 Task: Open a blank worksheet and write heading  Alpha Sales. Add 10 people name  'Joshua Rivera, Zoey Coleman, Ryan Wright, Addison Bailey, Jonathan Simmons, Brooklyn Ward, Caleb Barnes, Audrey Collins, Gabriel Perry, Sofia Bell'Item code in between  5005-5060. Product range in between  4000-7000. Add Products   Keen Shoe, Lacoste Shoe, Merrell Shoe, Mizuno Shoe, Onitsuka Tiger Shoe, Salomon Shoe, Sanuk Shoe, Saucony Shoe, Sperry Shoe, Superga Shoe.Choose quantity  2 to 5 commission 2 percent Total Add Amount. Save page Alpha Sales log book
Action: Mouse moved to (156, 49)
Screenshot: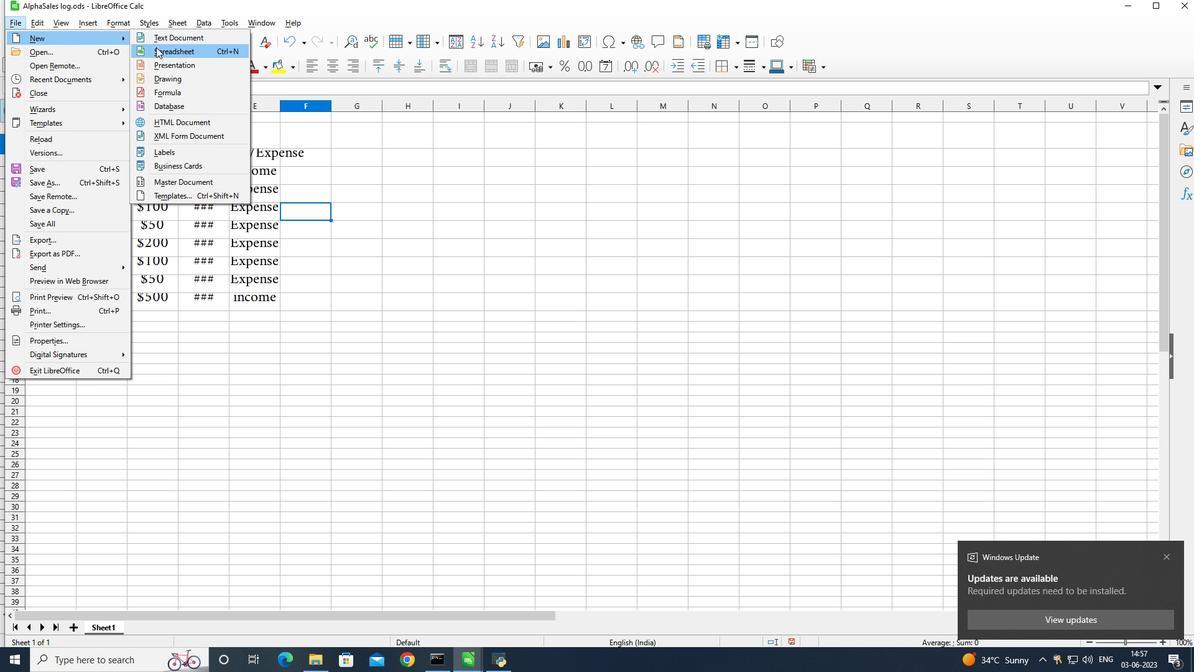 
Action: Mouse pressed left at (156, 49)
Screenshot: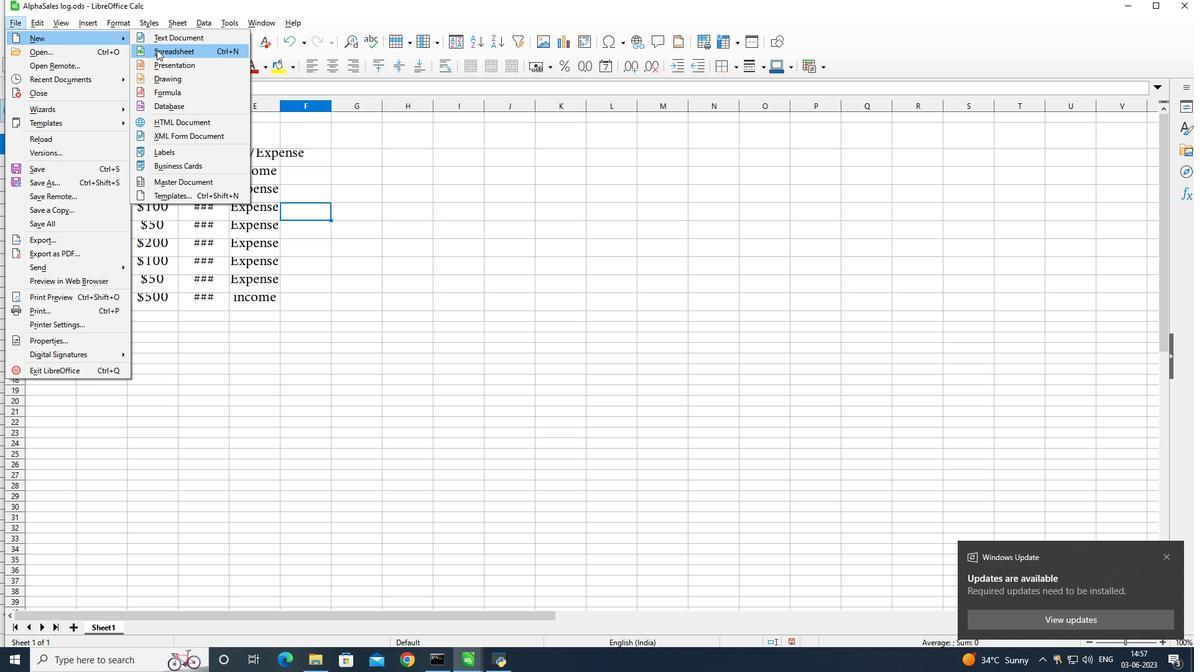 
Action: Mouse moved to (89, 125)
Screenshot: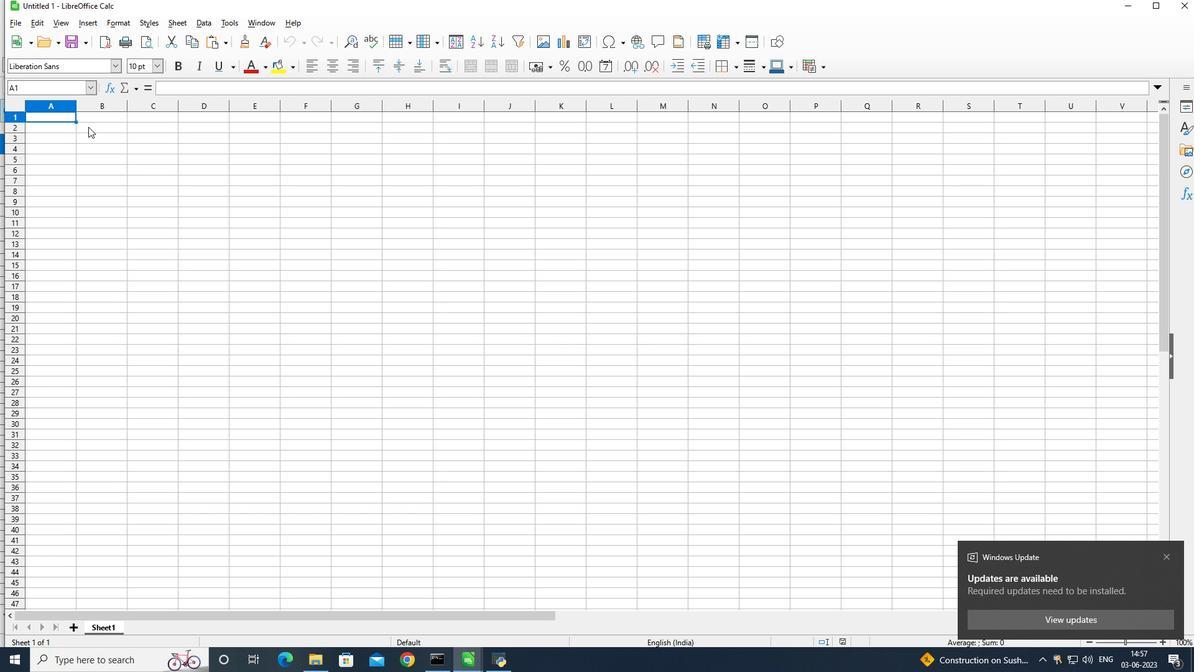 
Action: Mouse pressed left at (89, 125)
Screenshot: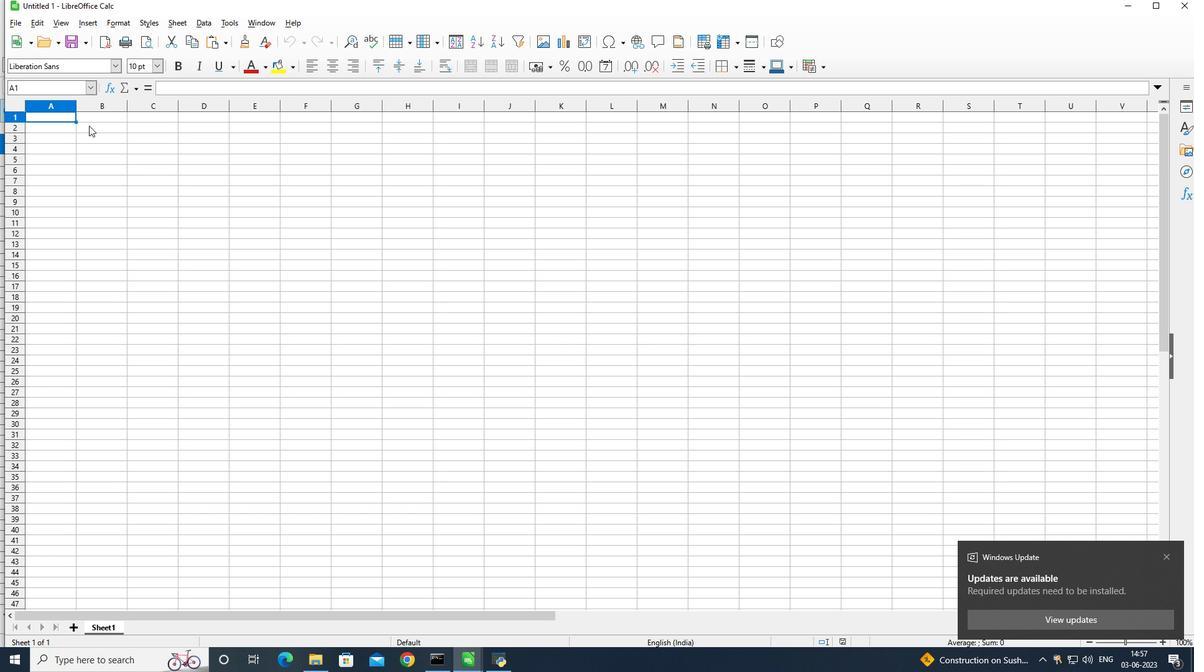 
Action: Mouse moved to (108, 128)
Screenshot: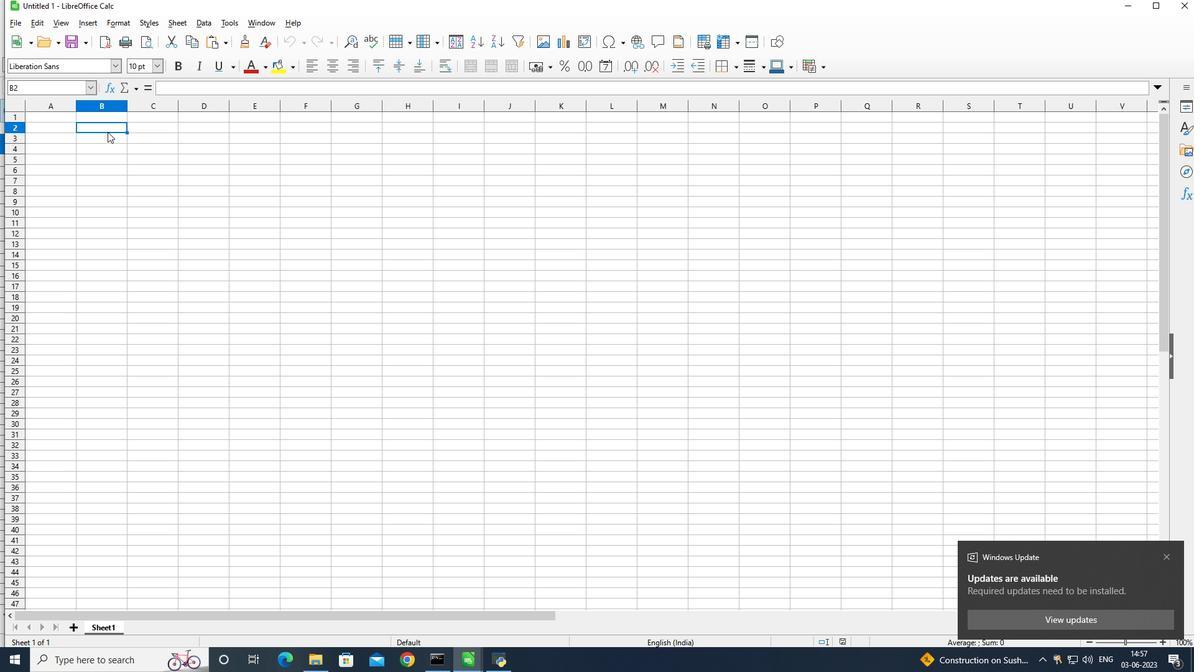 
Action: Key pressed <Key.shift>a<Key.backspace><Key.shift>Alpha<Key.space><Key.shift>Sales
Screenshot: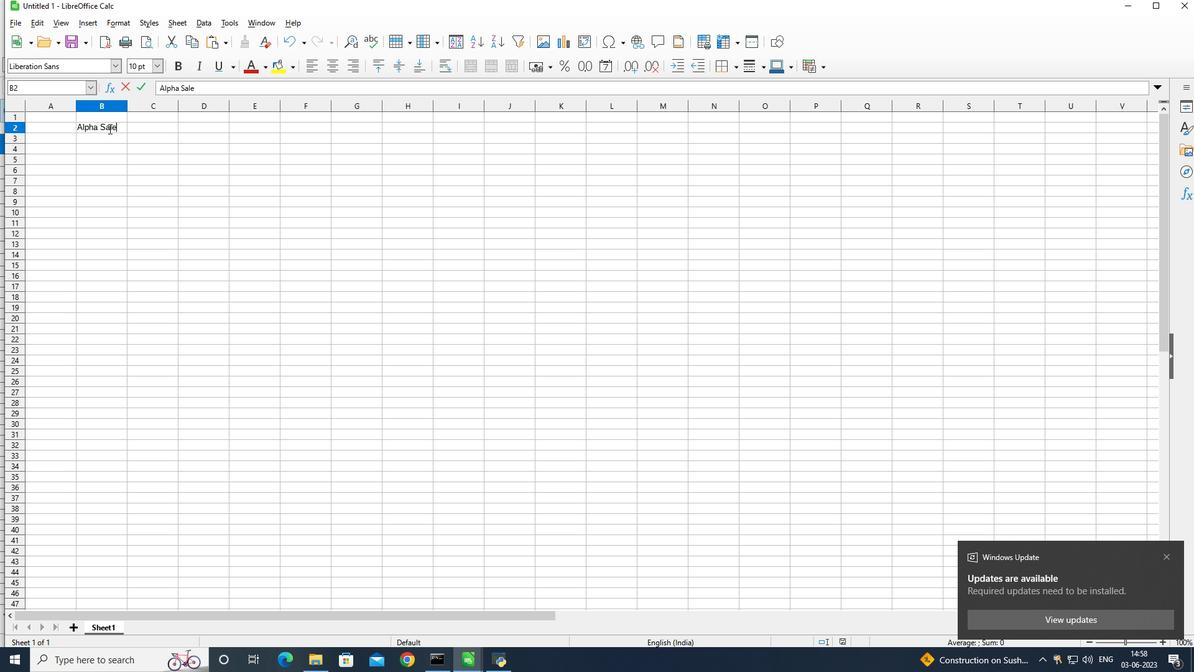 
Action: Mouse moved to (61, 135)
Screenshot: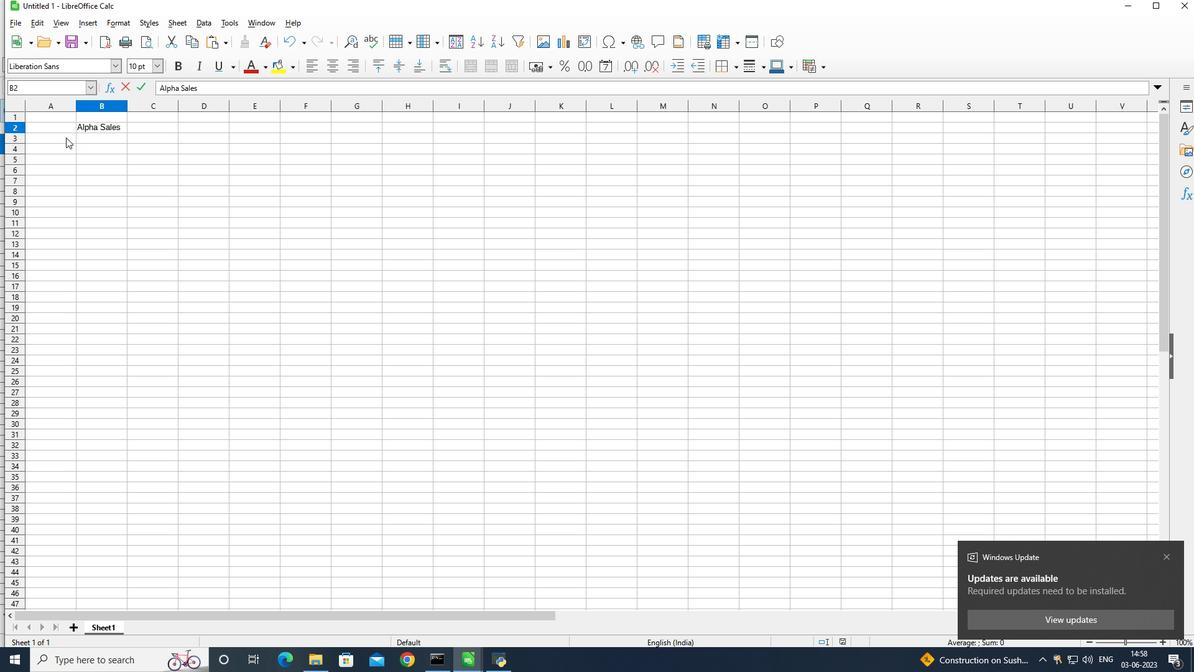
Action: Mouse pressed left at (61, 135)
Screenshot: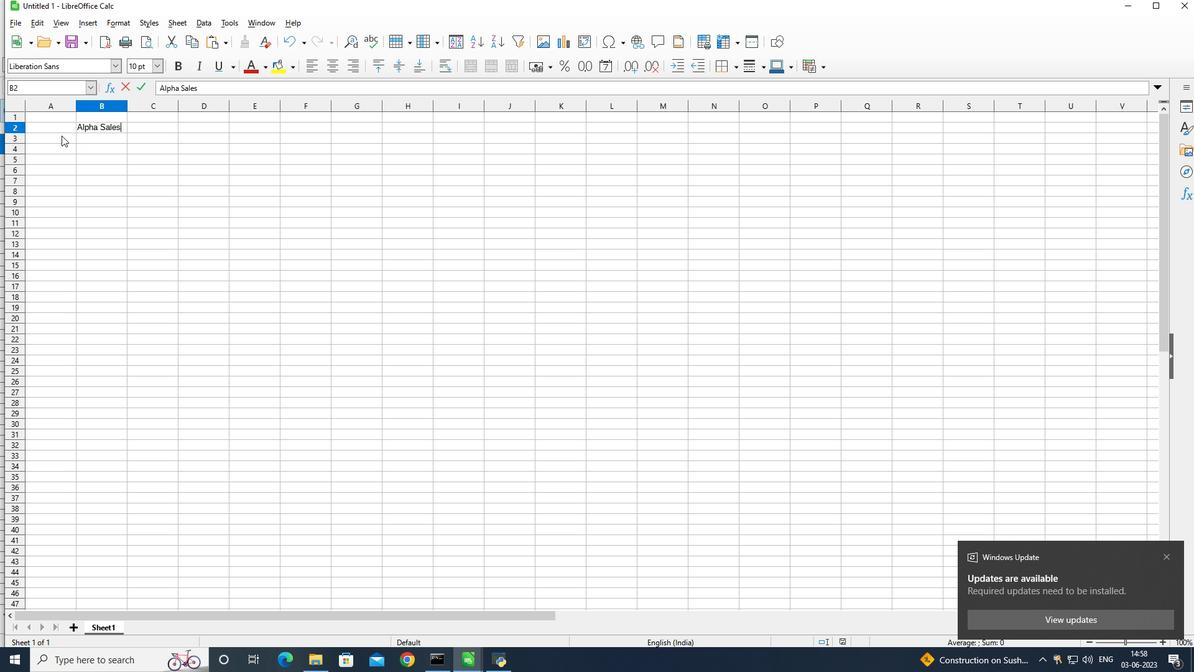 
Action: Mouse moved to (65, 158)
Screenshot: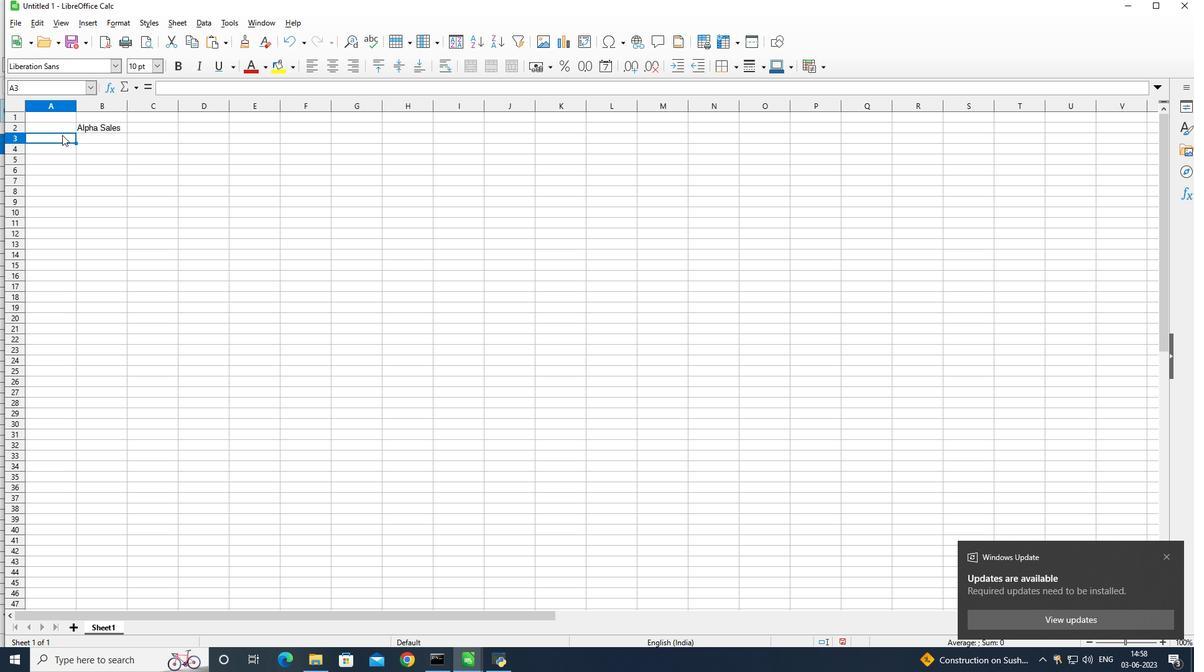 
Action: Key pressed <Key.shift>P
Screenshot: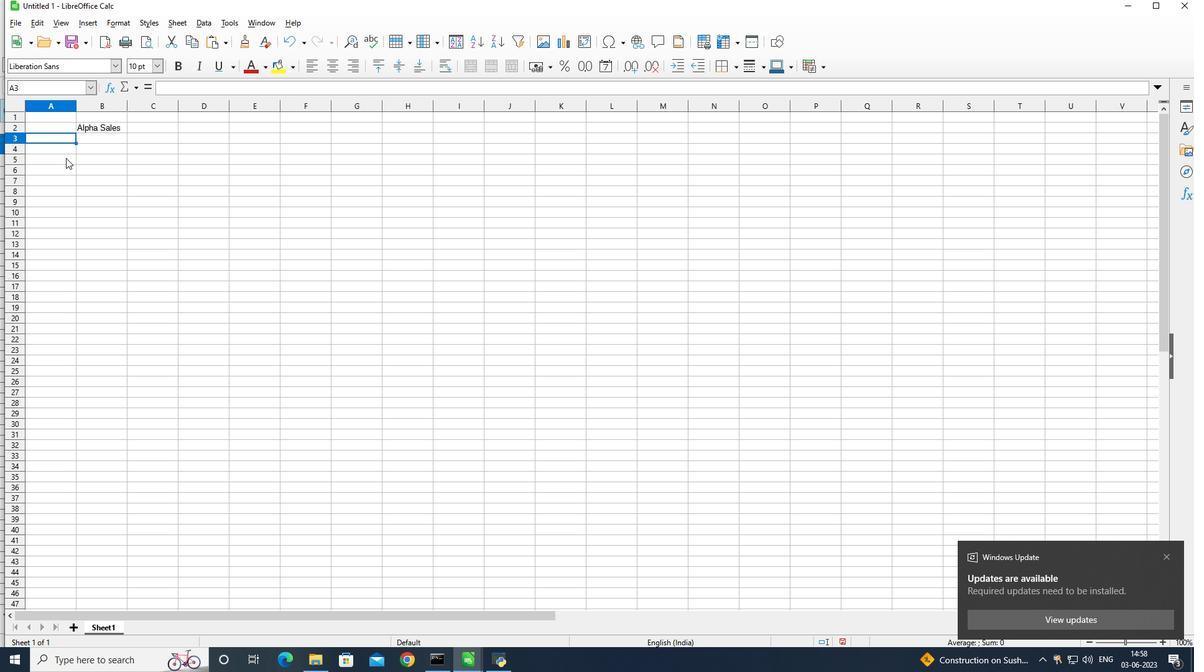 
Action: Mouse moved to (75, 152)
Screenshot: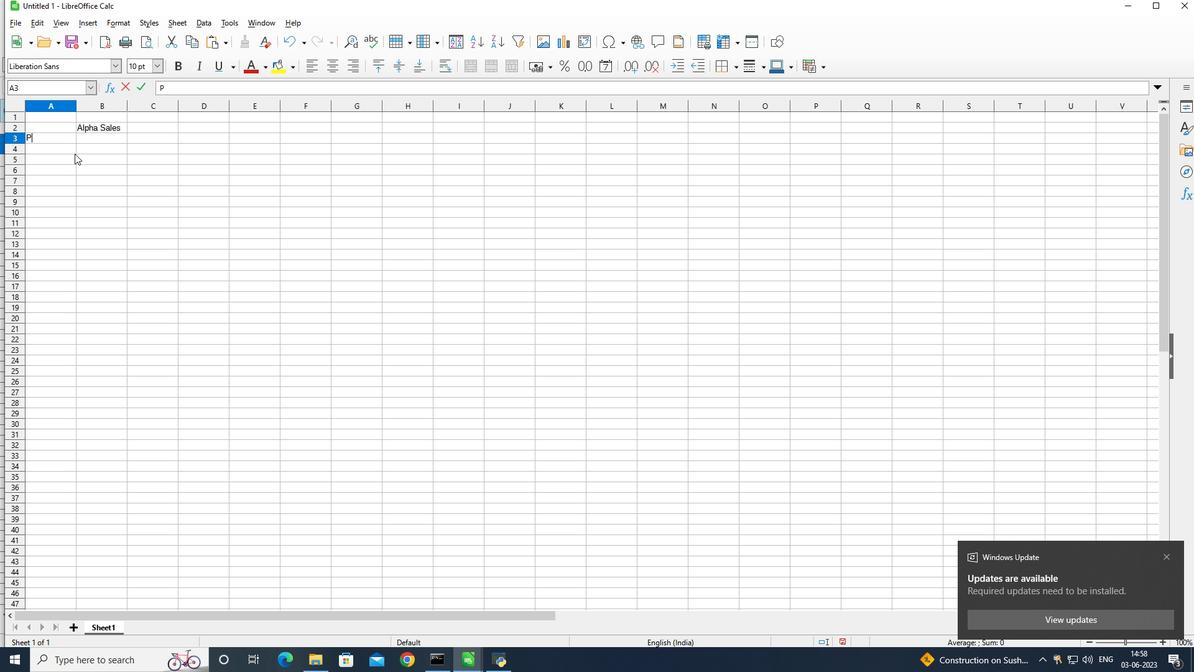 
Action: Key pressed eople<Key.space>name
Screenshot: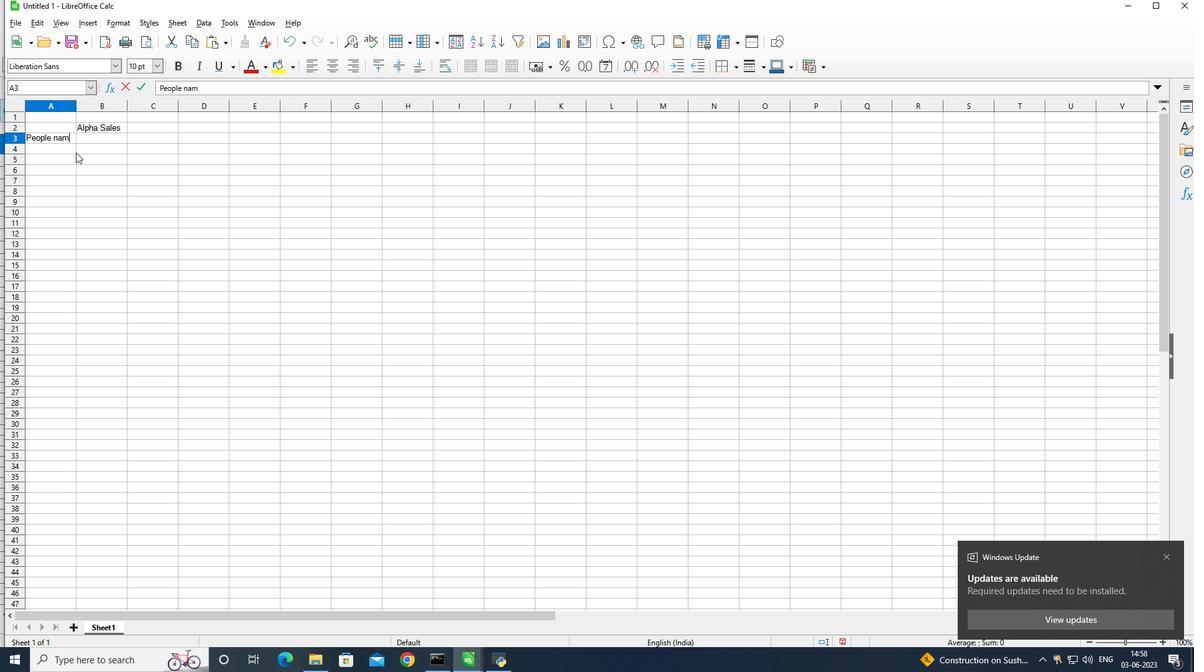 
Action: Mouse moved to (54, 143)
Screenshot: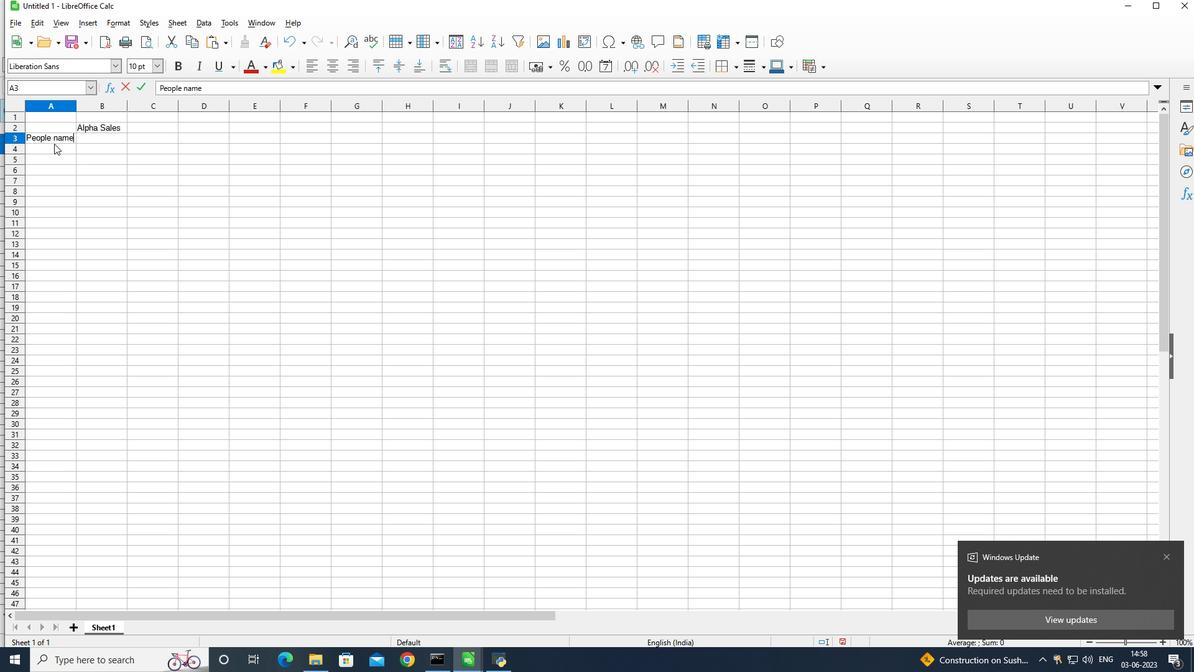 
Action: Mouse pressed left at (54, 143)
Screenshot: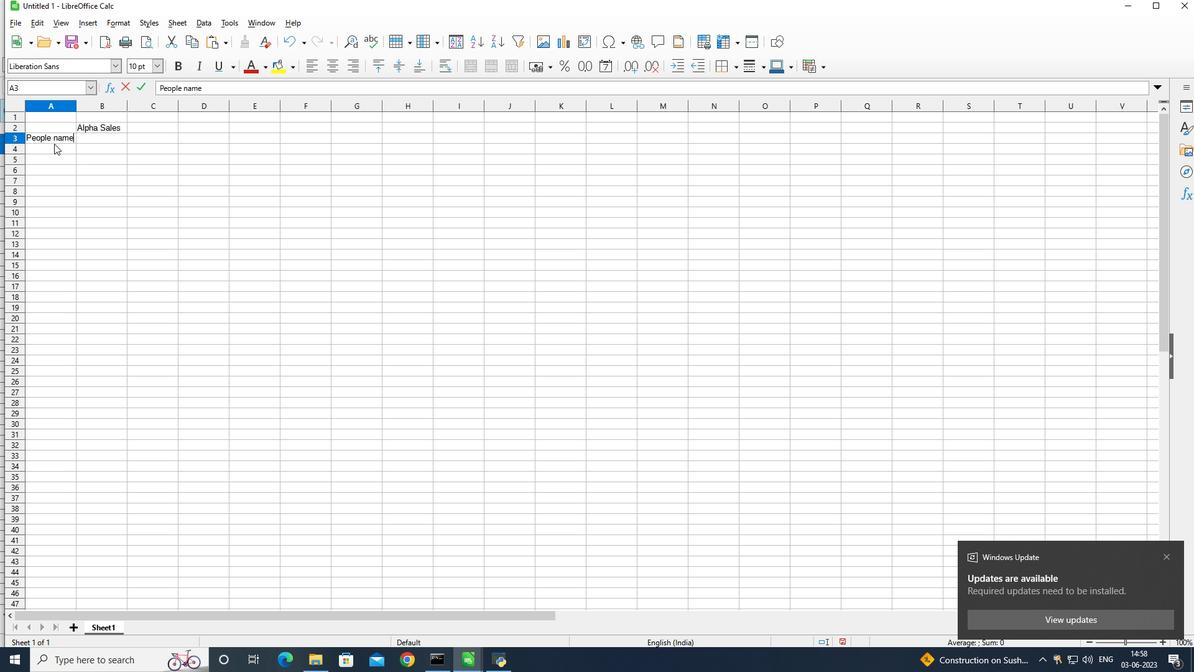 
Action: Mouse moved to (54, 144)
Screenshot: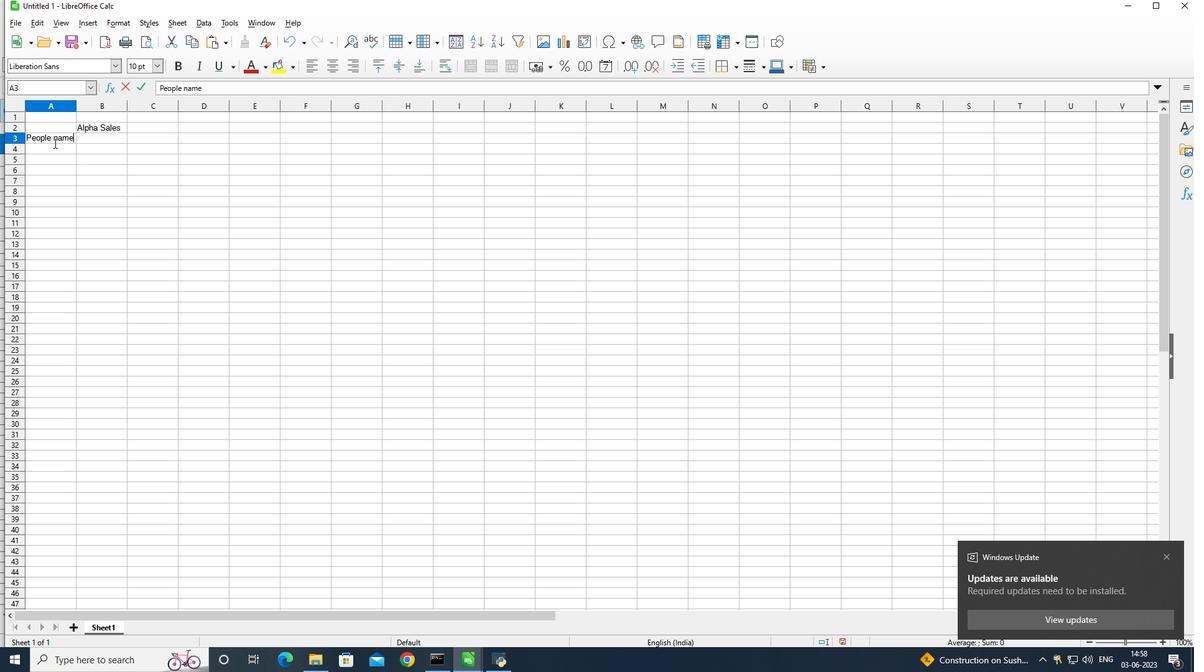 
Action: Mouse pressed left at (54, 144)
Screenshot: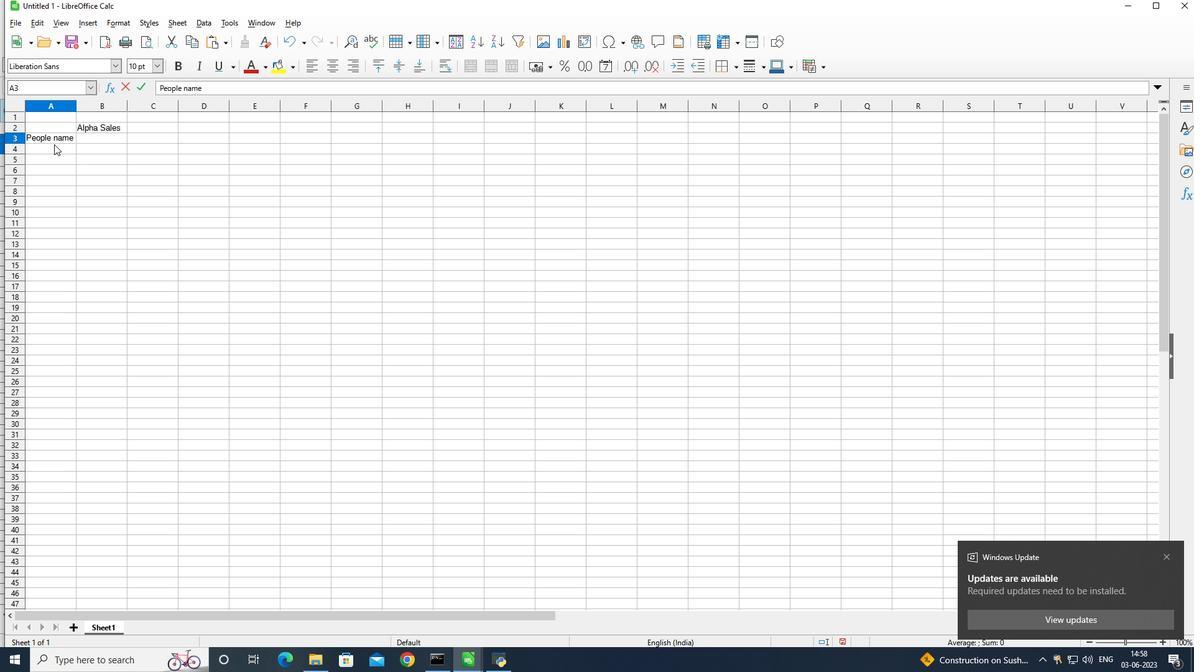 
Action: Mouse moved to (59, 144)
Screenshot: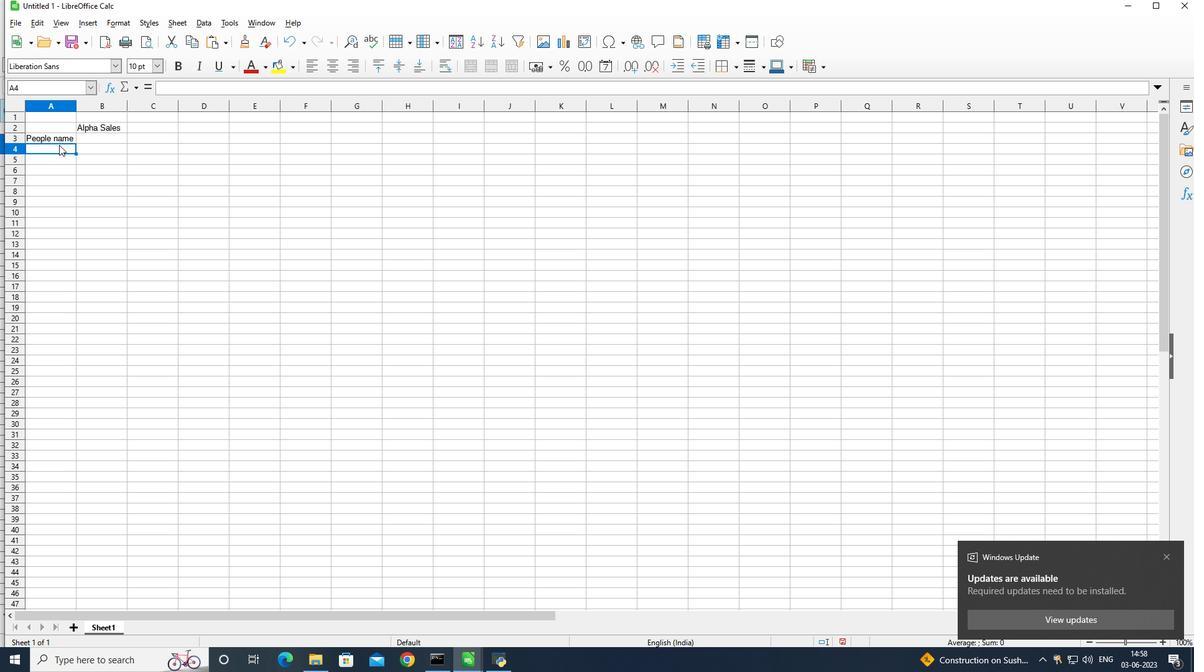 
Action: Key pressed <Key.shift>J
Screenshot: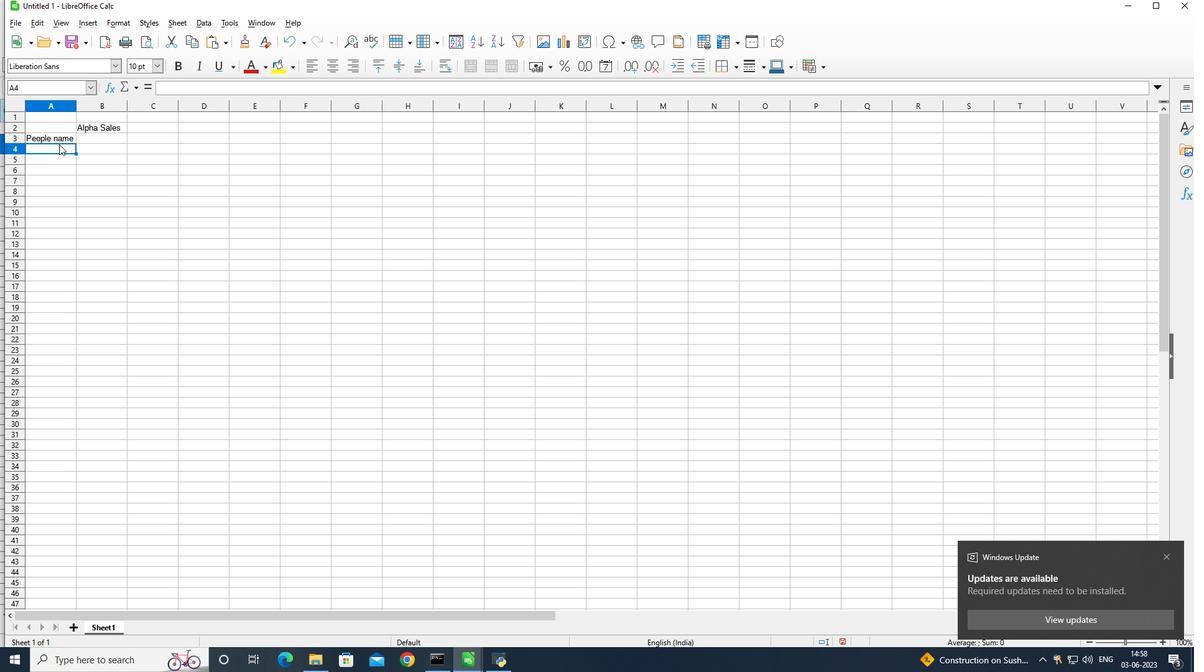 
Action: Mouse moved to (59, 144)
Screenshot: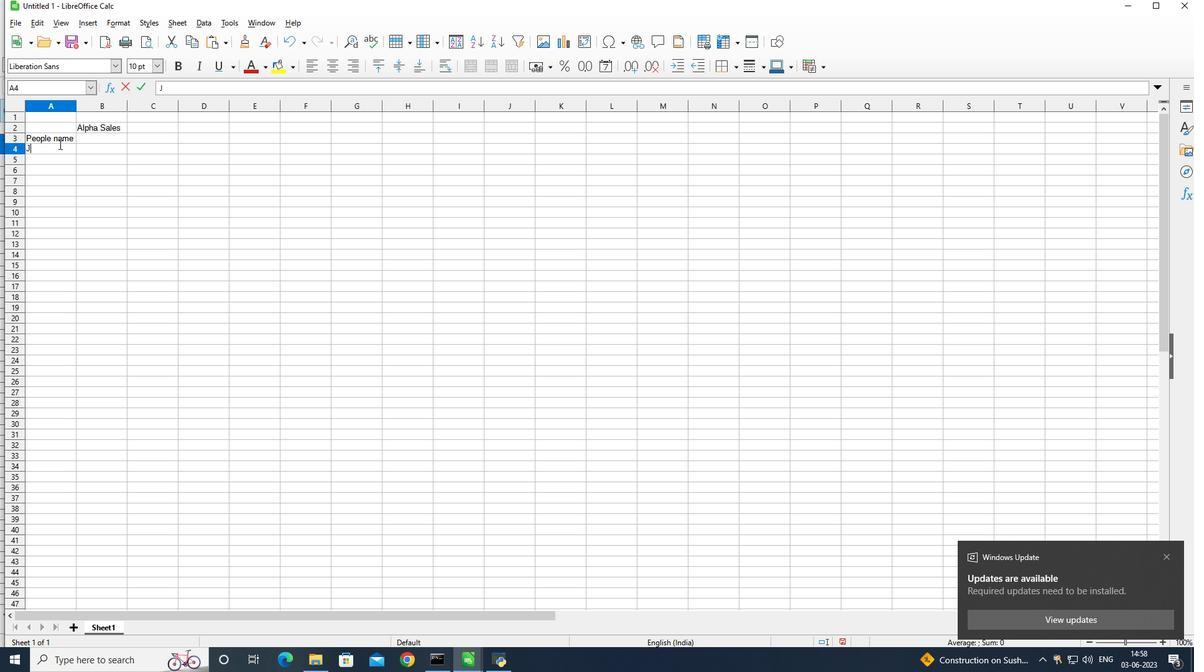 
Action: Key pressed onathan<Key.enter><Key.shift>Simmons<Key.enter><Key.shift>Brooklyn<Key.space><Key.shift>Ward<Key.enter><Key.shift>Caleb<Key.space><Key.shift>Barnes<Key.enter><Key.shift>Audrey<Key.enter><Key.shift>Collins<Key.enter><Key.shift>Gabriel<Key.space><Key.shift>Perry<Key.enter><Key.shift>Sofia<Key.space><Key.shift>Bell
Screenshot: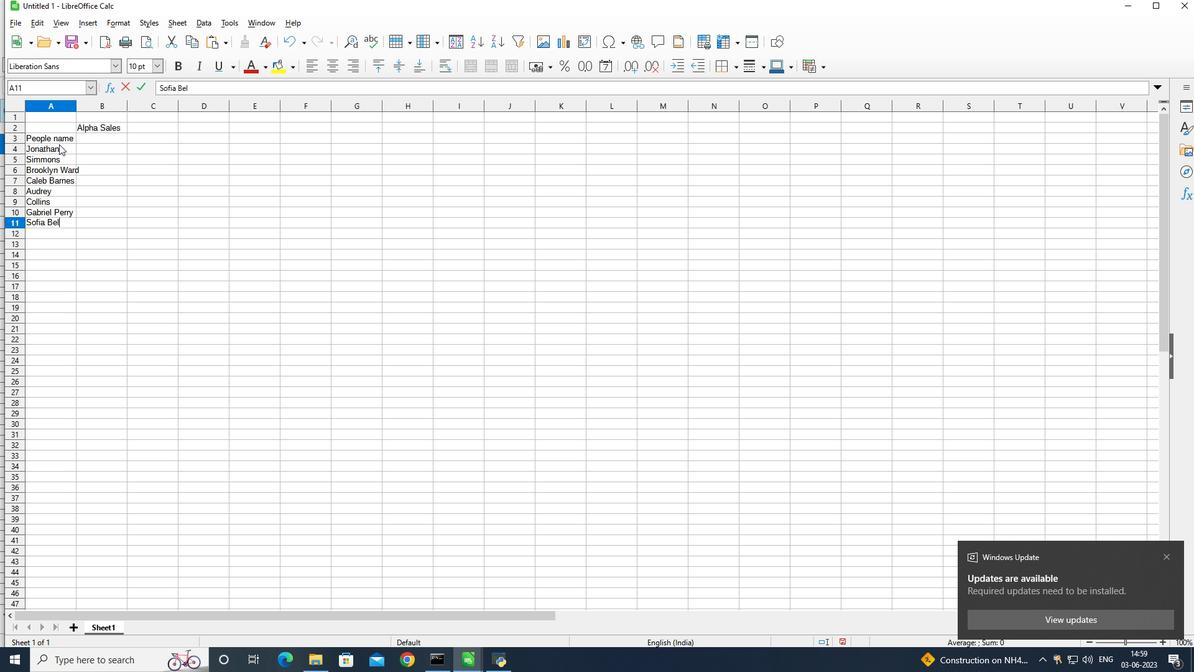 
Action: Mouse moved to (97, 136)
Screenshot: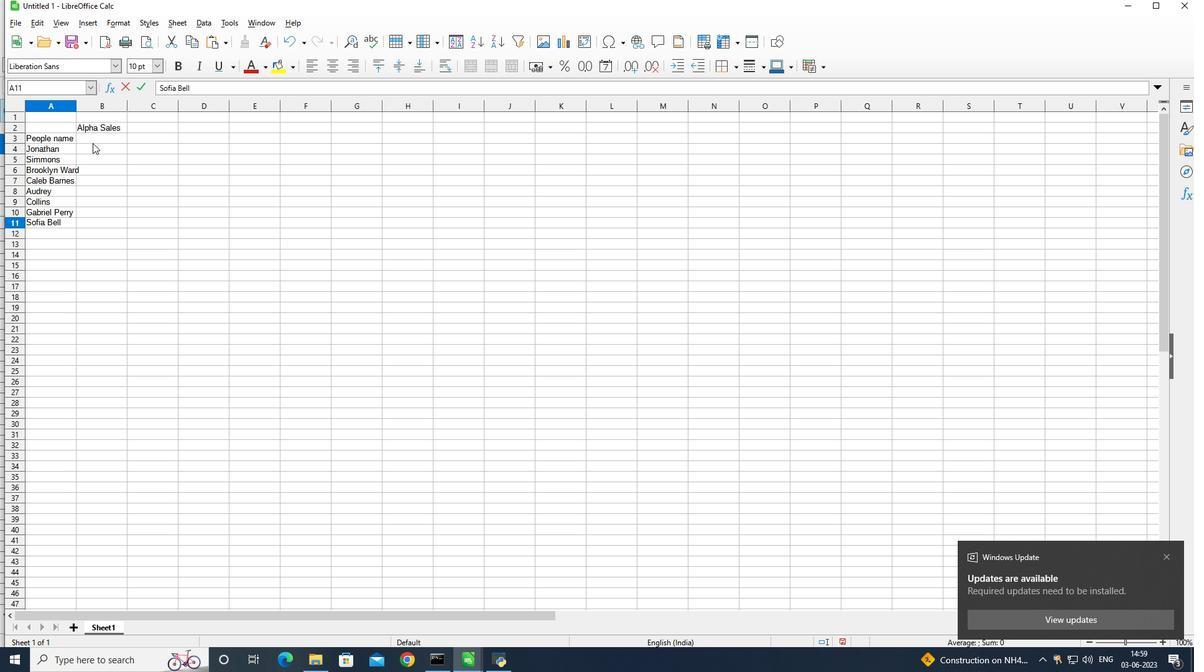 
Action: Mouse pressed left at (97, 136)
Screenshot: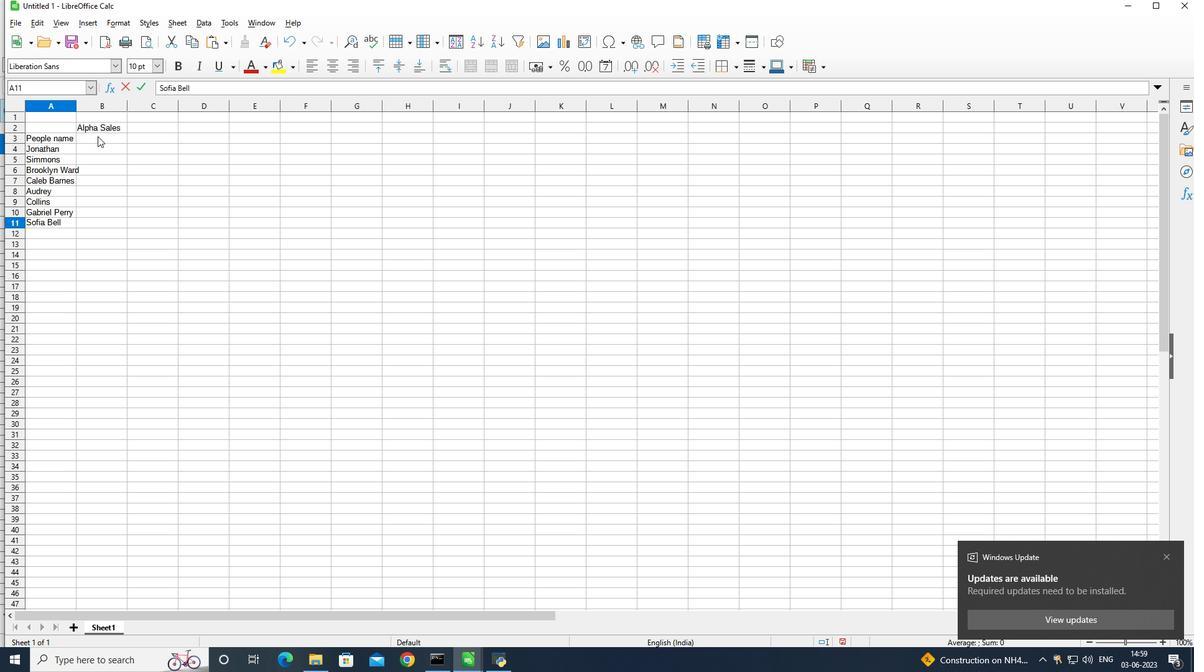 
Action: Mouse moved to (97, 136)
Screenshot: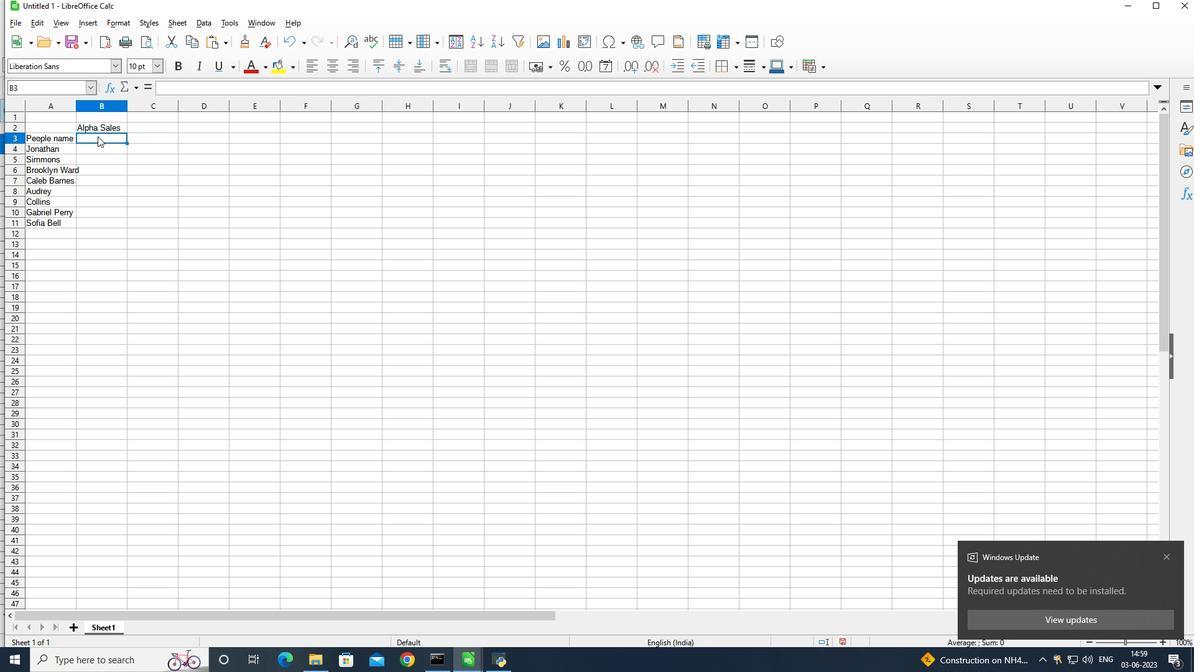 
Action: Key pressed <Key.shift>Item<Key.space><Key.shift>Code<Key.enter>5005<Key.enter>5510<Key.enter>55<Key.backspace>020<Key.enter>5030<Key.enter>3<Key.backspace>5055<Key.backspace><Key.backspace>35<Key.enter>5040<Key.enter>5050<Key.enter>5060
Screenshot: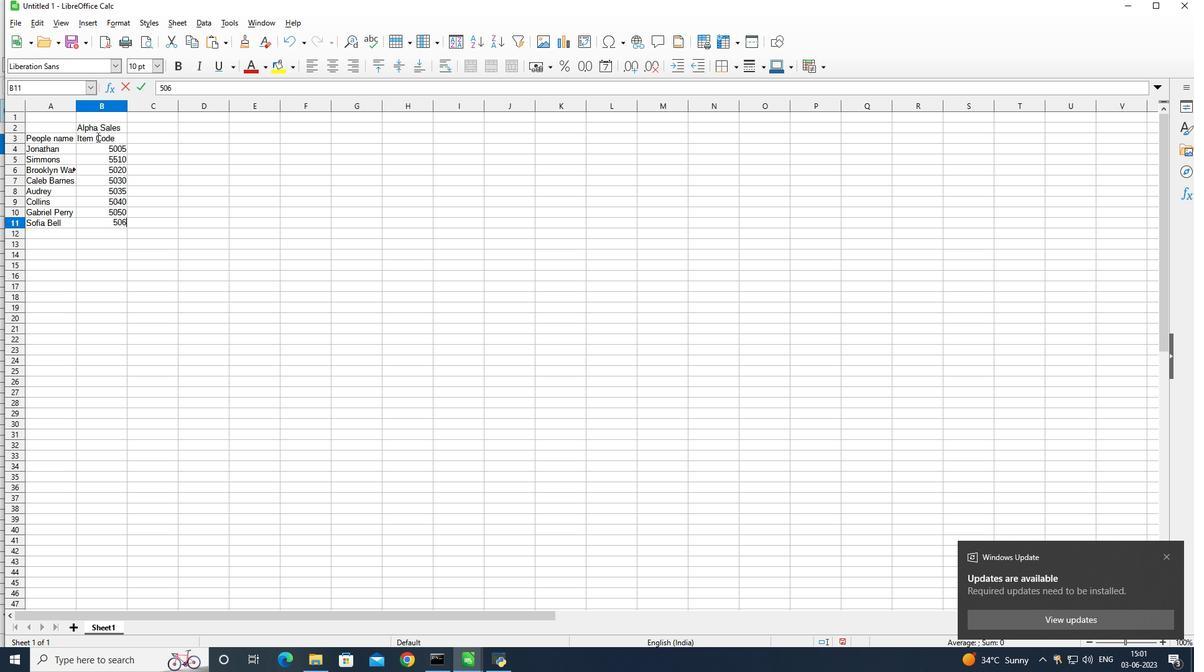 
Action: Mouse moved to (117, 155)
Screenshot: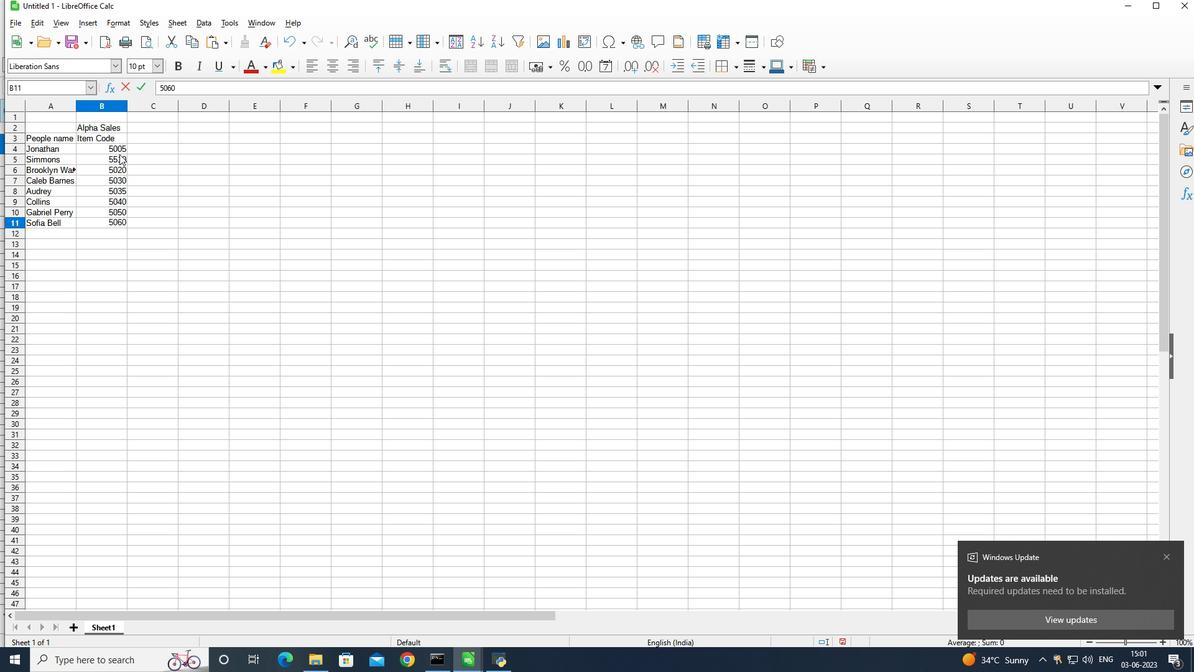 
Action: Mouse pressed left at (117, 155)
Screenshot: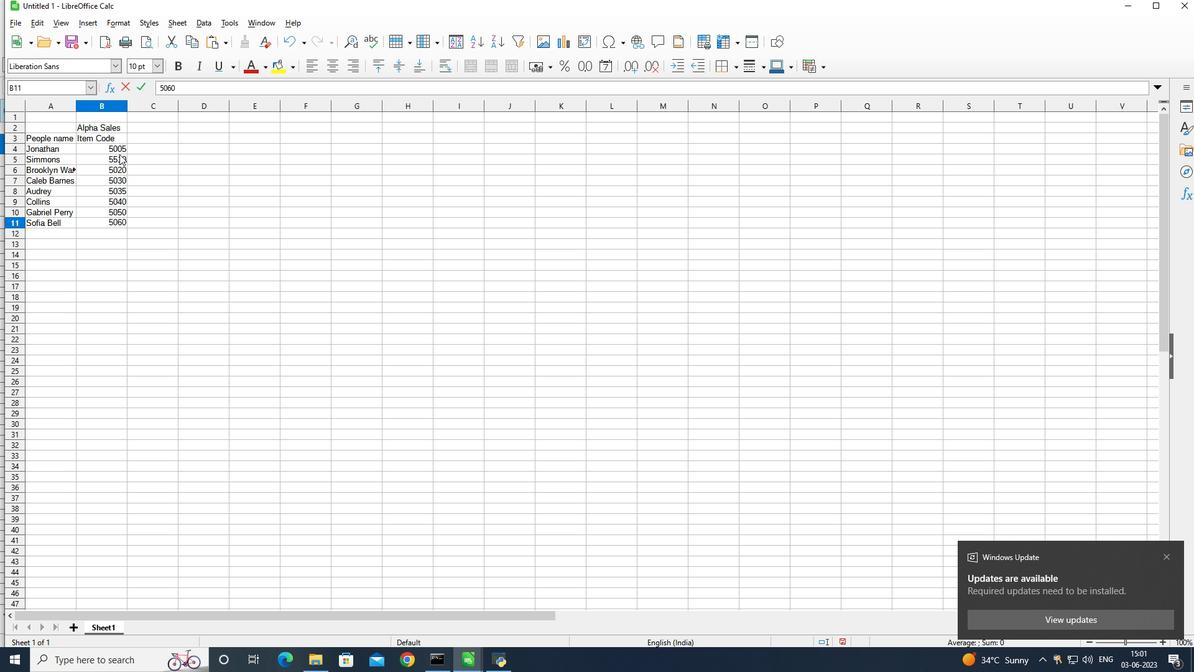 
Action: Mouse moved to (116, 156)
Screenshot: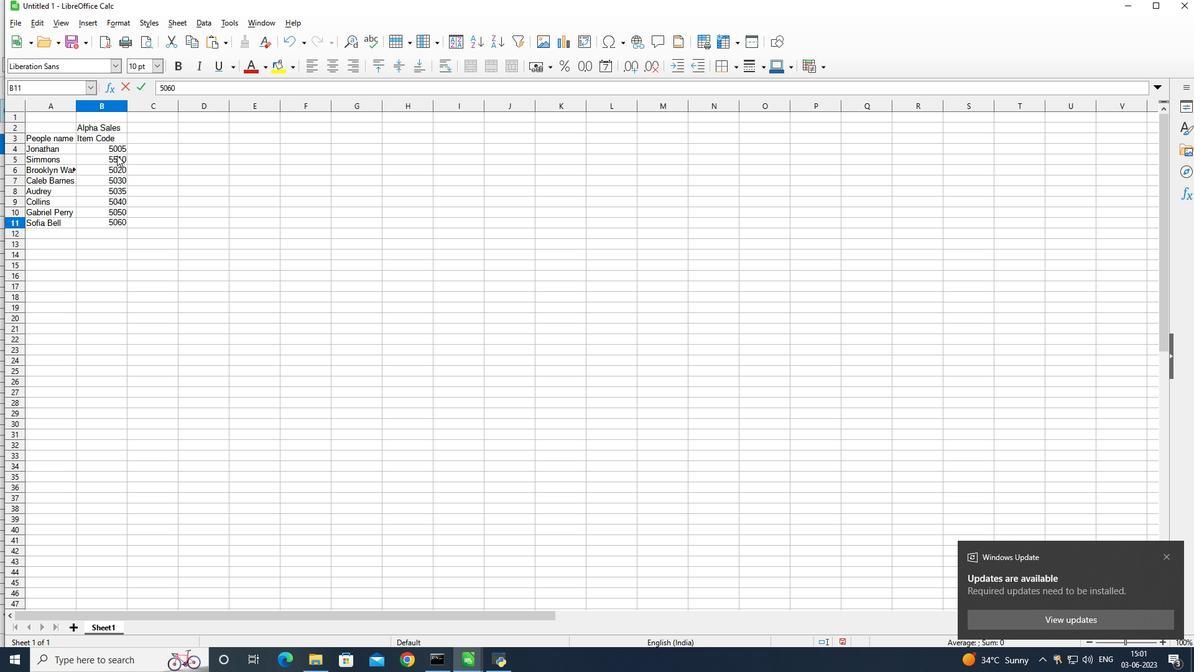 
Action: Mouse pressed left at (116, 156)
Screenshot: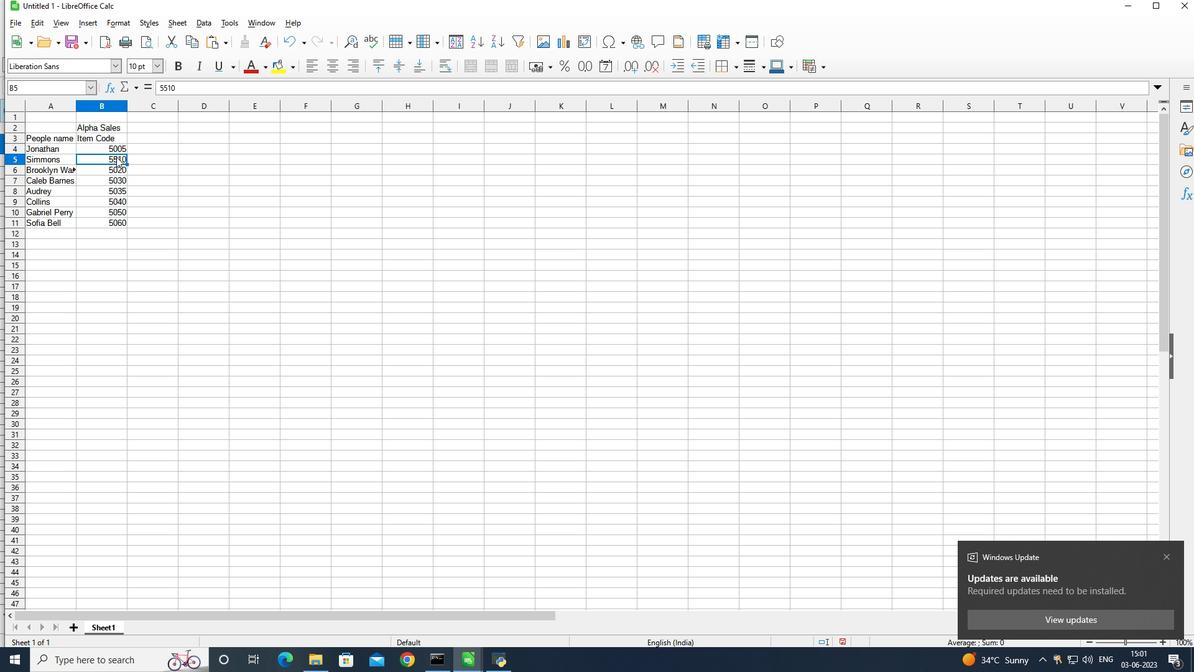 
Action: Mouse moved to (159, 158)
Screenshot: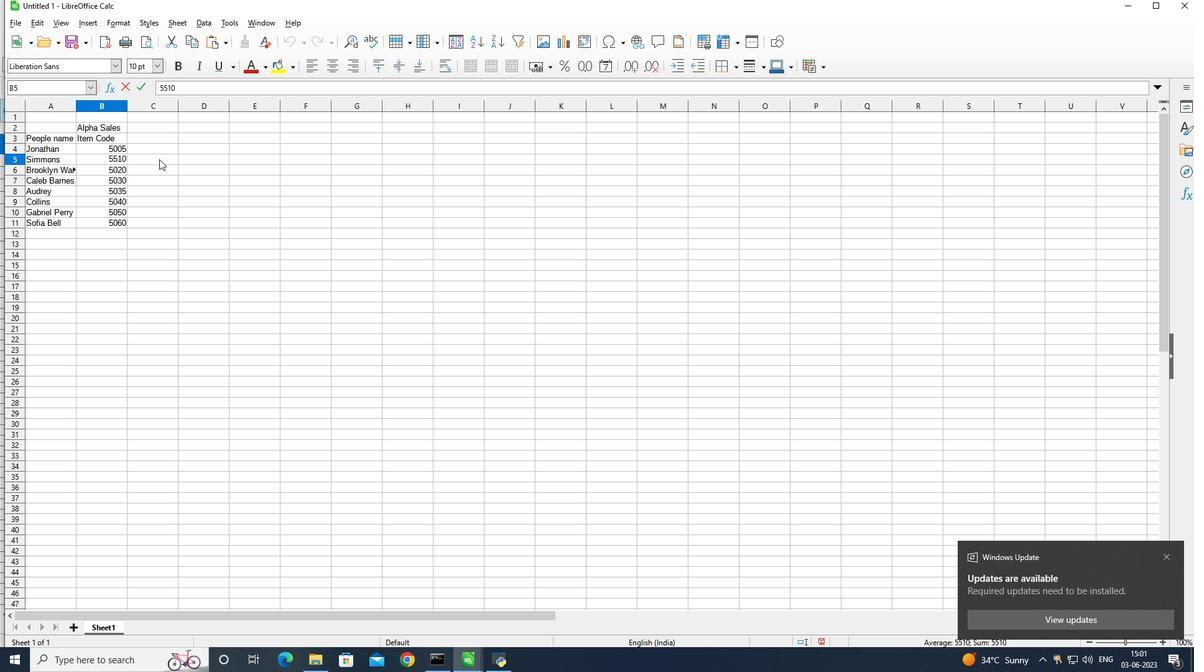 
Action: Key pressed <Key.backspace>
Screenshot: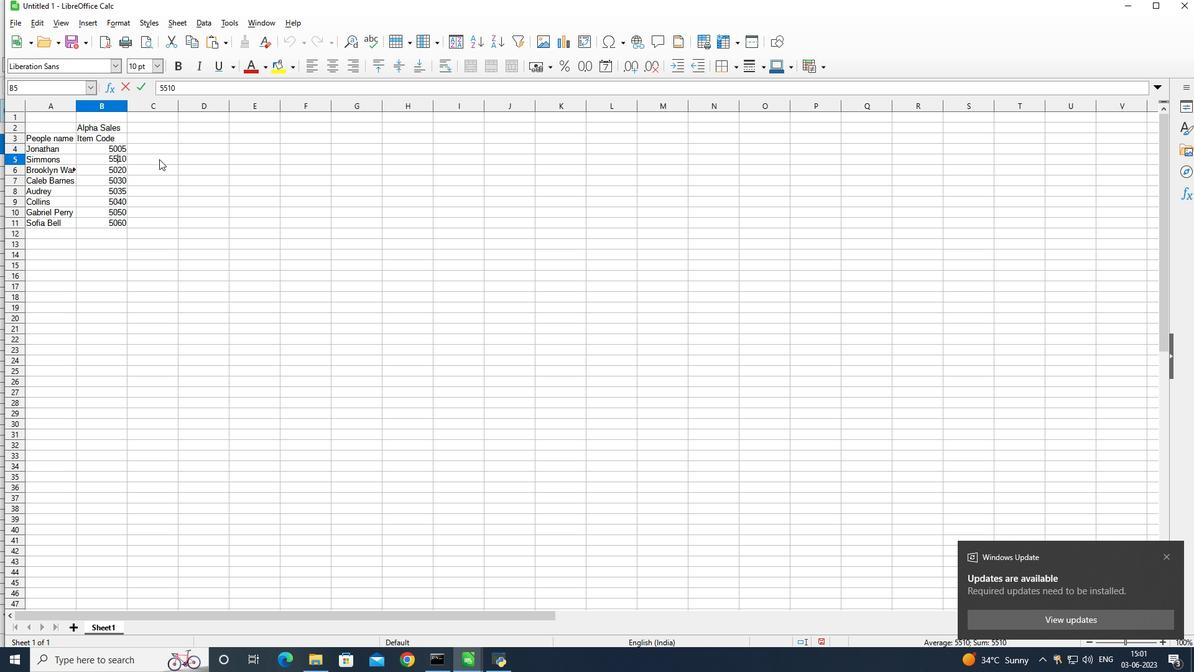 
Action: Mouse moved to (165, 153)
Screenshot: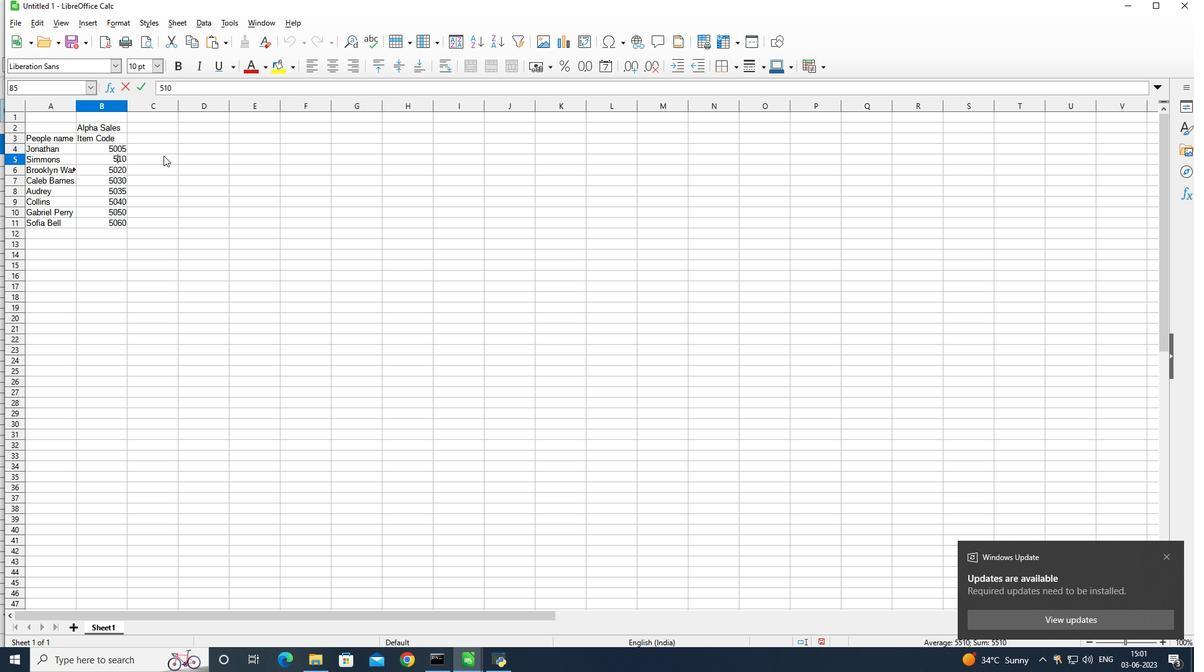 
Action: Key pressed 0
Screenshot: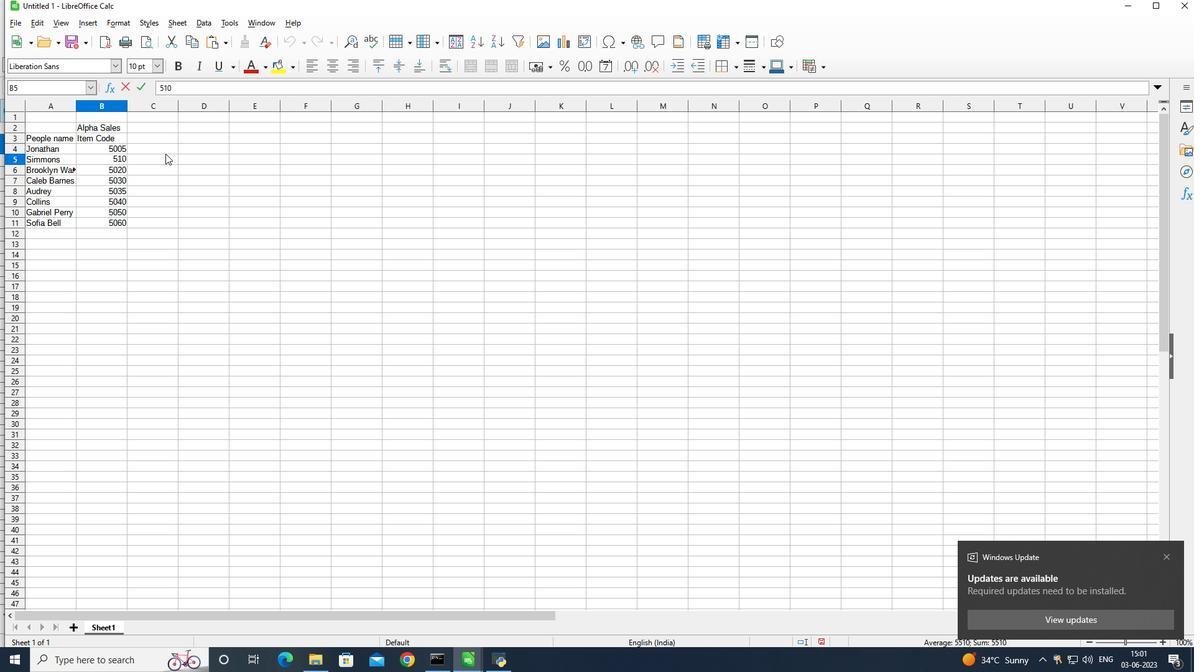
Action: Mouse moved to (141, 137)
Screenshot: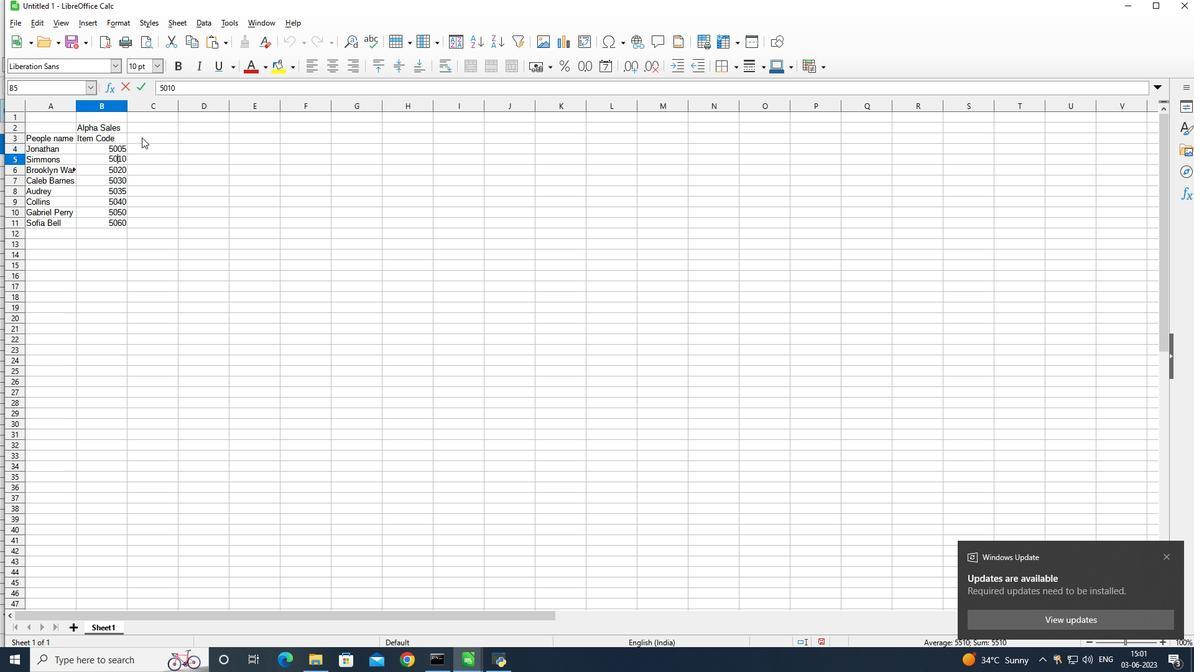 
Action: Mouse pressed left at (141, 137)
Screenshot: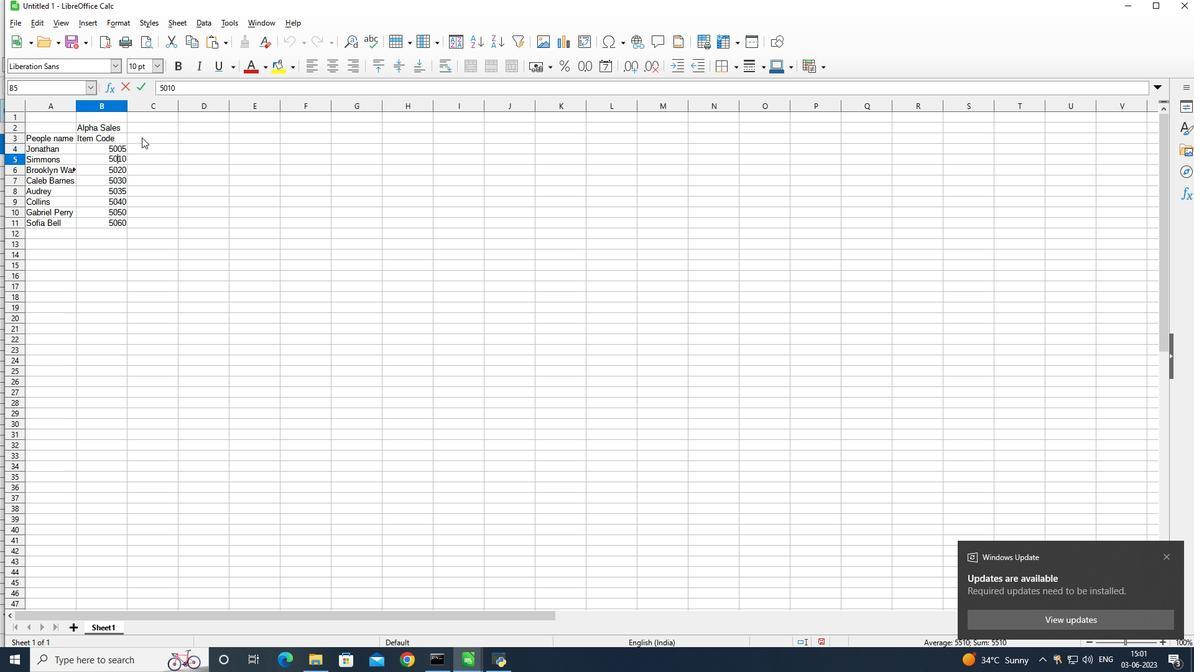 
Action: Mouse moved to (146, 138)
Screenshot: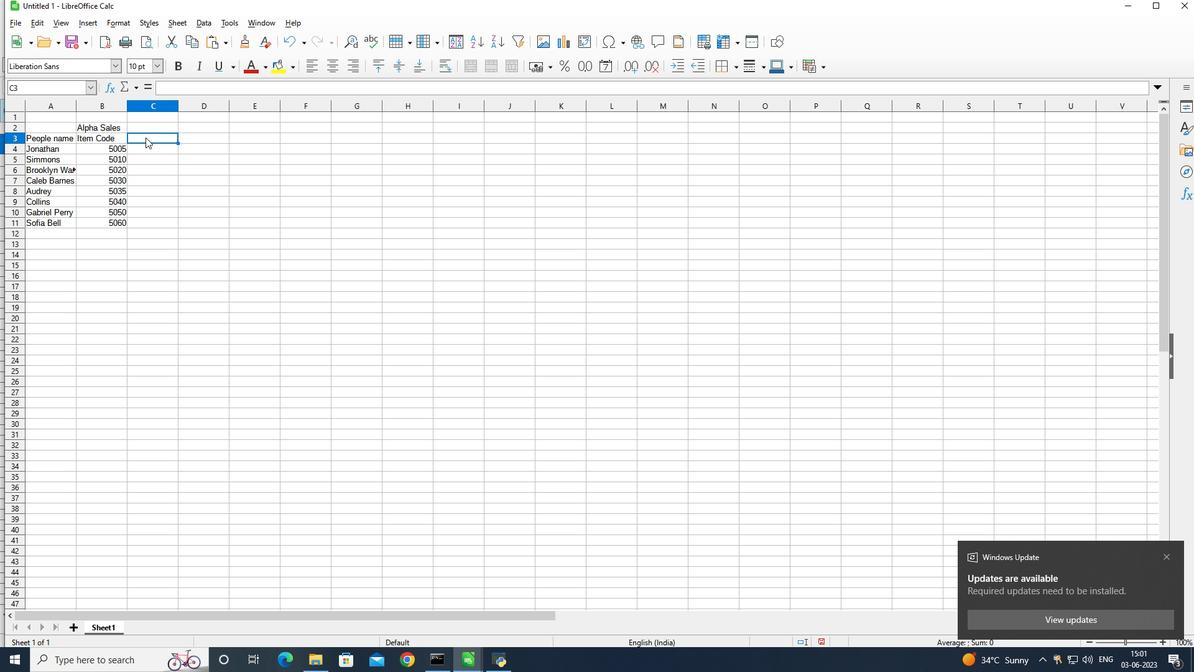 
Action: Key pressed <Key.shift><Key.shift><Key.shift><Key.shift><Key.shift><Key.shift>Product<Key.space><Key.shift>Range<Key.enter>4000<Key.enter>4444<Key.enter>4545<Key.enter>50000<Key.backspace><Key.backspace>0<Key.enter>5555<Key.enter>5654<Key.enter>6000<Key.enter>7000
Screenshot: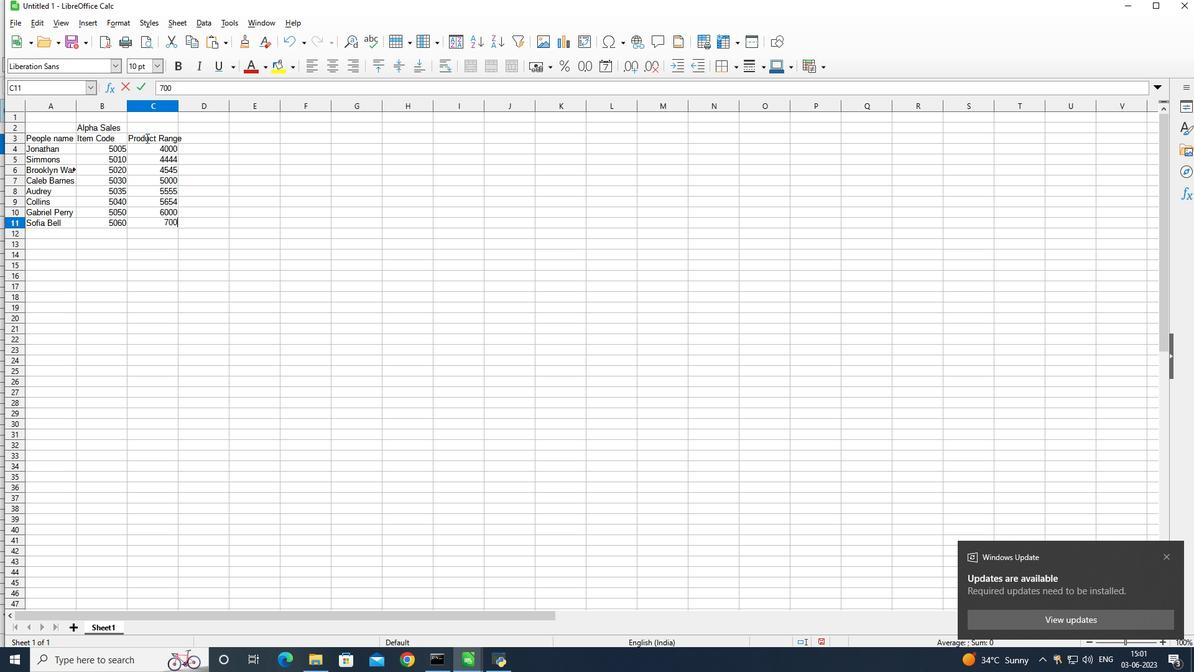 
Action: Mouse moved to (196, 134)
Screenshot: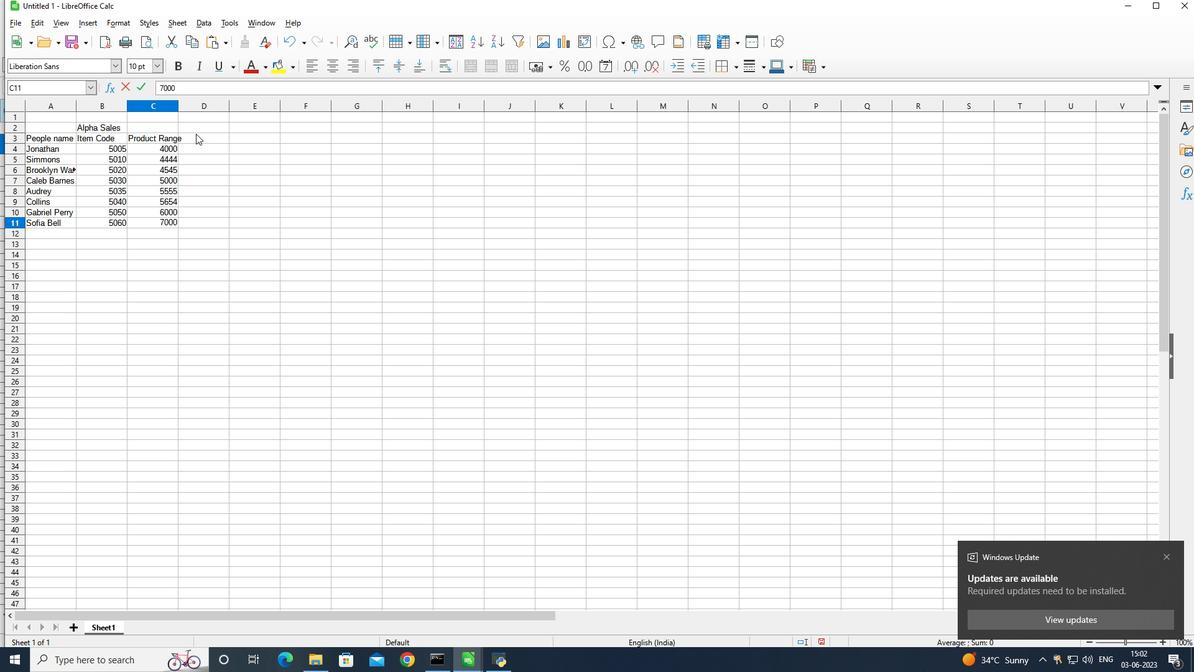 
Action: Mouse pressed left at (196, 134)
Screenshot: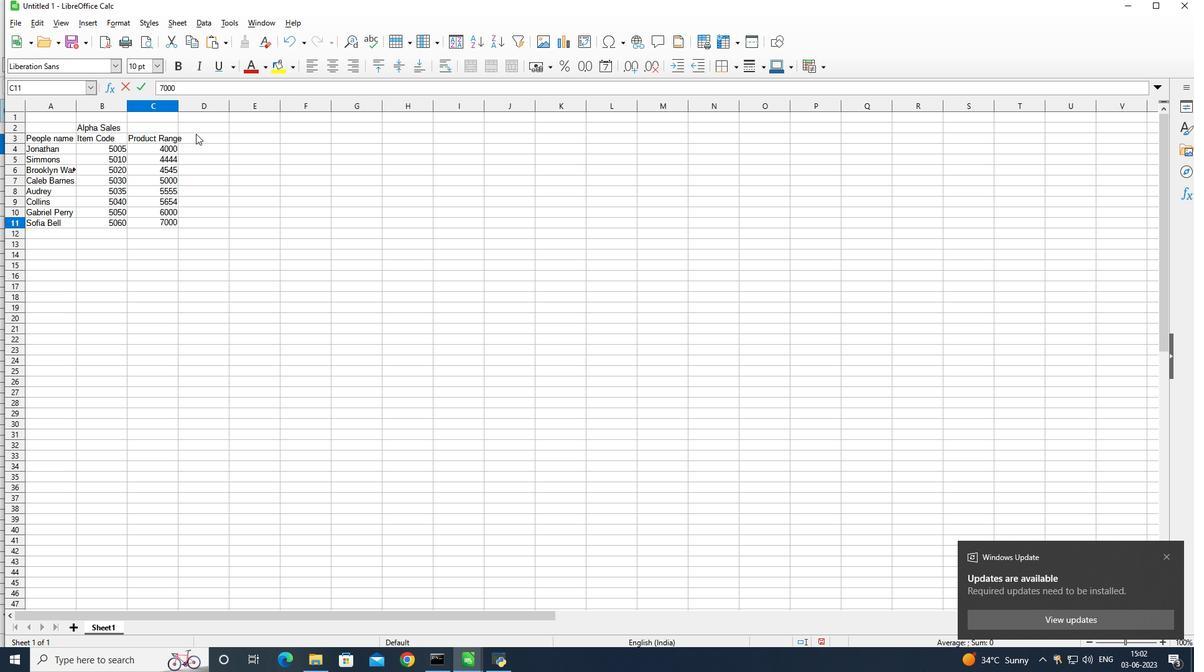 
Action: Mouse moved to (186, 148)
Screenshot: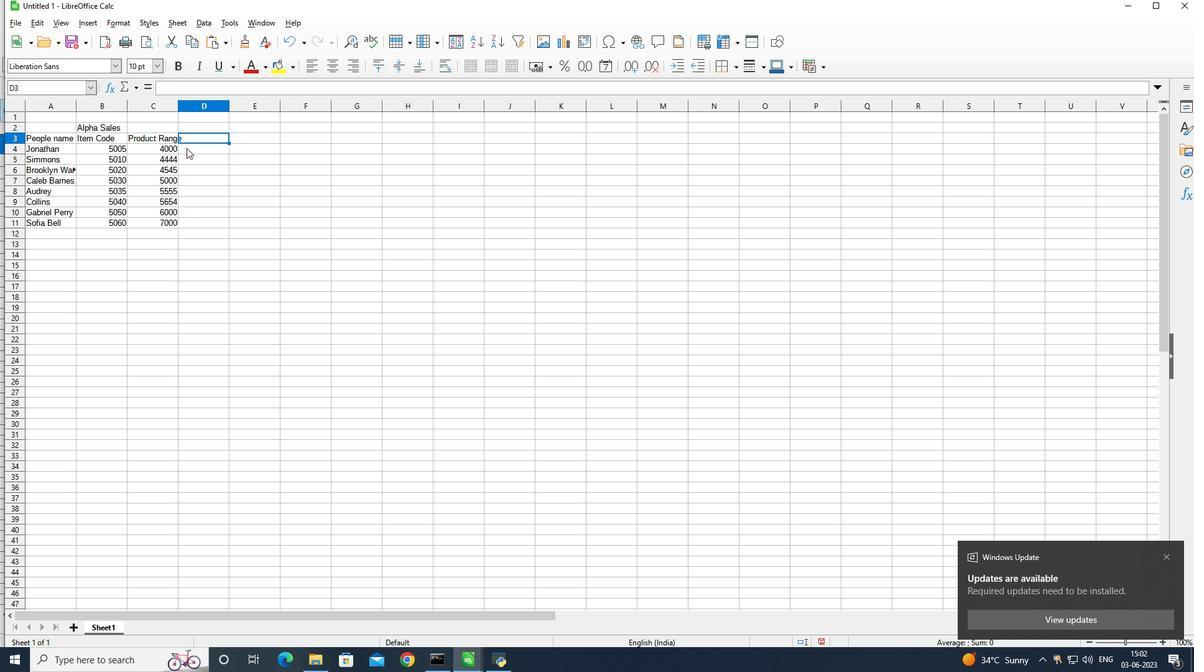 
Action: Key pressed <Key.shift>Product<Key.enter><Key.shift>Keen<Key.space><Key.shift>Shoe<Key.enter><Key.shift>Lac
Screenshot: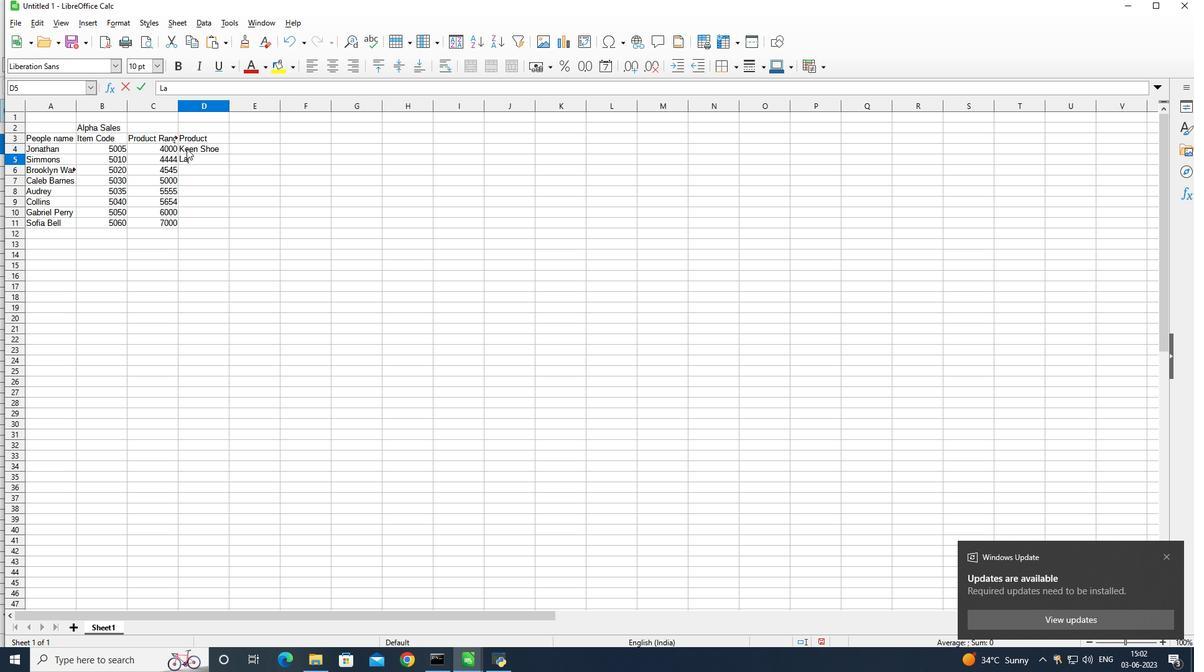 
Action: Mouse moved to (508, 117)
Screenshot: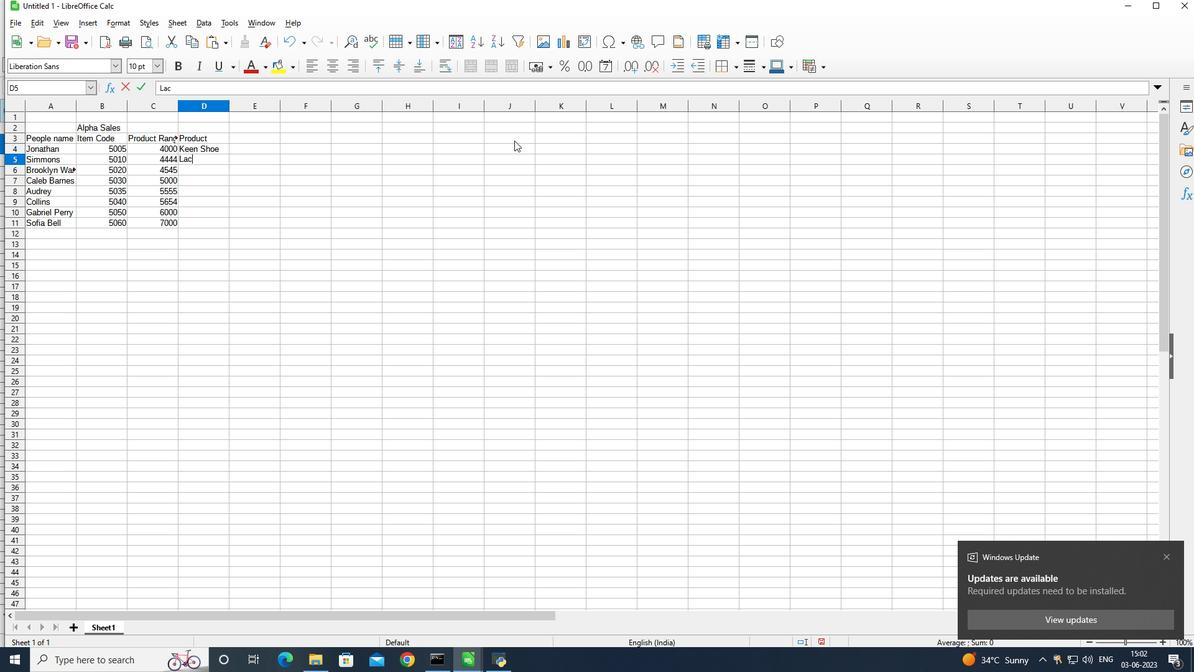 
Action: Key pressed oste<Key.space>shoe<Key.enter><Key.shift>Salomon<Key.space>shoe<Key.enter>
Screenshot: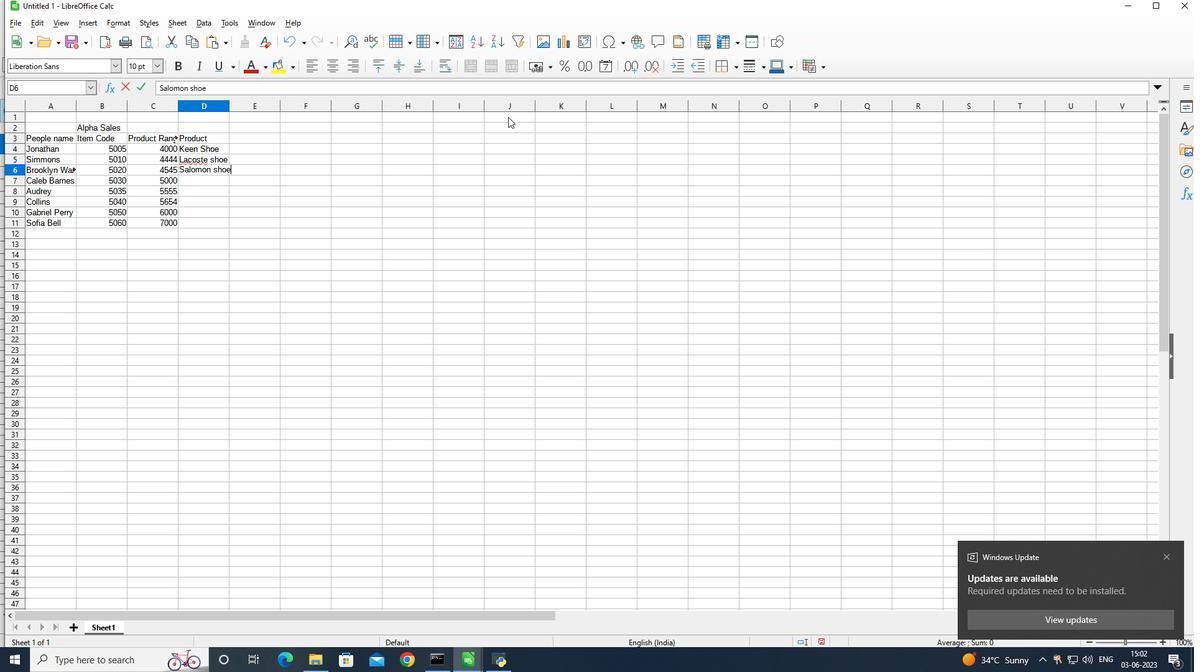 
Action: Mouse moved to (246, 196)
Screenshot: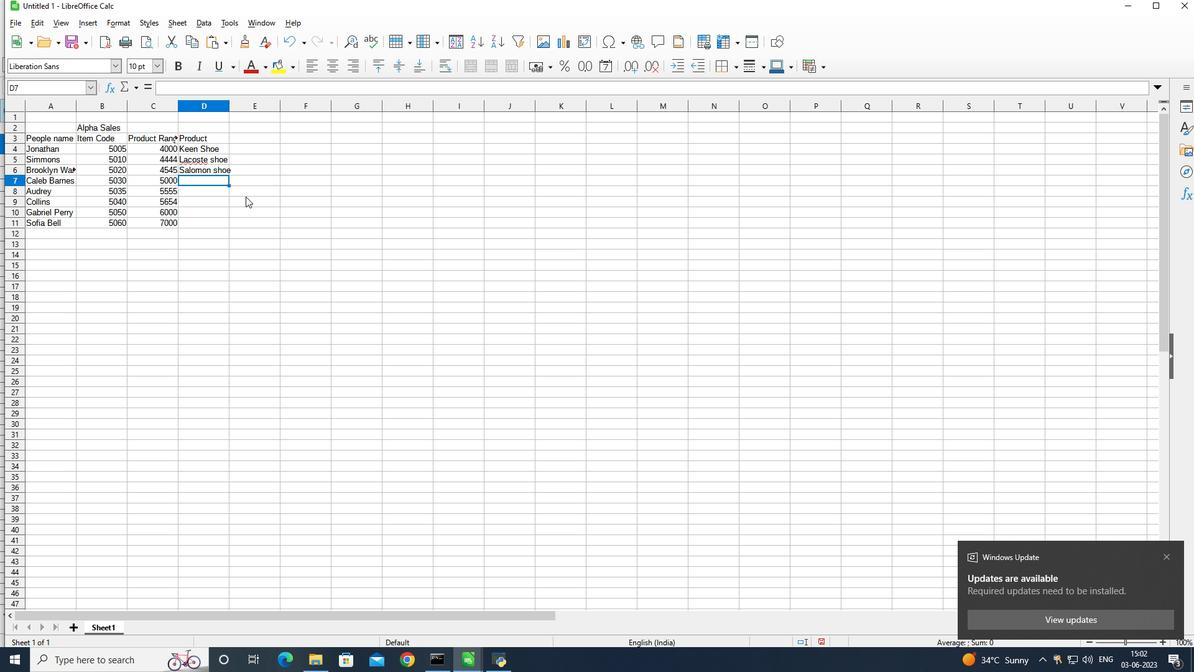 
Action: Key pressed <Key.shift>Merrell<Key.space>shoe<Key.enter><Key.shift>Mizuno<Key.space>shoe<Key.enter><Key.space><Key.shift>Onitsuka<Key.space><Key.shift>Tiger<Key.enter><Key.shift>Sanuk<Key.space>shoe<Key.enter><Key.shift>Onitsuak<Key.backspace><Key.backspace>ka<Key.space>
Screenshot: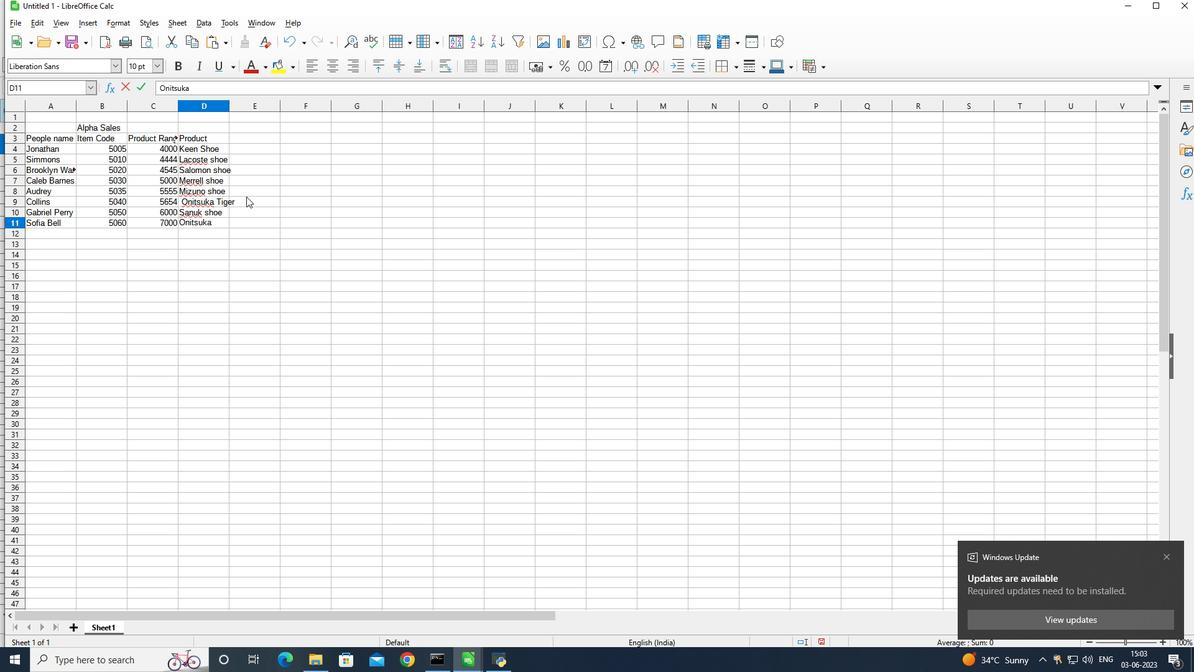 
Action: Mouse moved to (240, 210)
Screenshot: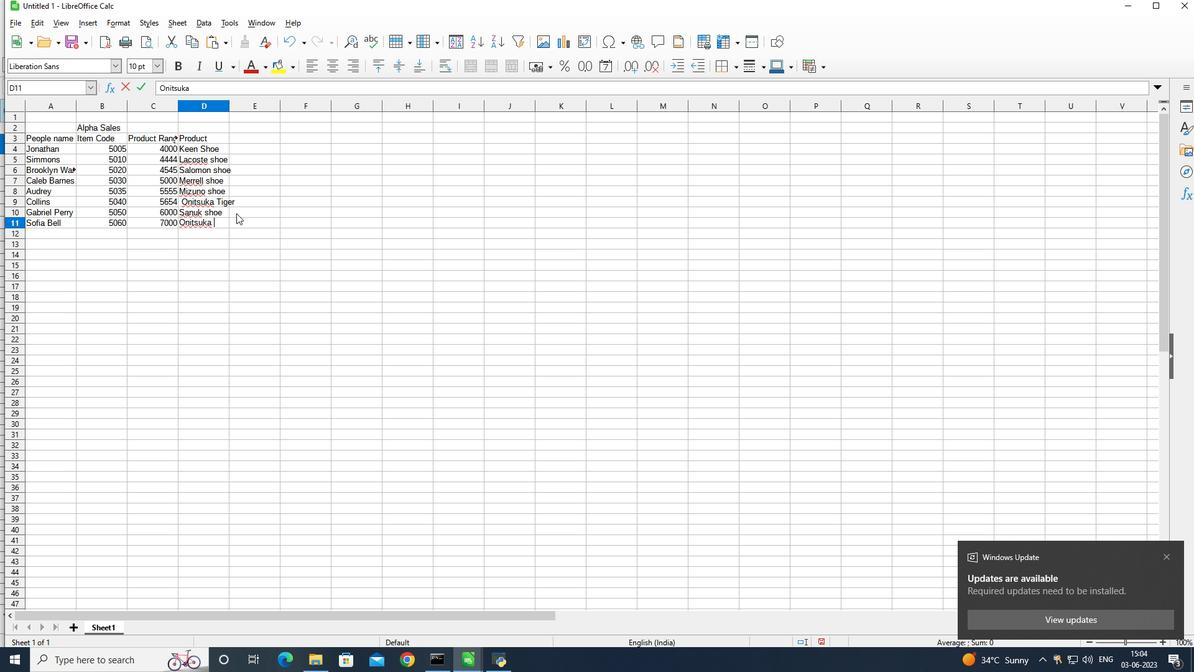 
Action: Key pressed <Key.backspace><Key.backspace><Key.backspace><Key.backspace><Key.backspace><Key.backspace><Key.backspace><Key.backspace><Key.backspace><Key.backspace><Key.backspace><Key.backspace><Key.shift>Saucony<Key.space><Key.shift>Shoe
Screenshot: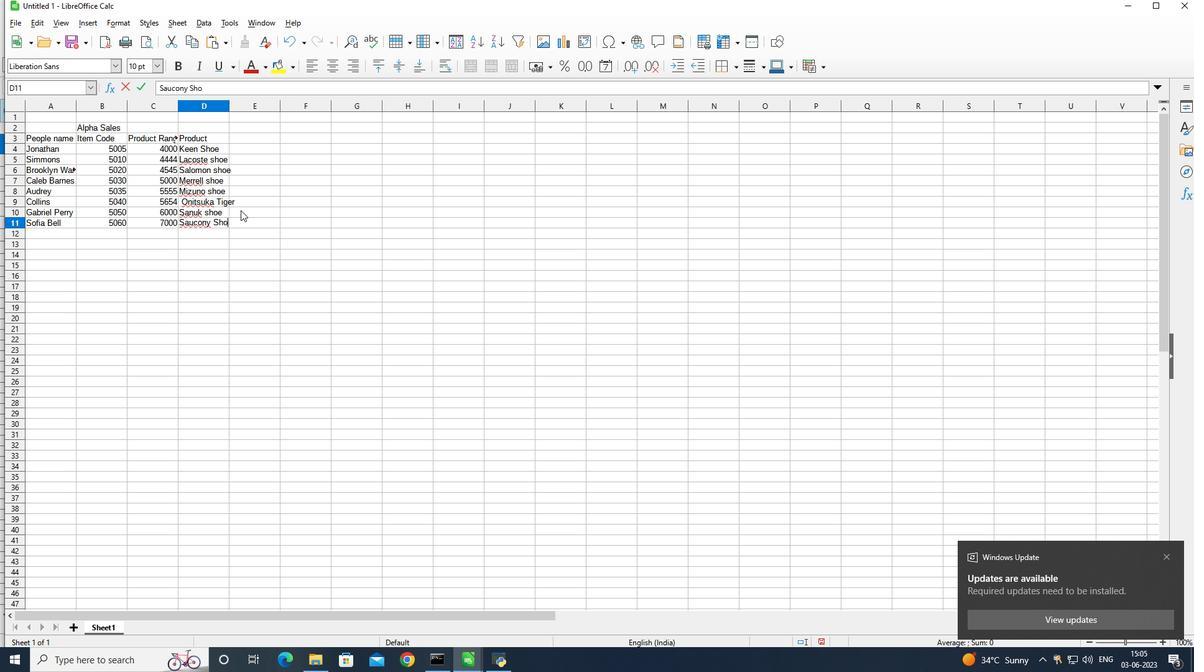 
Action: Mouse moved to (258, 137)
Screenshot: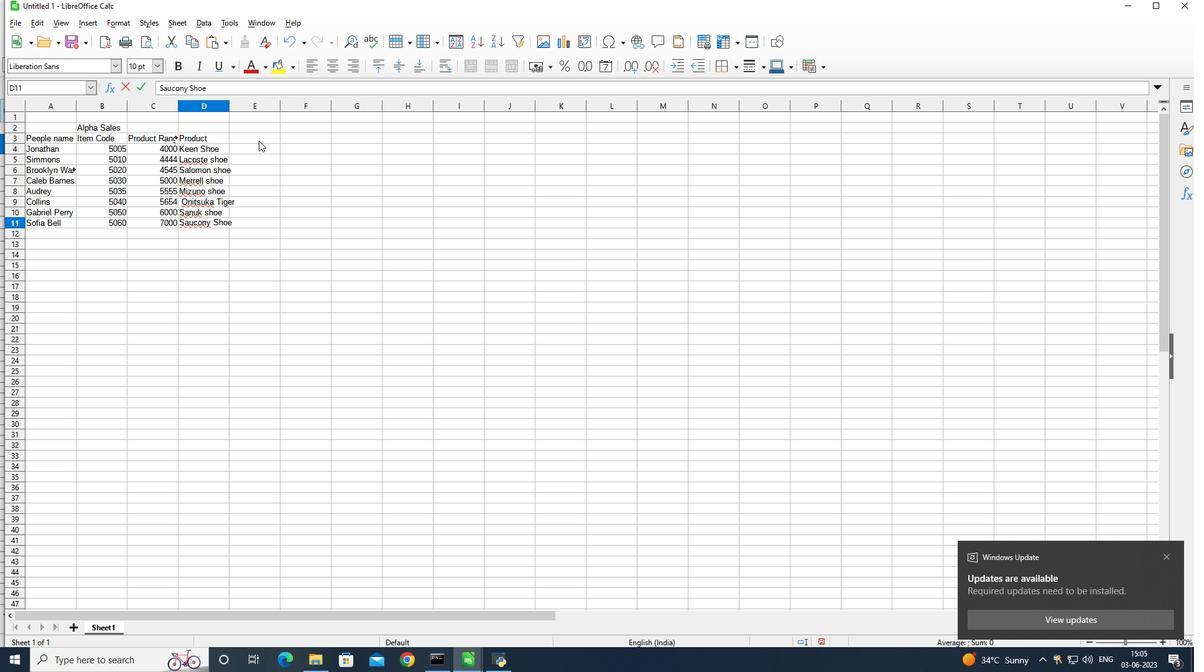
Action: Mouse pressed left at (258, 137)
Screenshot: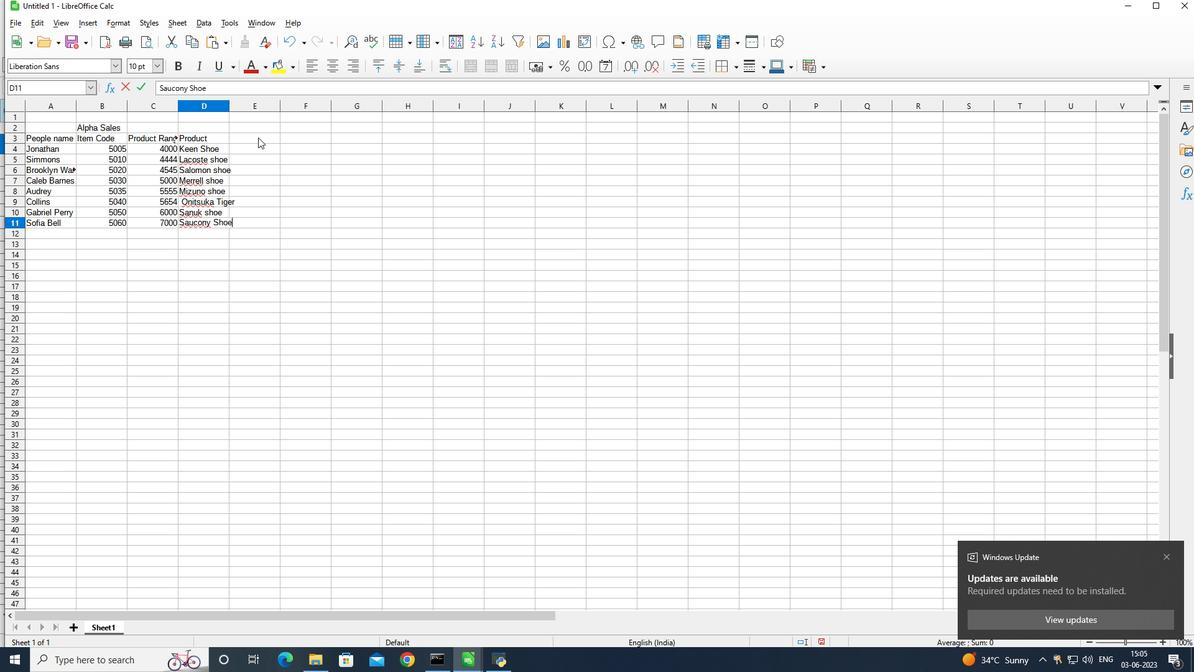 
Action: Key pressed <Key.shift>Quantity<Key.enter>2<Key.enter>3<Key.enter>45<Key.backspace><Key.enter>5<Key.enter>4<Key.enter>3<Key.enter>3<Key.enter>2
Screenshot: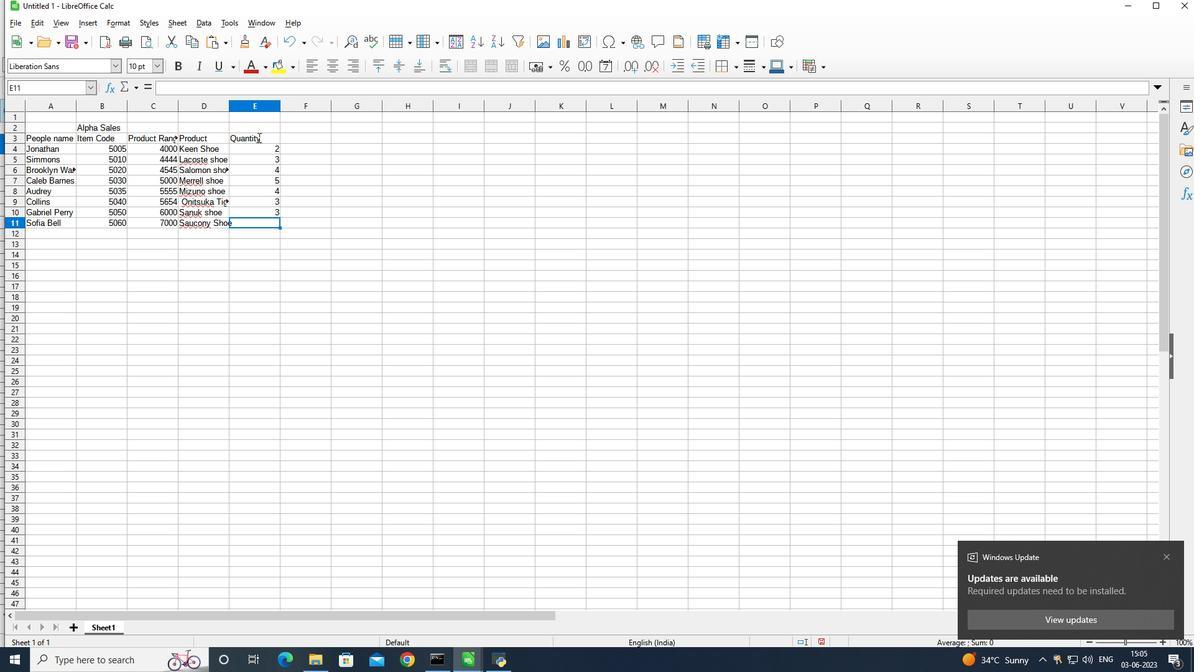 
Action: Mouse moved to (291, 140)
Screenshot: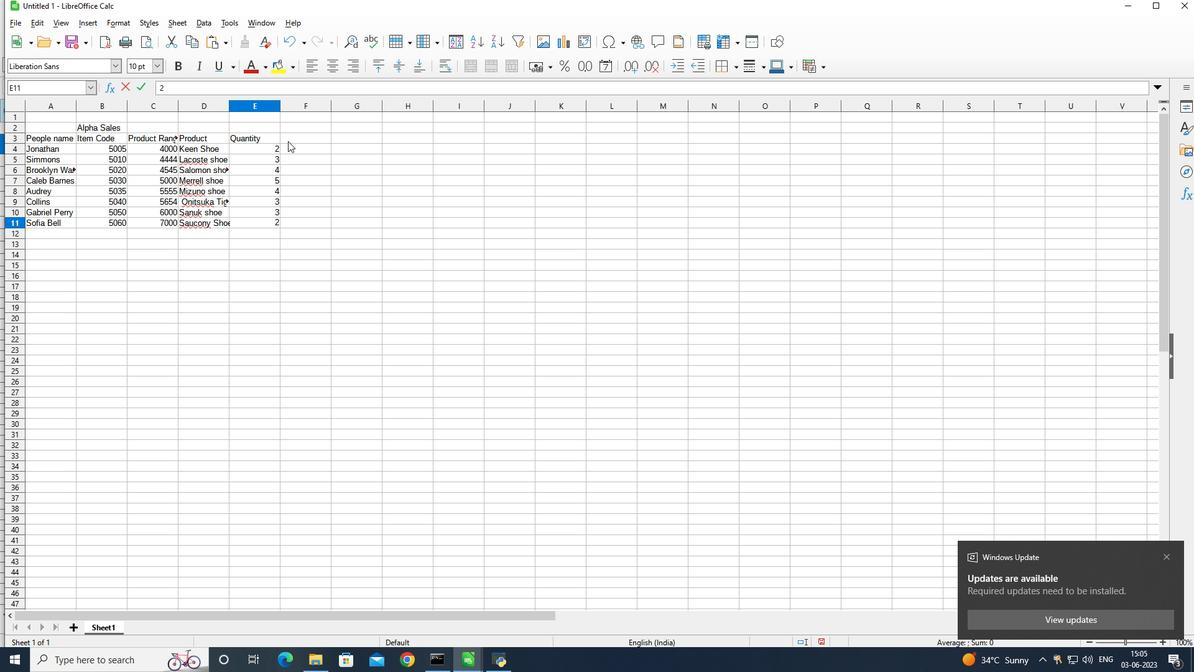 
Action: Mouse pressed left at (291, 140)
Screenshot: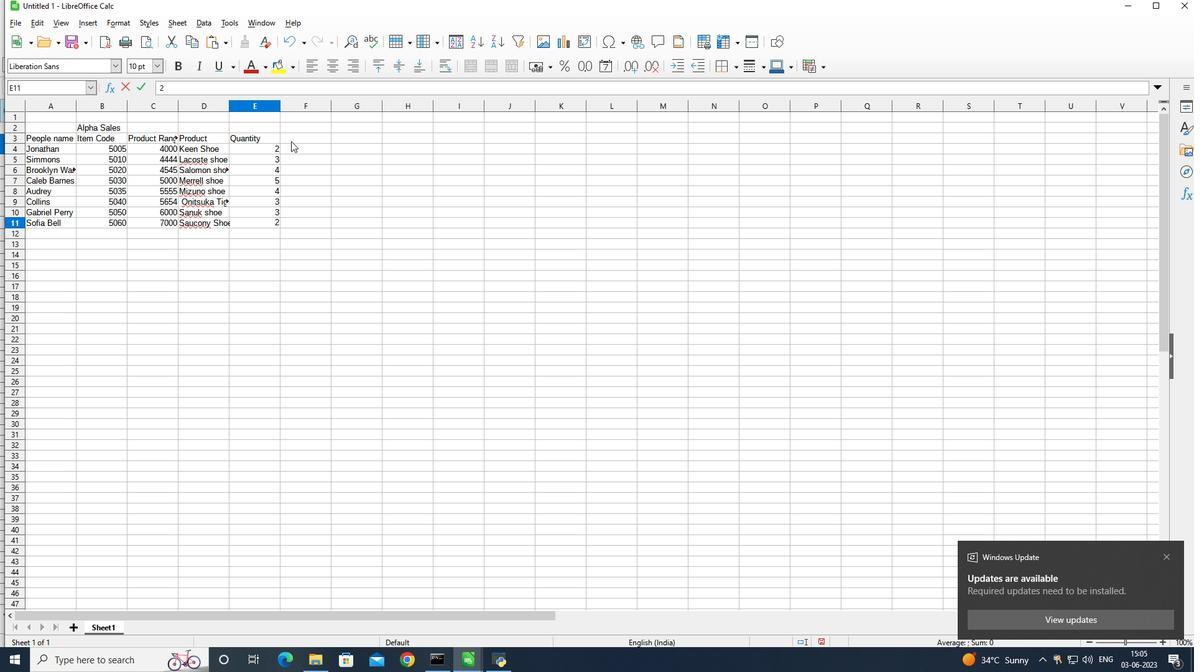 
Action: Mouse moved to (304, 134)
Screenshot: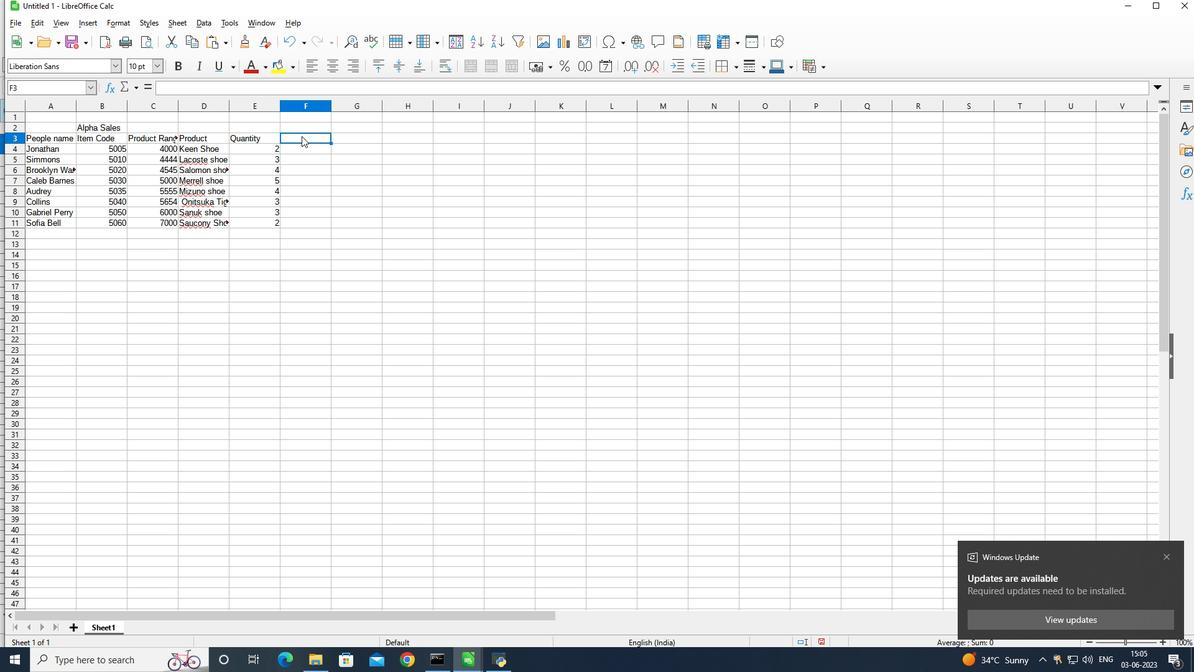 
Action: Key pressed <Key.shift>Commission
Screenshot: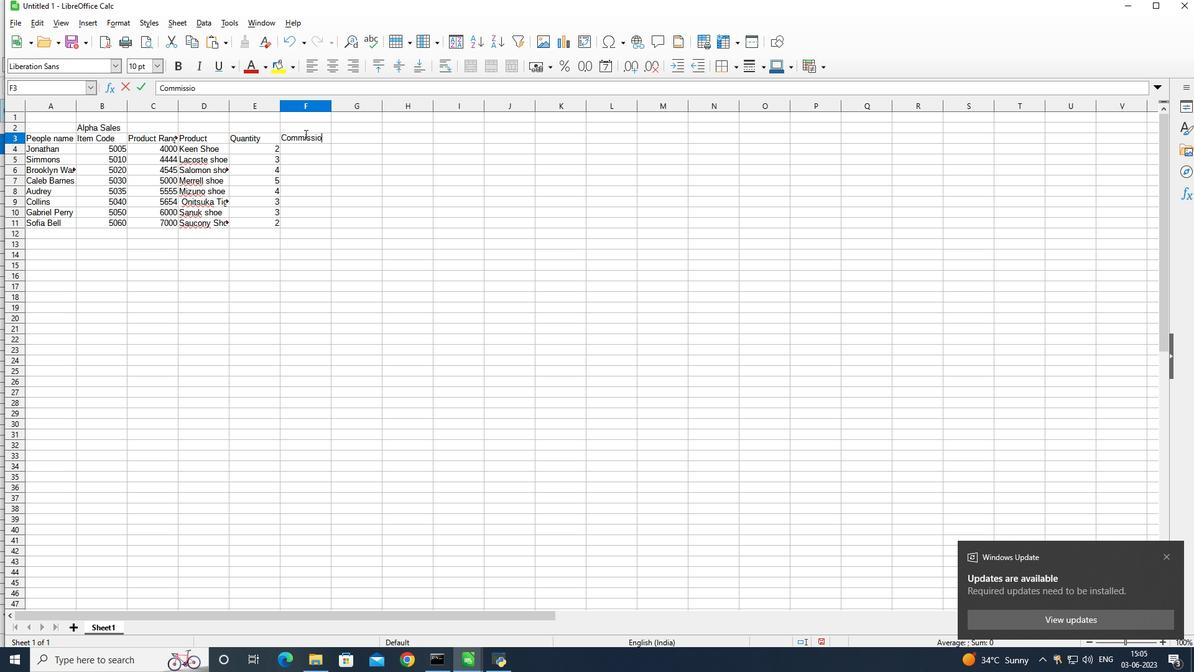 
Action: Mouse moved to (337, 136)
Screenshot: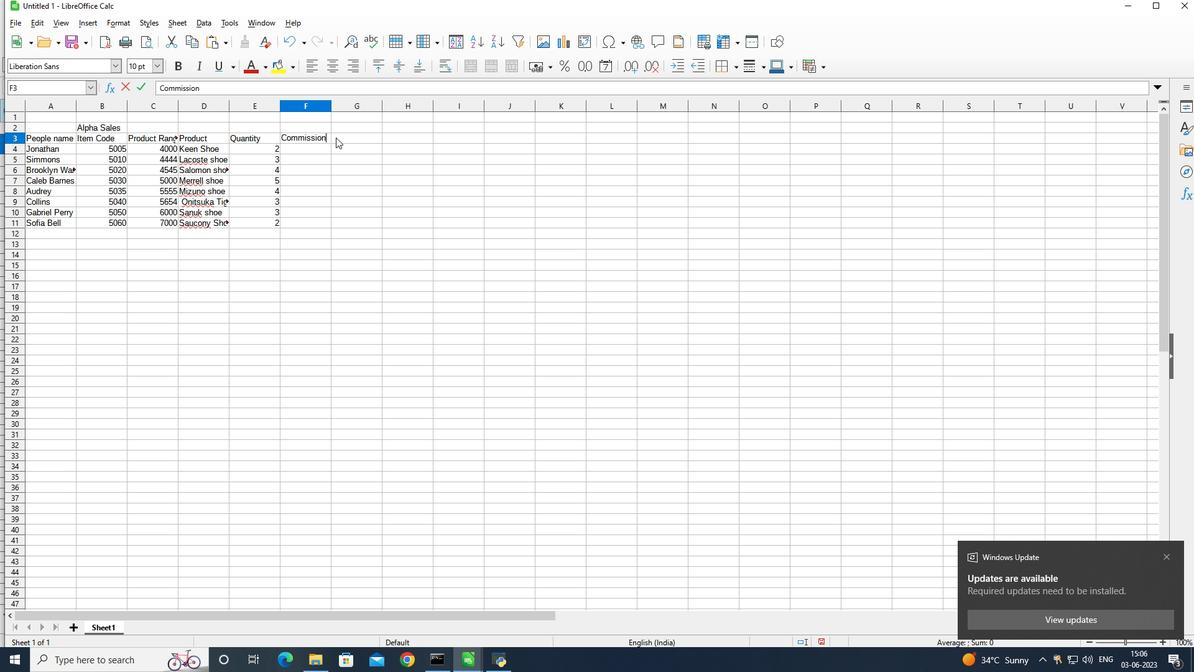 
Action: Mouse pressed left at (337, 136)
Screenshot: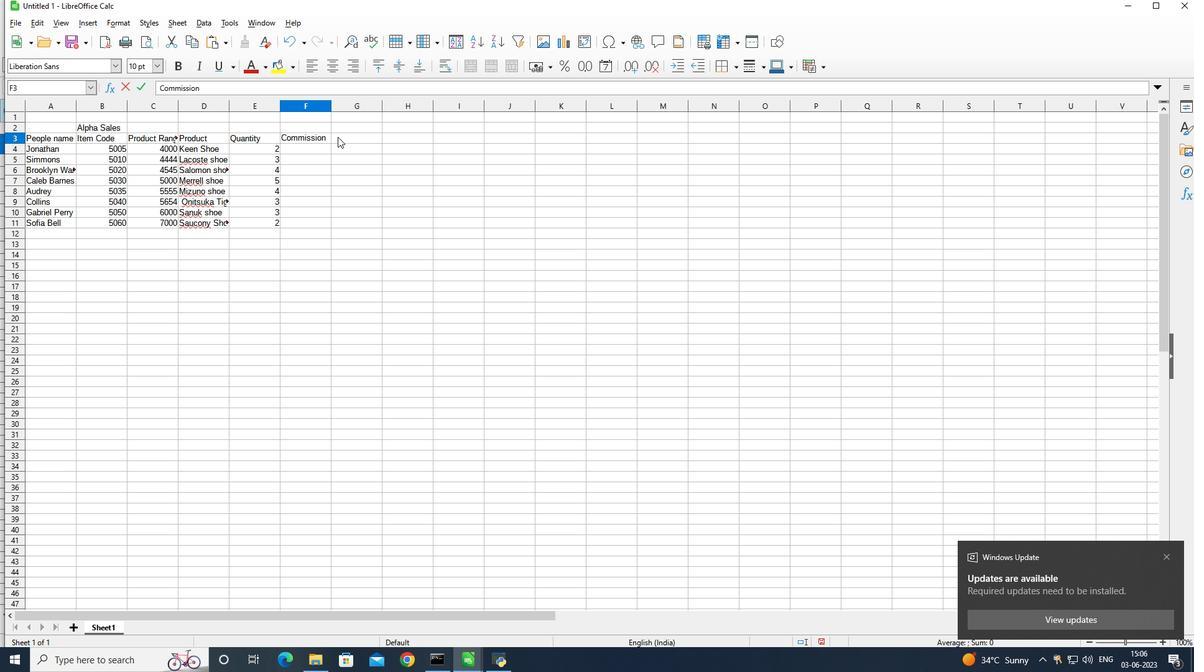 
Action: Mouse moved to (321, 136)
Screenshot: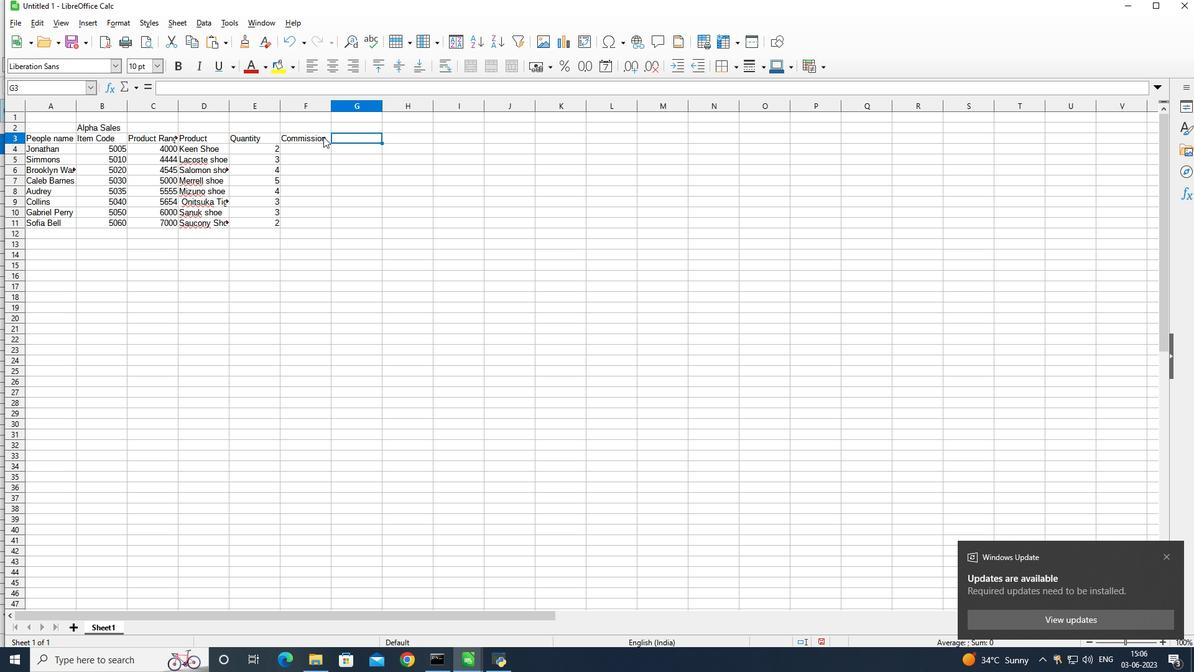 
Action: Mouse pressed left at (321, 136)
Screenshot: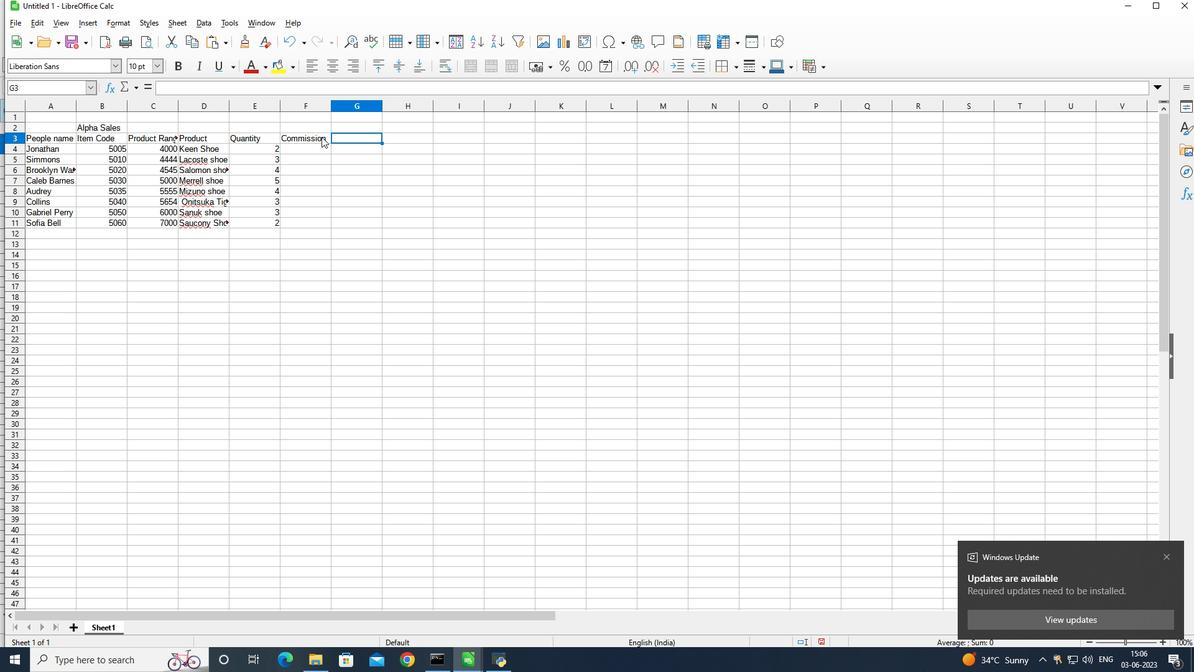 
Action: Mouse moved to (325, 137)
Screenshot: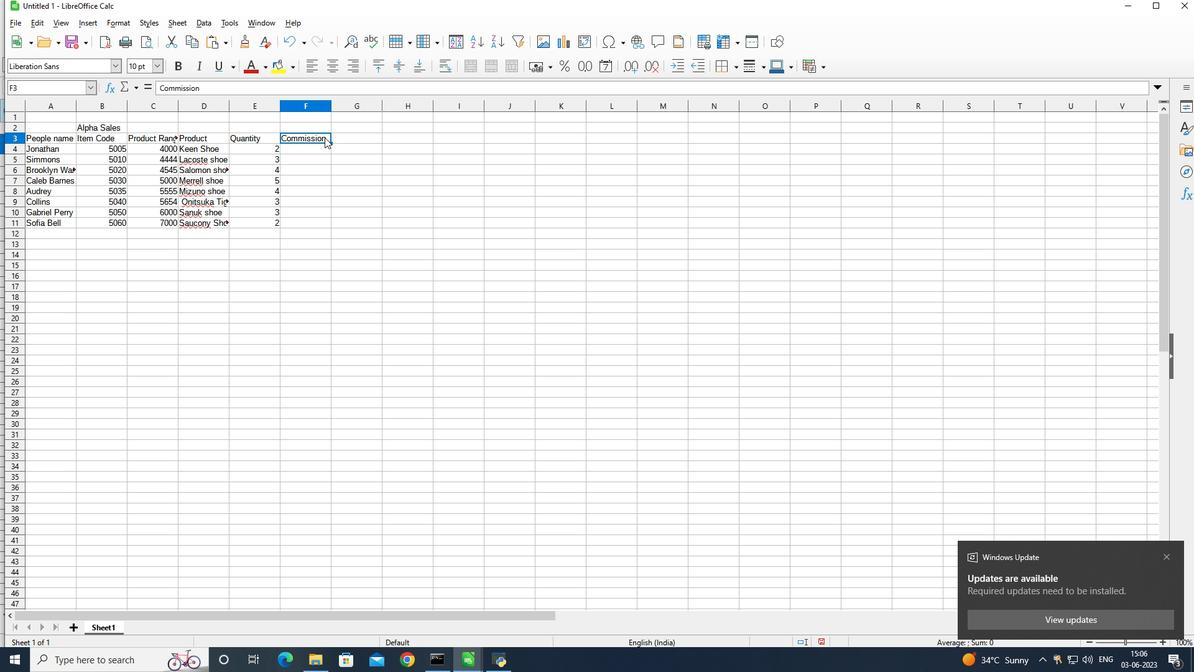 
Action: Mouse pressed left at (325, 137)
Screenshot: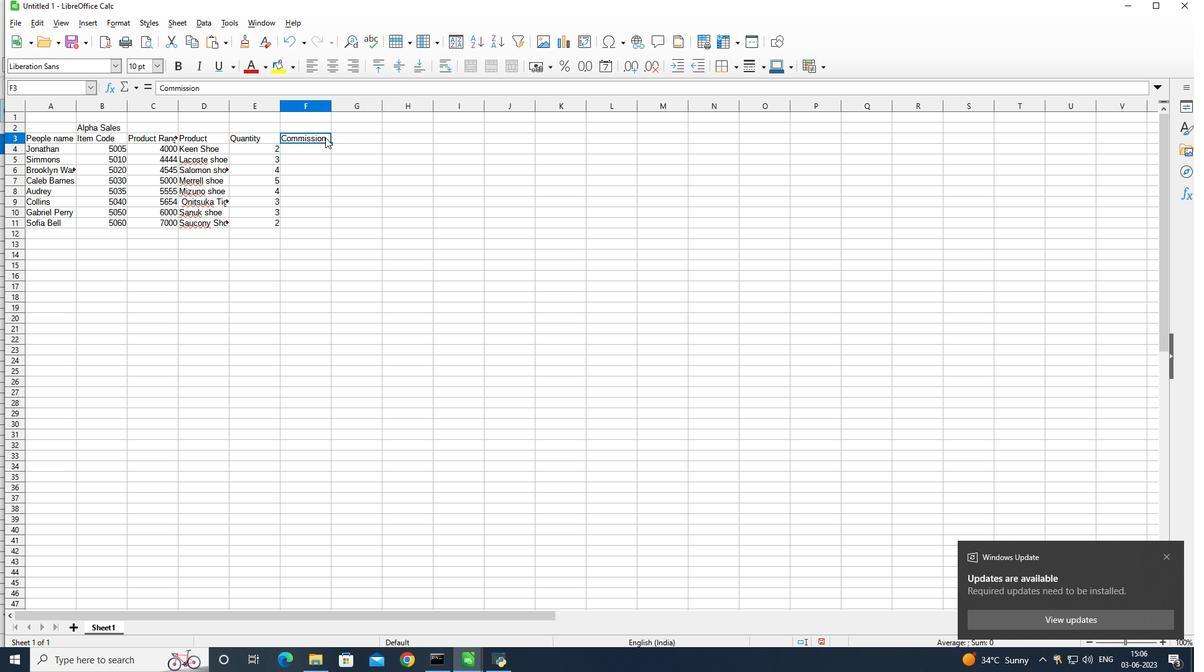 
Action: Mouse pressed left at (325, 137)
Screenshot: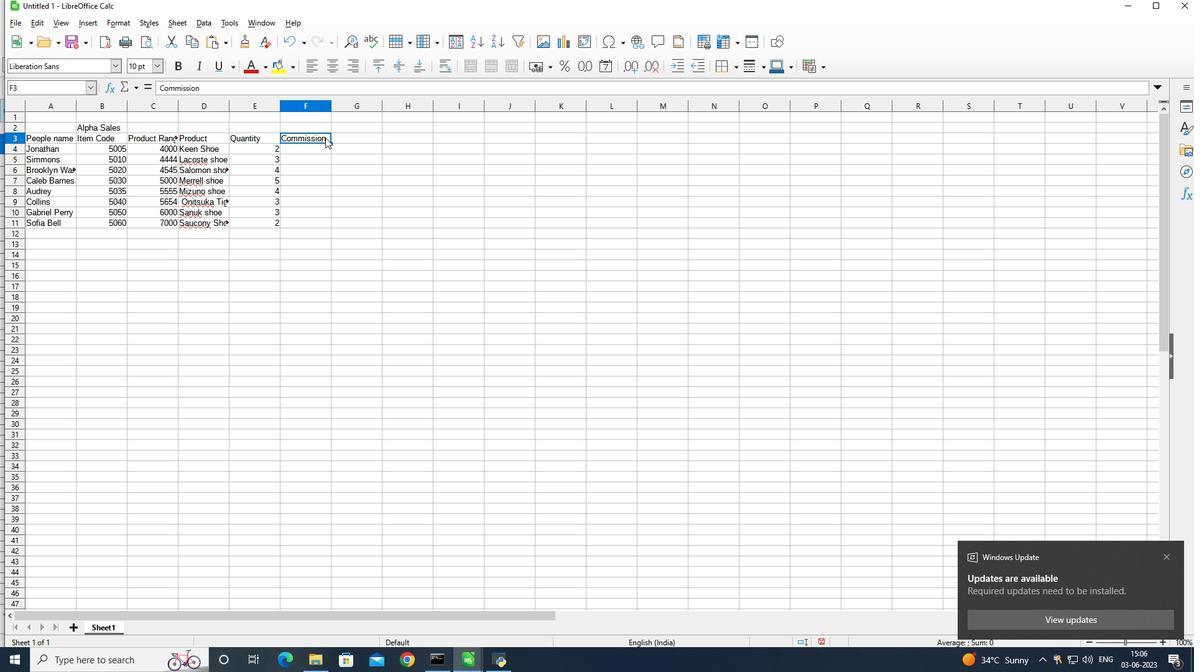 
Action: Mouse moved to (344, 131)
Screenshot: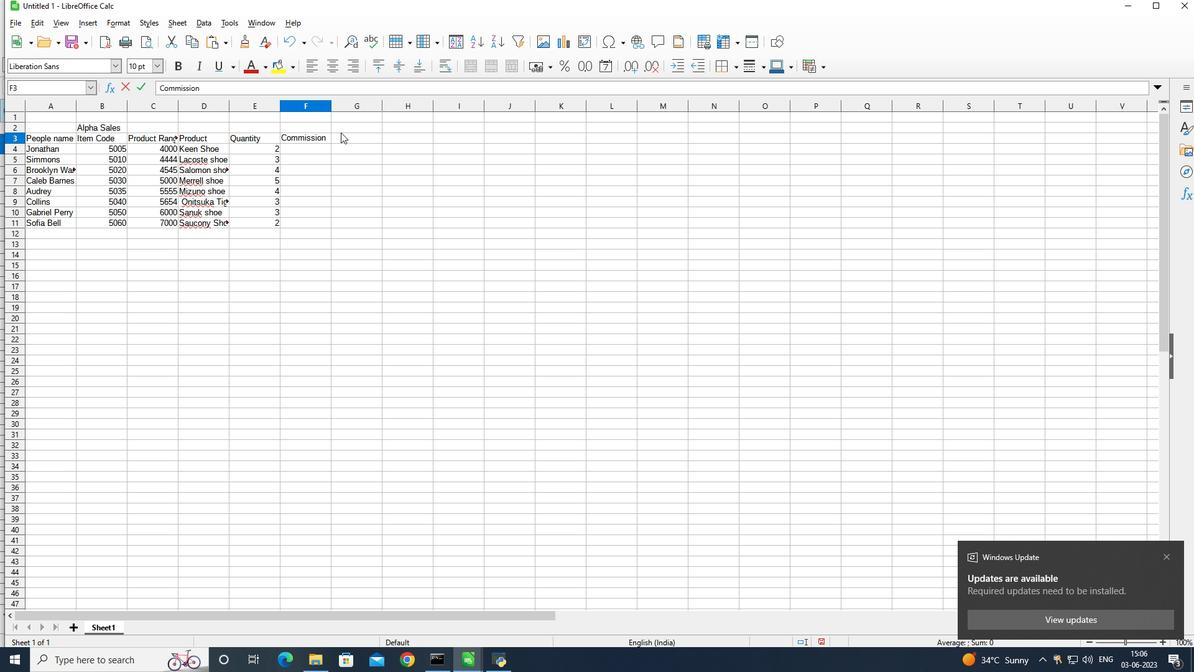 
Action: Key pressed <Key.backspace><Key.backspace><Key.backspace><Key.backspace><Key.backspace><Key.backspace><Key.backspace><Key.backspace><Key.backspace><Key.backspace><Key.backspace><Key.backspace><Key.backspace><Key.shift>Amount<Key.enter>=<Key.shift>Sum<Key.shift><Key.backspace><Key.backspace><Key.shift>UM<Key.shift_r>(
Screenshot: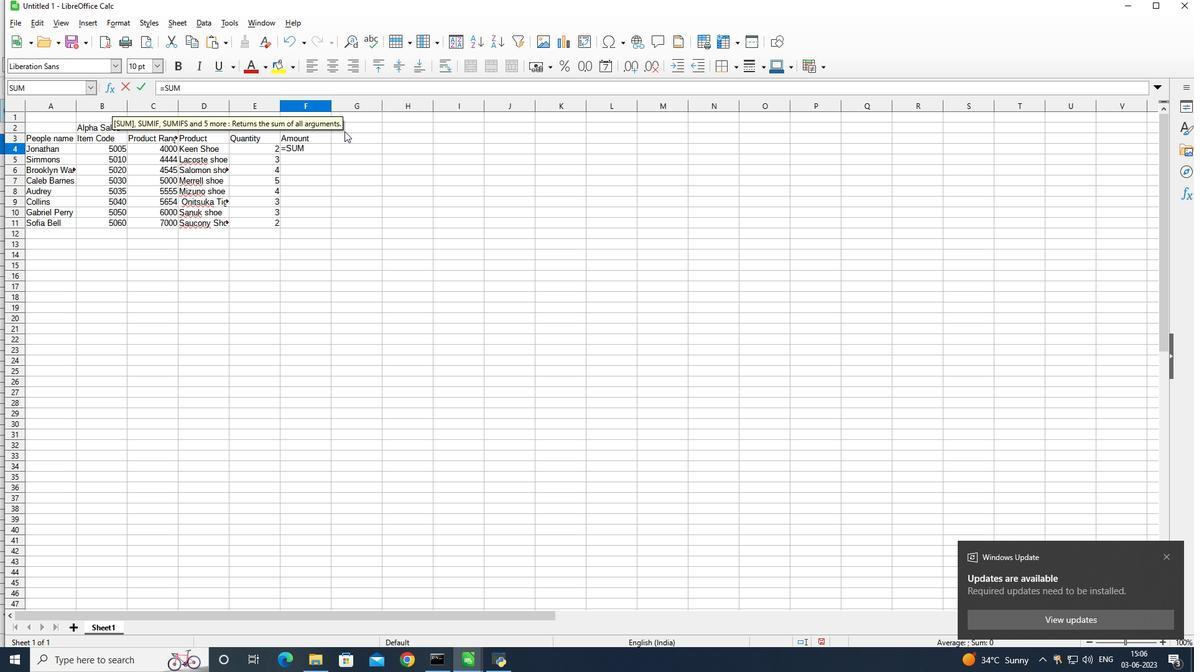 
Action: Mouse moved to (144, 144)
Screenshot: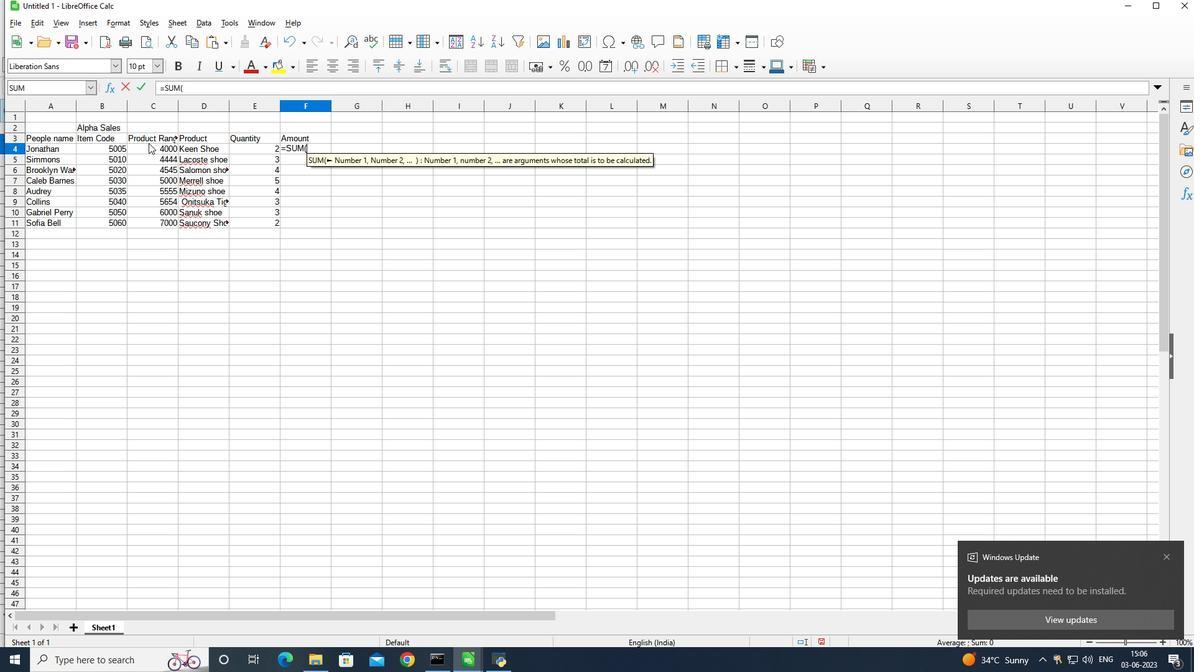 
Action: Mouse pressed left at (144, 144)
Screenshot: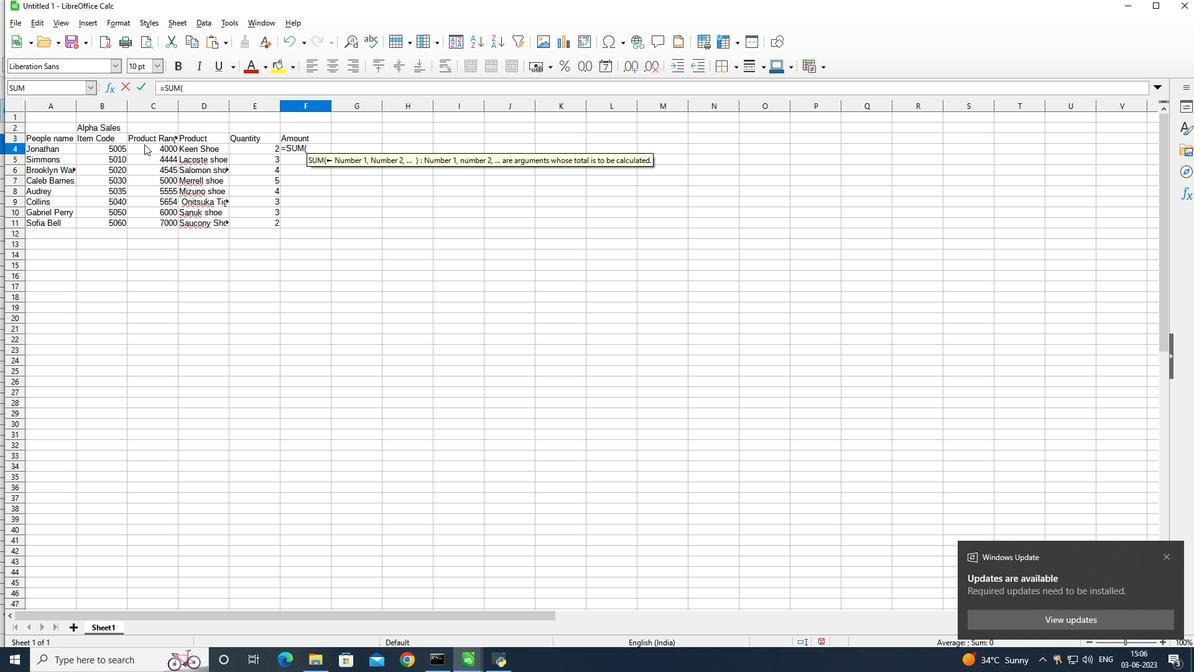 
Action: Mouse moved to (233, 156)
Screenshot: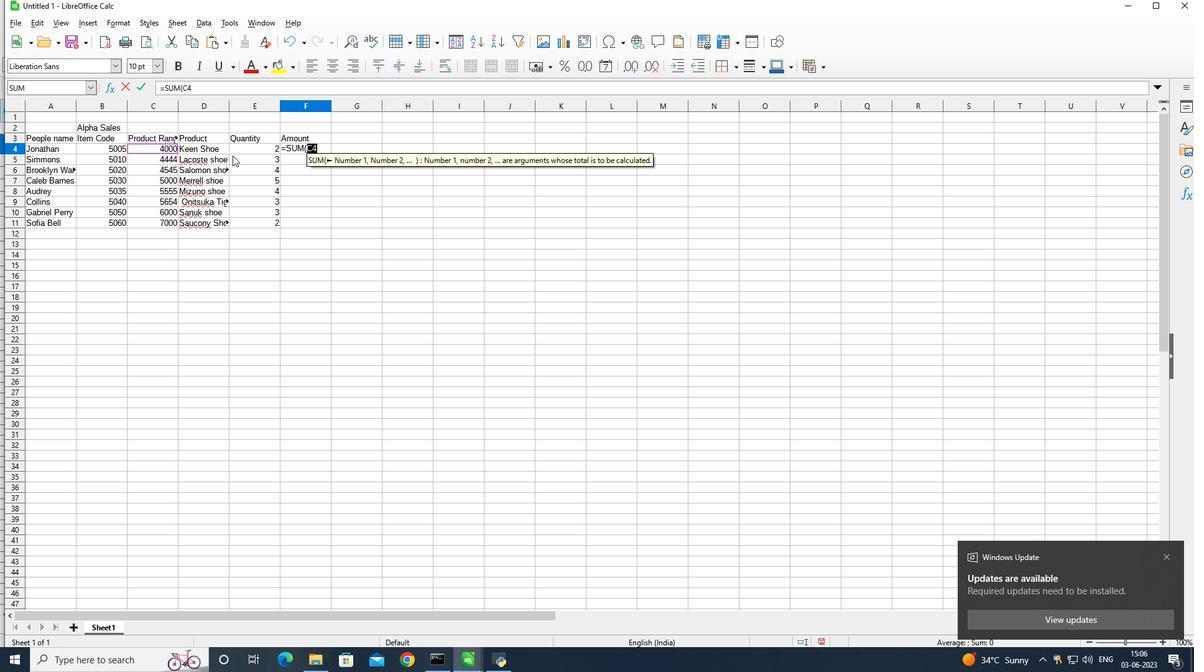 
Action: Key pressed <Key.shift_r><Key.shift_r><Key.shift_r><Key.shift_r><Key.shift_r><Key.shift_r><Key.shift_r>*
Screenshot: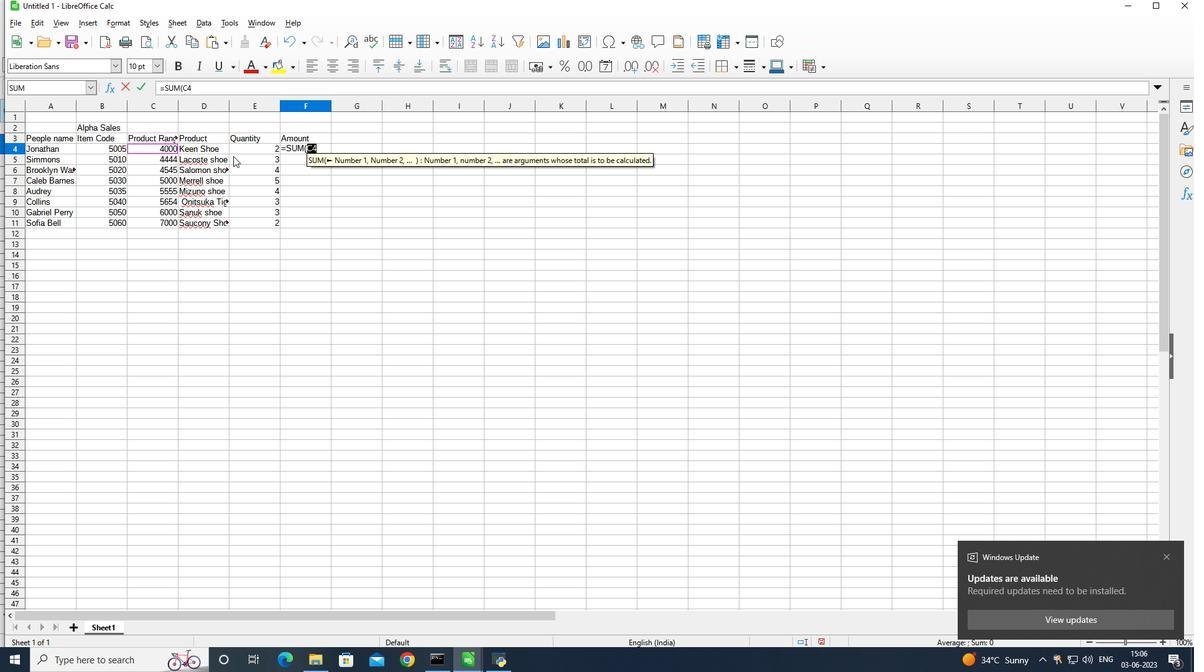 
Action: Mouse moved to (253, 151)
Screenshot: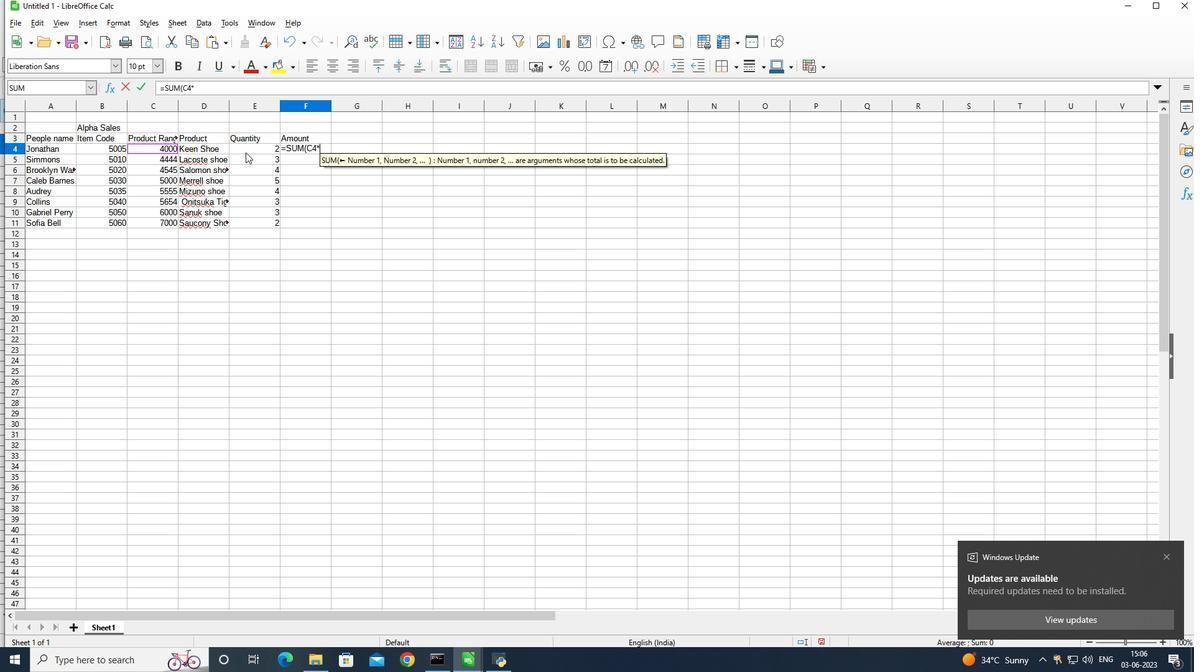 
Action: Mouse pressed left at (253, 151)
Screenshot: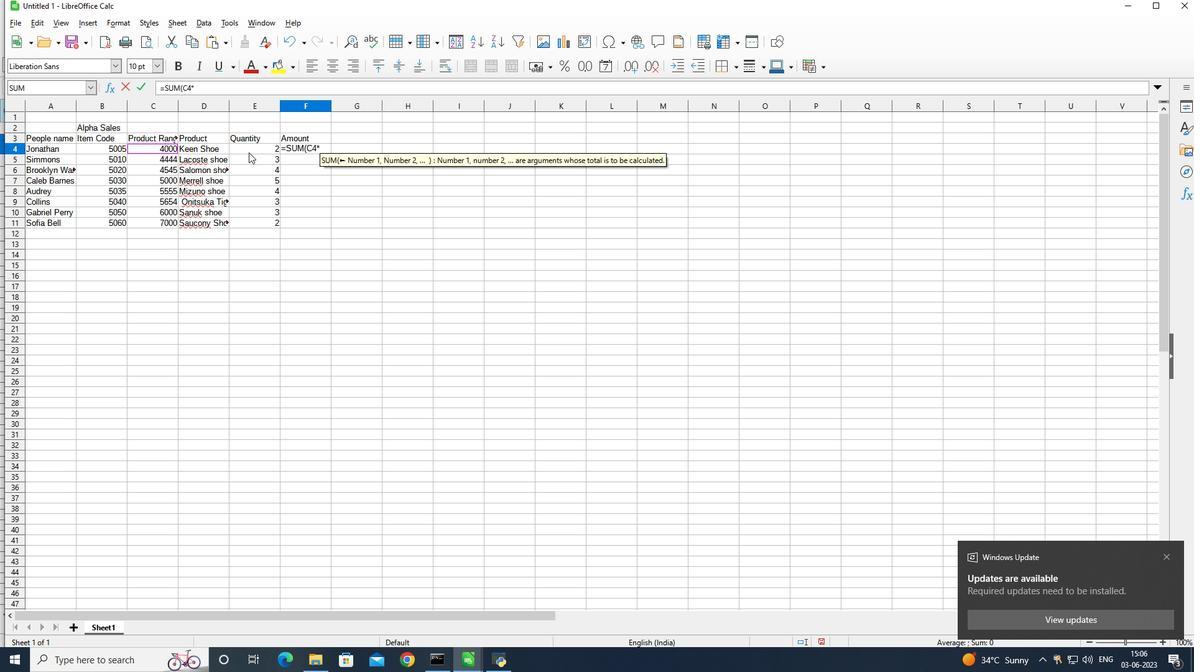 
Action: Mouse moved to (313, 151)
Screenshot: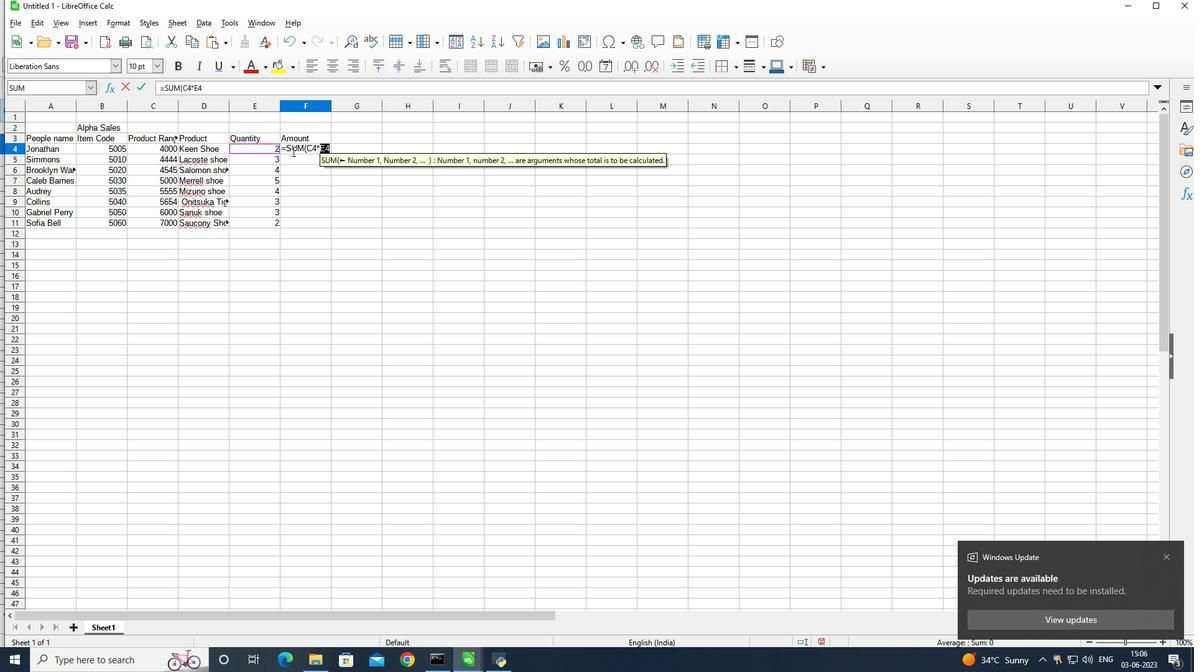 
Action: Key pressed <Key.shift_r>)<Key.enter>
Screenshot: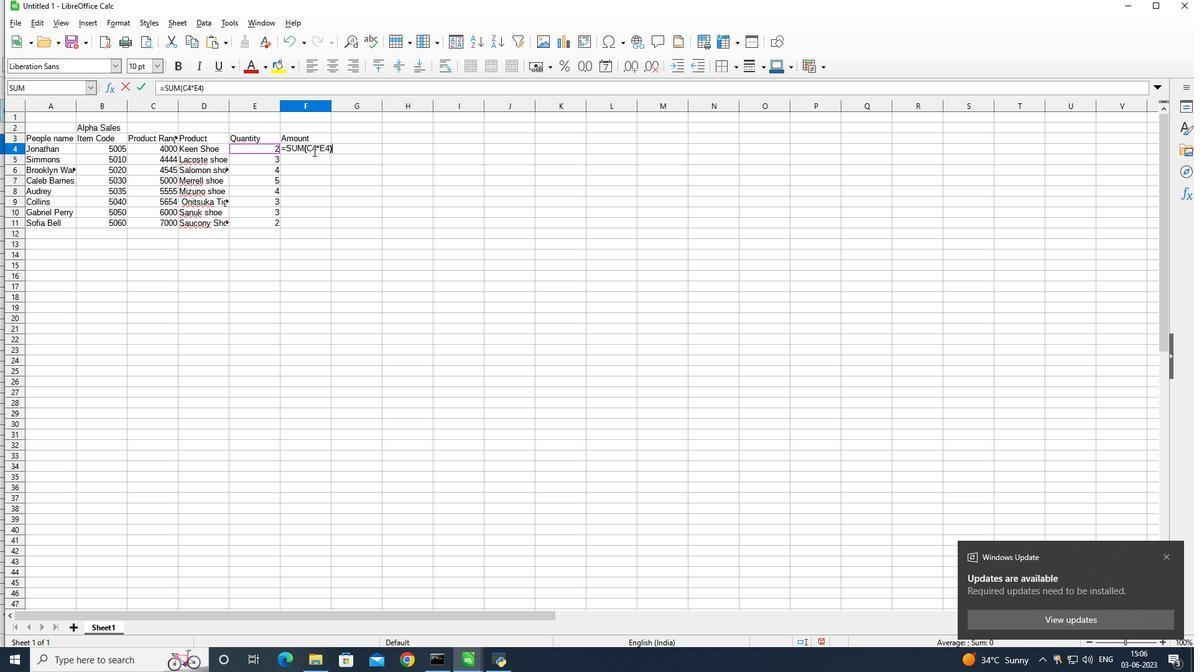 
Action: Mouse moved to (296, 144)
Screenshot: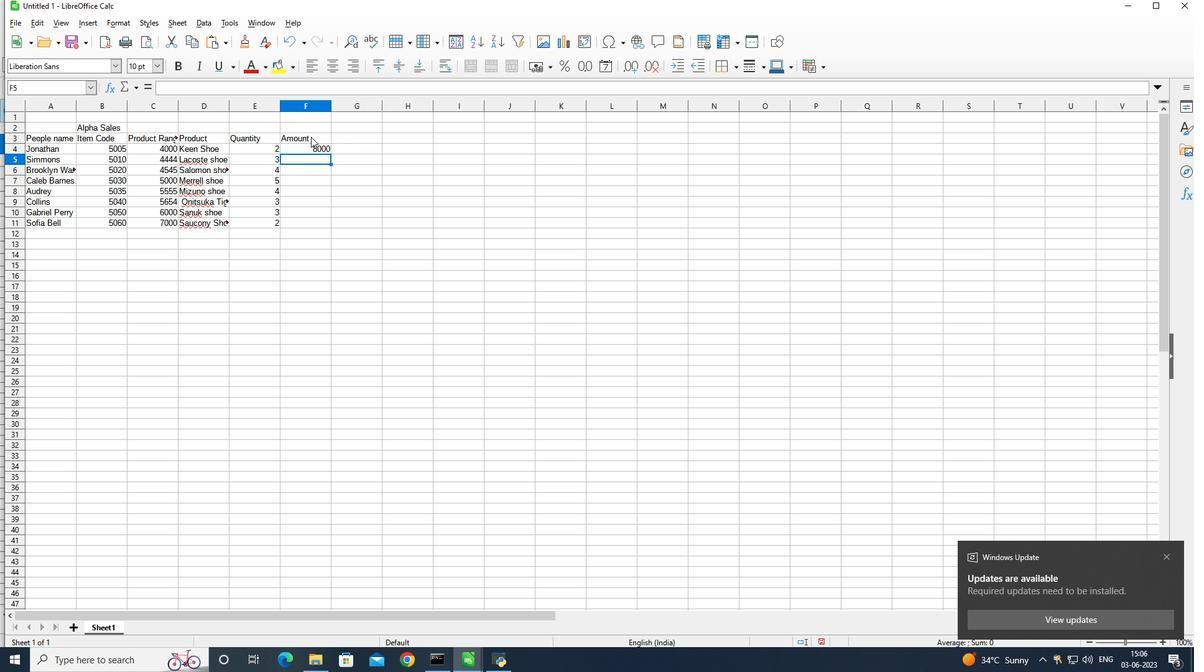 
Action: Mouse pressed left at (296, 144)
Screenshot: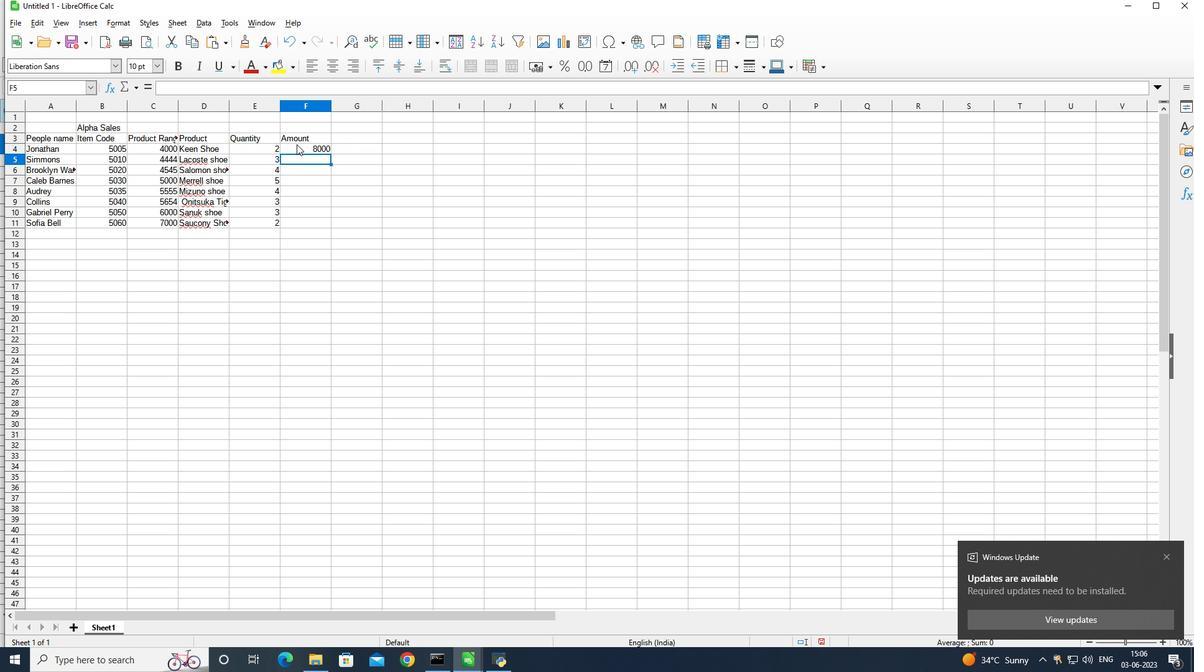 
Action: Mouse moved to (328, 153)
Screenshot: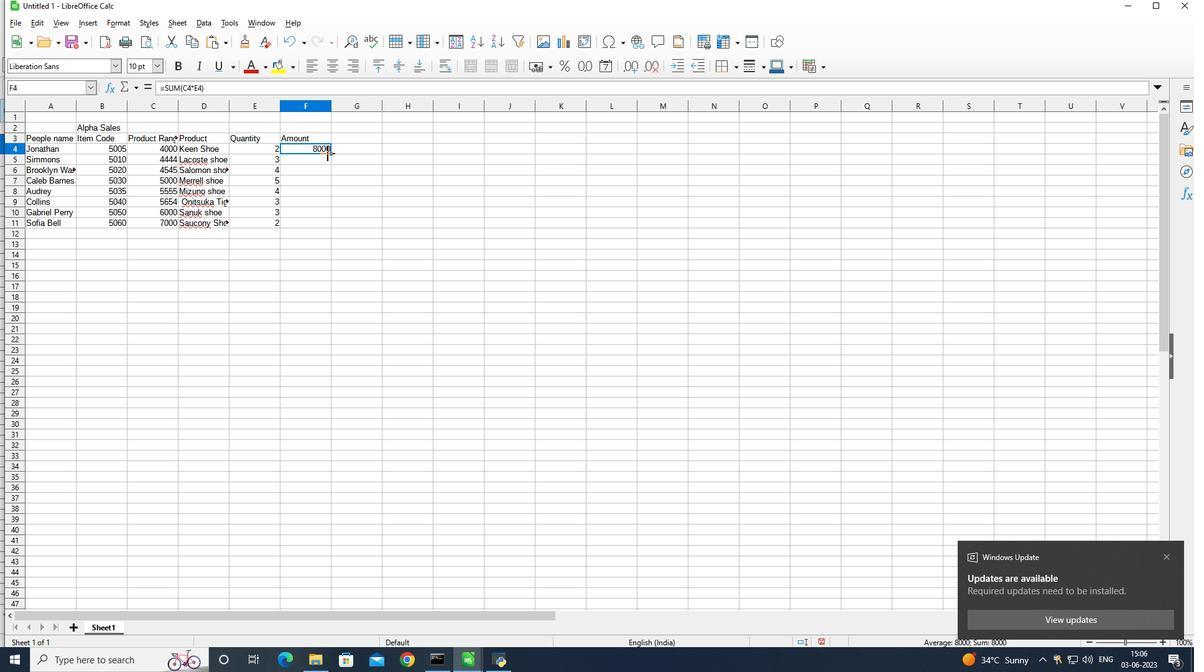 
Action: Mouse pressed left at (328, 153)
Screenshot: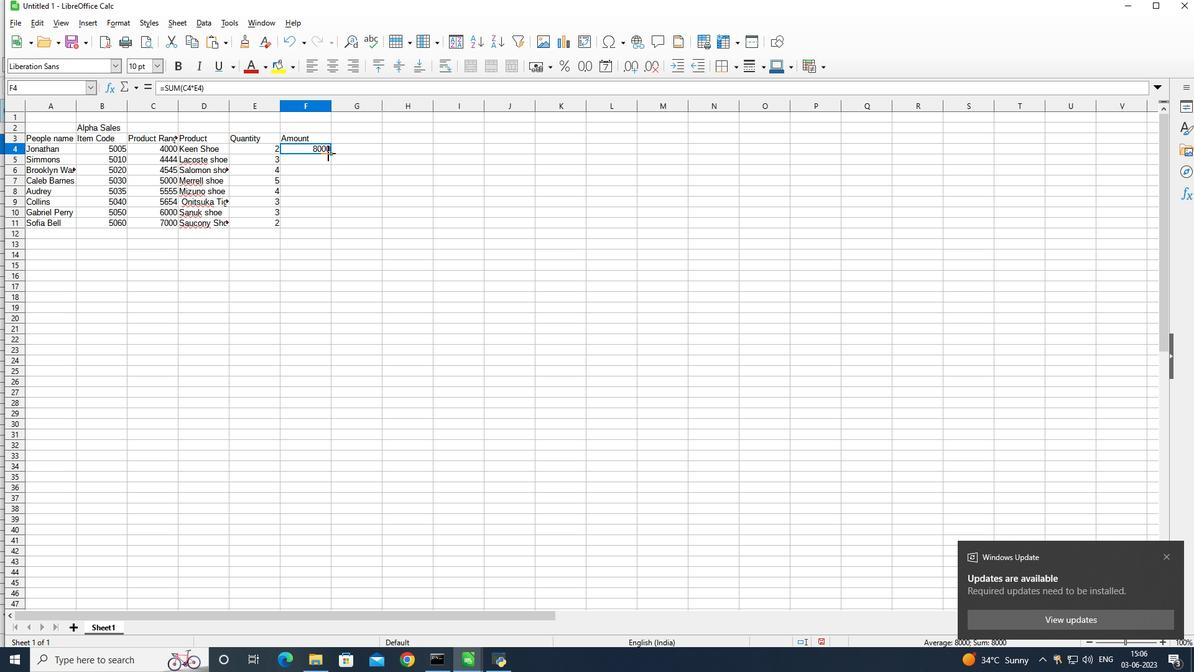 
Action: Mouse moved to (351, 135)
Screenshot: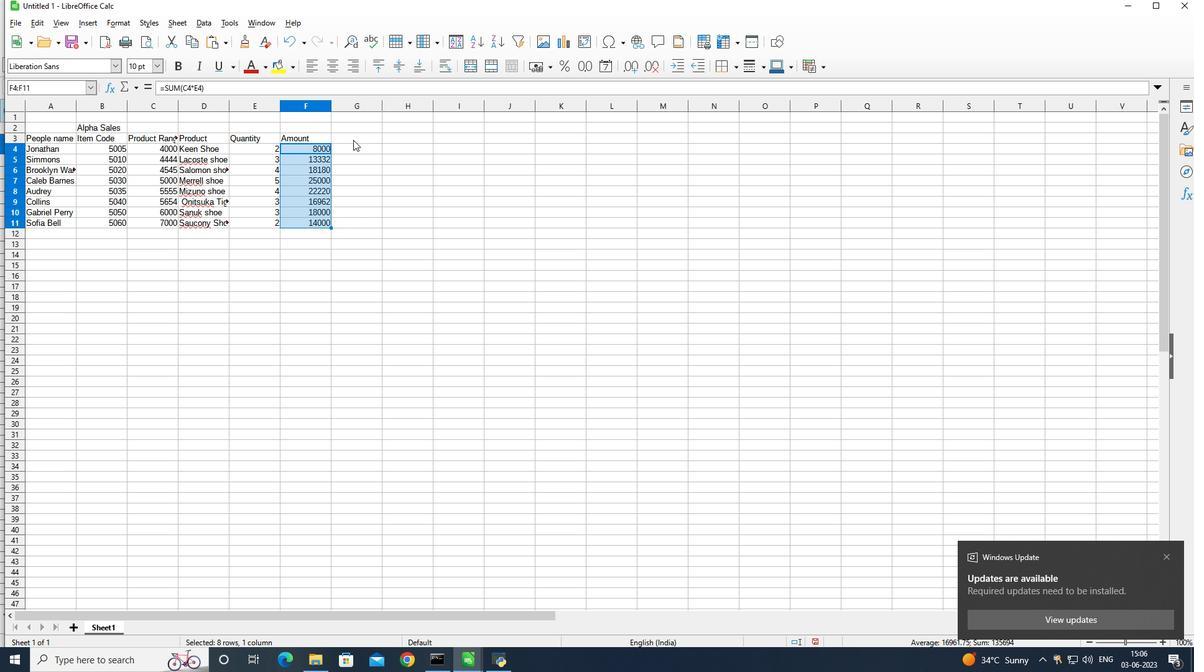 
Action: Mouse pressed left at (351, 135)
Screenshot: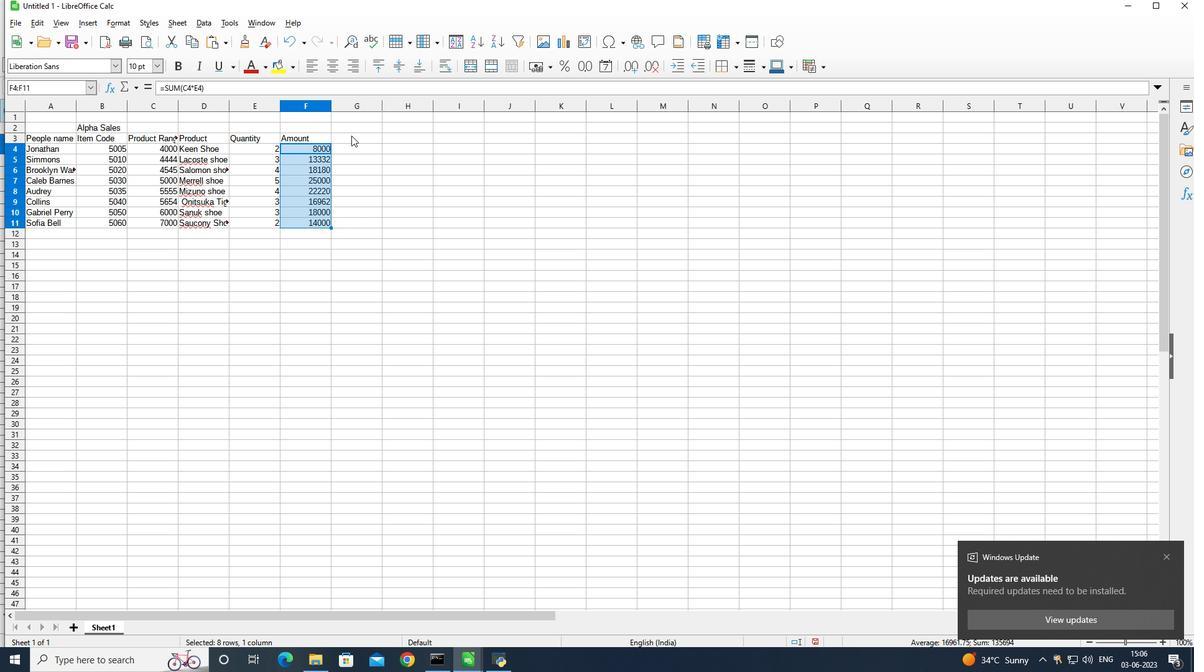 
Action: Key pressed commission
Screenshot: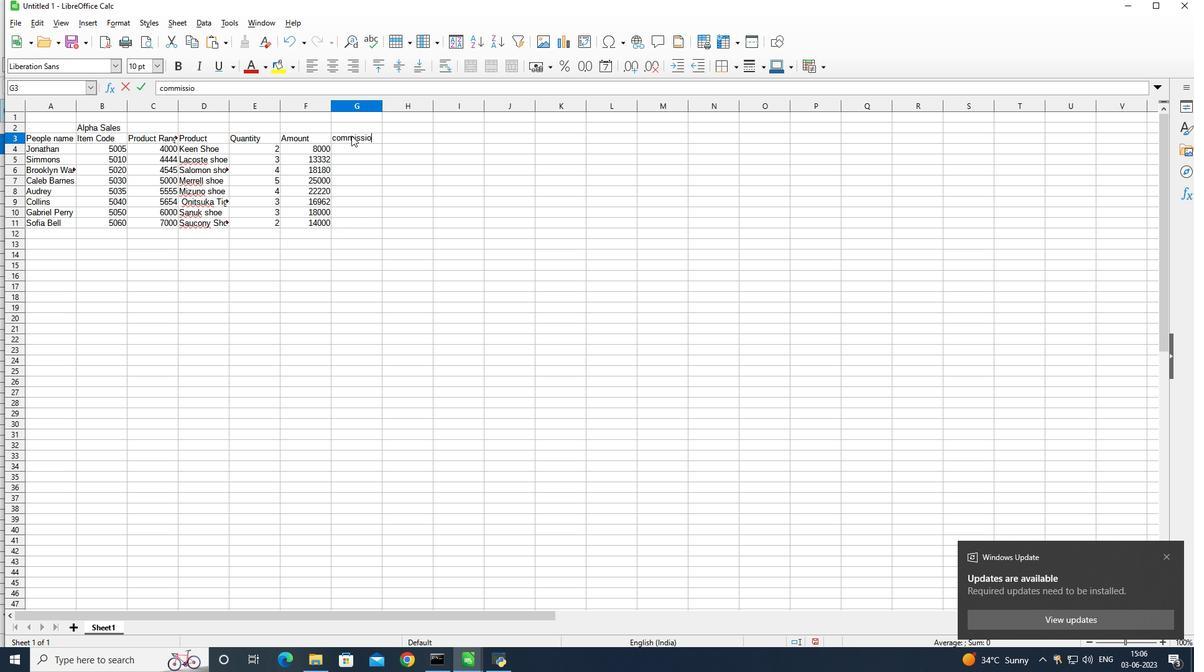 
Action: Mouse moved to (354, 147)
Screenshot: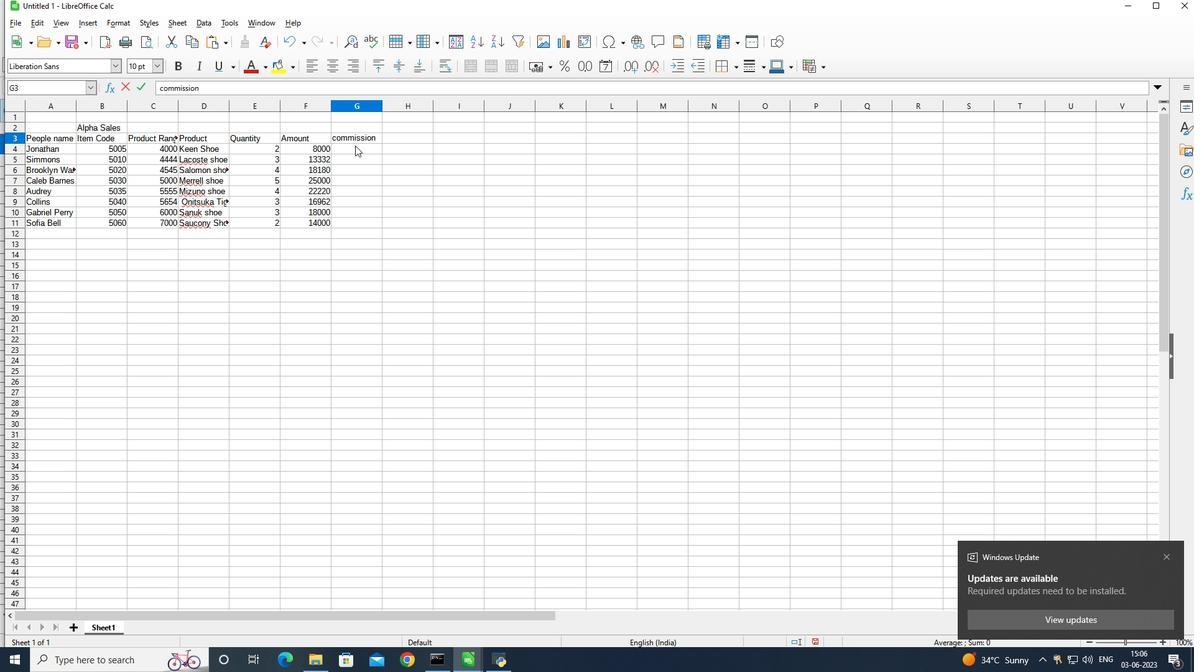 
Action: Mouse pressed left at (354, 147)
Screenshot: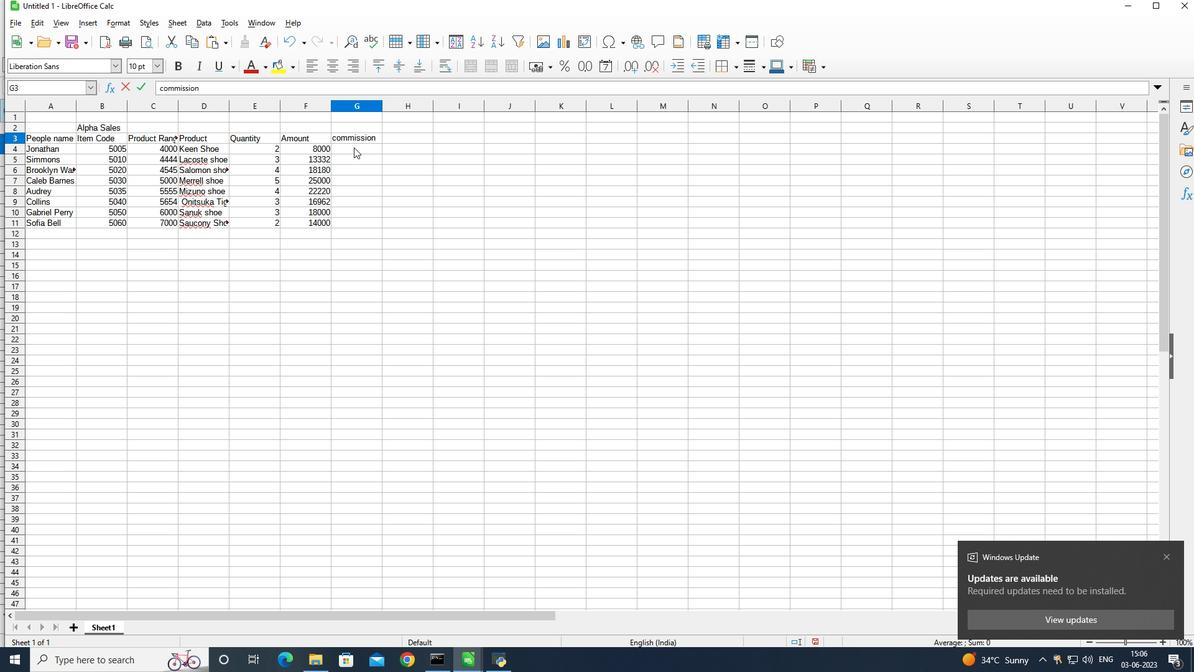 
Action: Mouse moved to (348, 146)
Screenshot: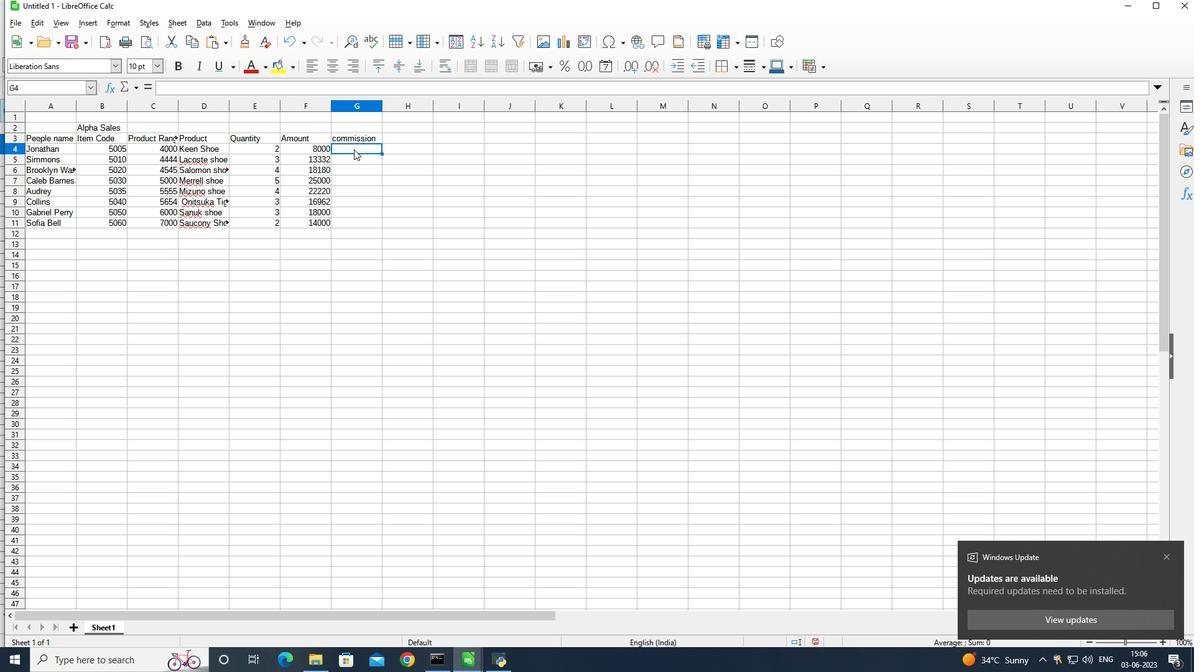 
Action: Key pressed =<Key.shift_r><Key.shift_r><Key.shift_r><Key.shift_r><Key.shift_r><Key.shift_r><Key.shift_r><Key.shift_r><Key.shift_r><Key.shift_r><Key.shift_r><Key.shift_r><Key.shift_r><Key.shift_r><Key.shift_r><Key.shift_r><Key.shift_r><Key.shift_r><Key.shift_r><Key.shift_r><Key.shift_r><Key.shift_r><Key.shift_r><Key.shift_r><Key.shift_r><Key.shift_r><Key.shift_r><Key.shift_r><Key.shift_r><Key.shift_r><Key.shift_r><Key.shift_r><Key.shift_r><Key.shift_r><Key.shift_r><Key.shift_r><Key.shift_r><Key.shift_r><Key.shift_r><Key.shift_r><Key.shift_r><Key.shift_r><Key.shift_r><Key.shift_r><Key.shift_r><Key.shift_r>(
Screenshot: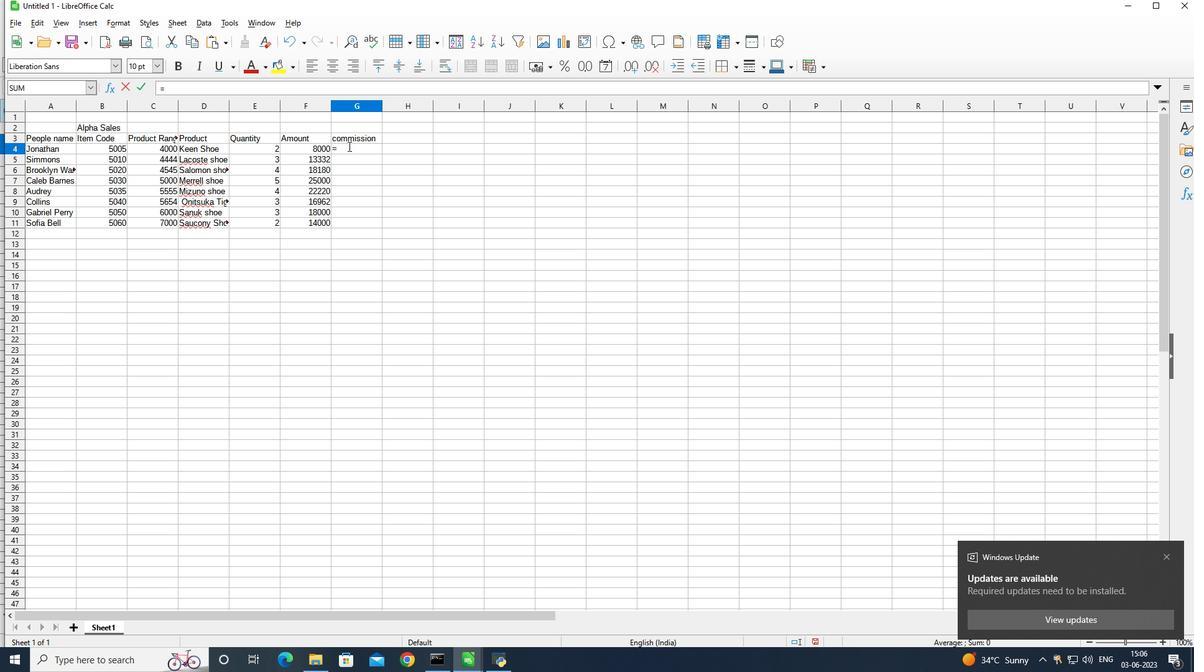 
Action: Mouse moved to (318, 143)
Screenshot: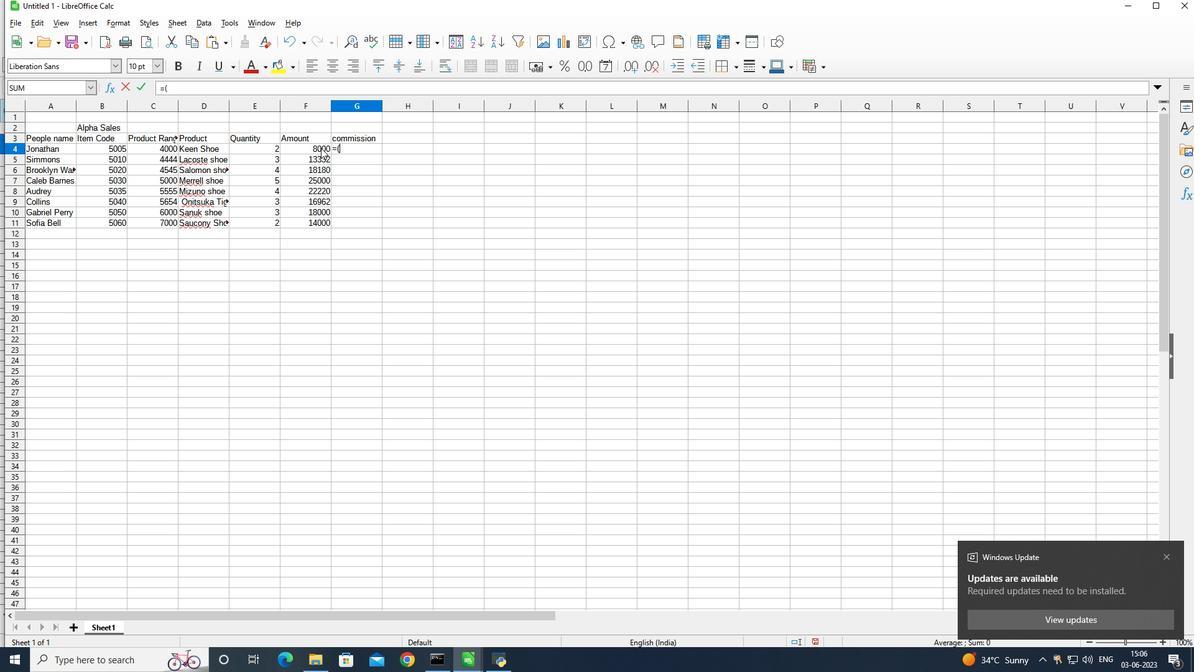 
Action: Mouse pressed left at (318, 143)
Screenshot: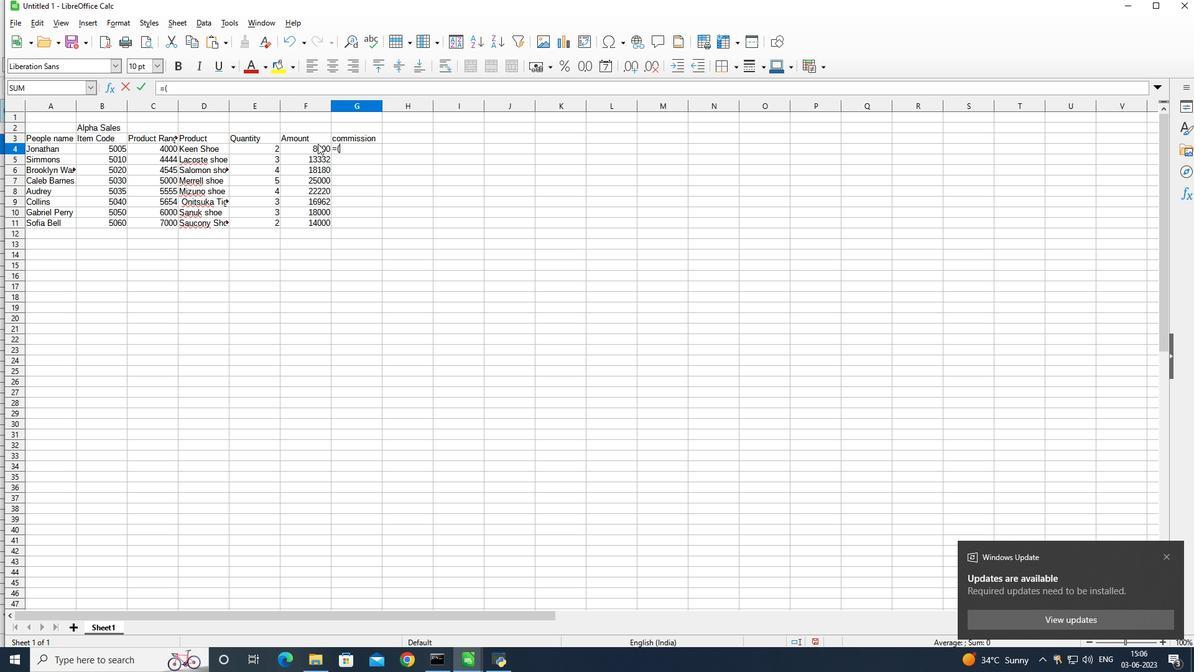 
Action: Mouse moved to (362, 151)
Screenshot: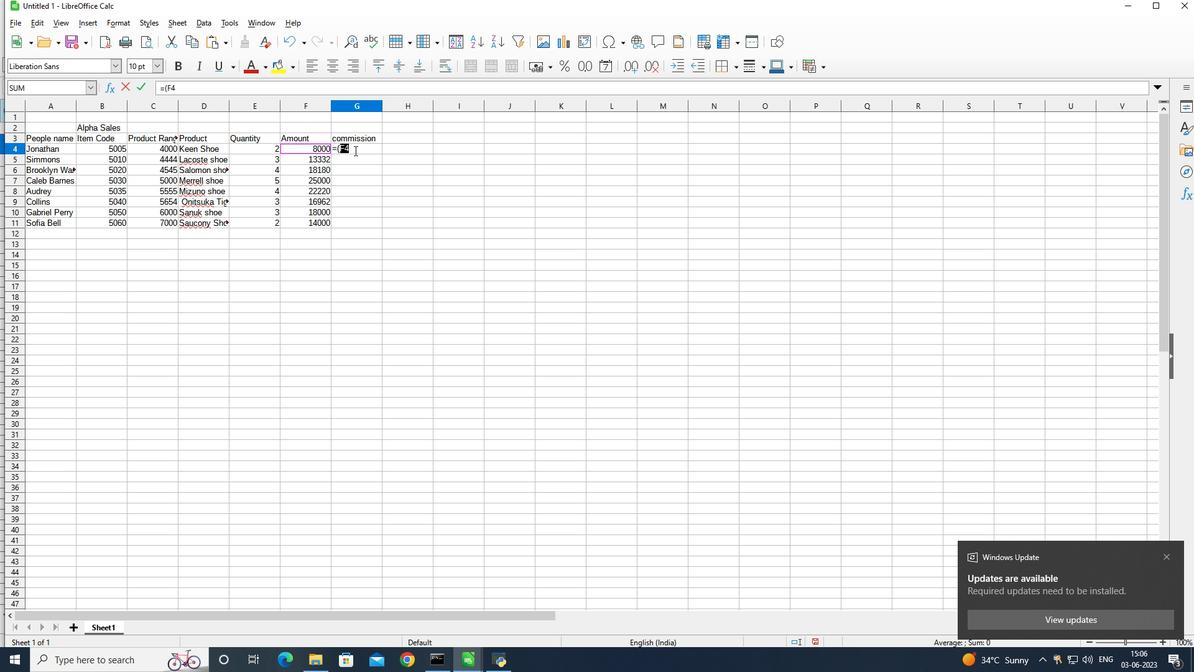 
Action: Key pressed <Key.shift_r><Key.shift_r><Key.shift_r><Key.shift_r><Key.shift_r><Key.shift_r><Key.shift_r><Key.shift_r><Key.shift_r><Key.shift_r><Key.shift_r><Key.shift_r><Key.shift_r><Key.shift_r><Key.shift_r><Key.shift_r><Key.shift_r><Key.shift_r><Key.shift_r><Key.shift_r><Key.shift_r><Key.shift_r><Key.shift_r><Key.shift_r><Key.shift_r><Key.shift_r><Key.shift_r><Key.shift_r><Key.shift_r><Key.shift_r><Key.shift_r>*
Screenshot: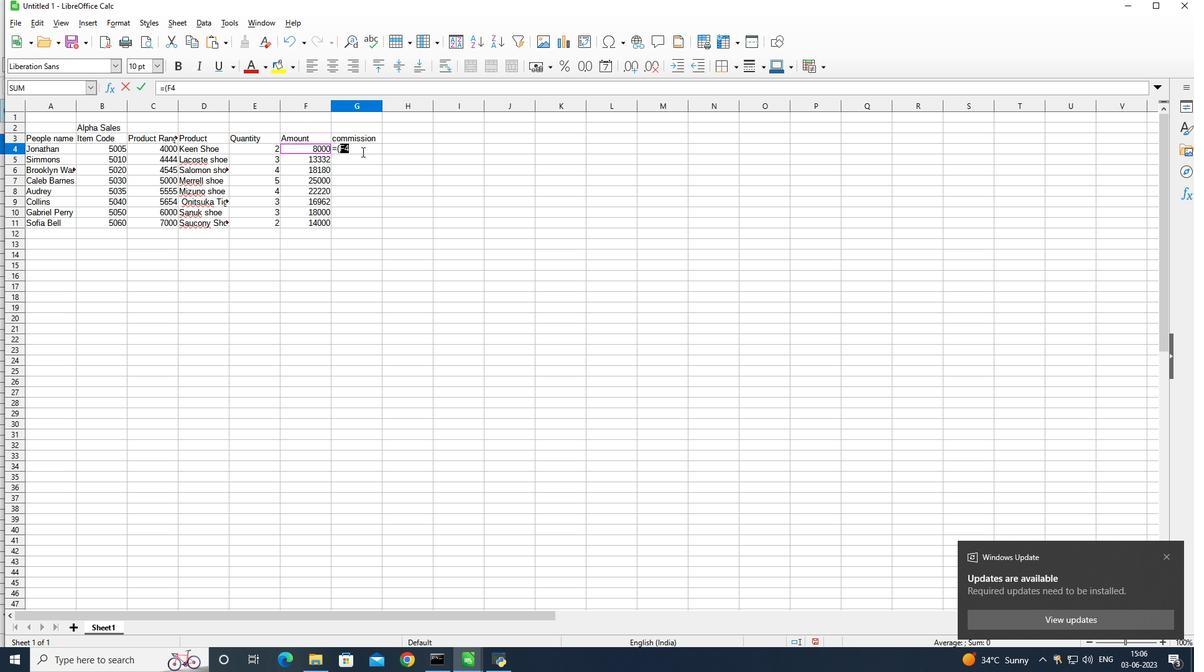 
Action: Mouse moved to (435, 124)
Screenshot: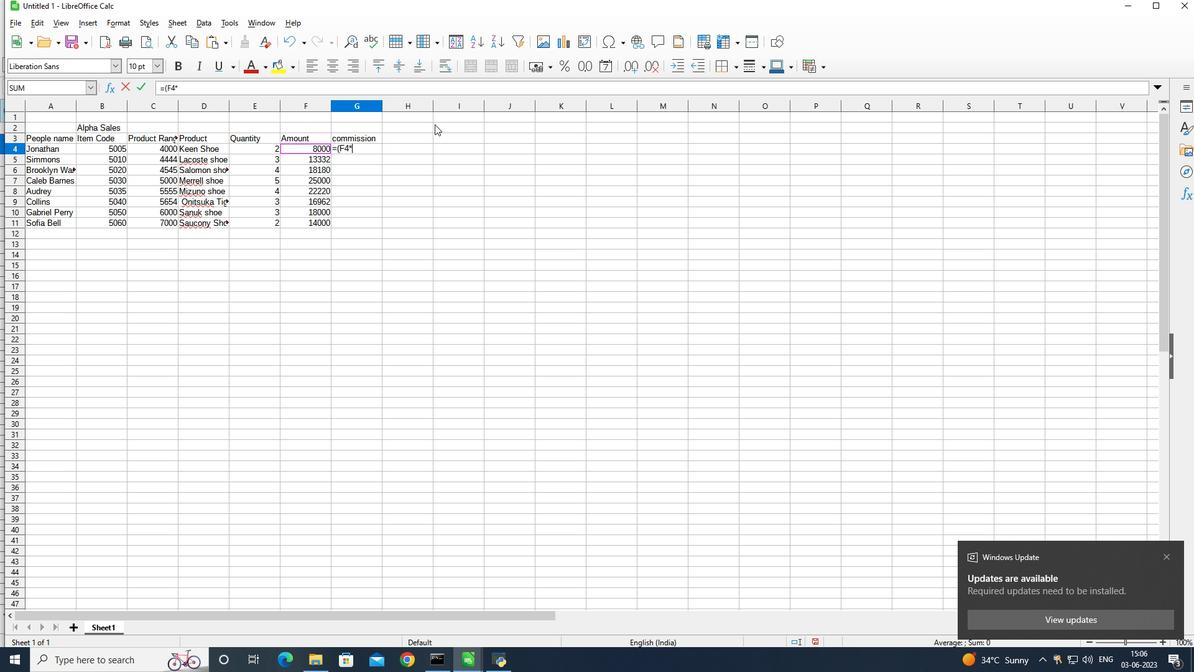 
Action: Key pressed 2<Key.shift>%<Key.shift_r>)
Screenshot: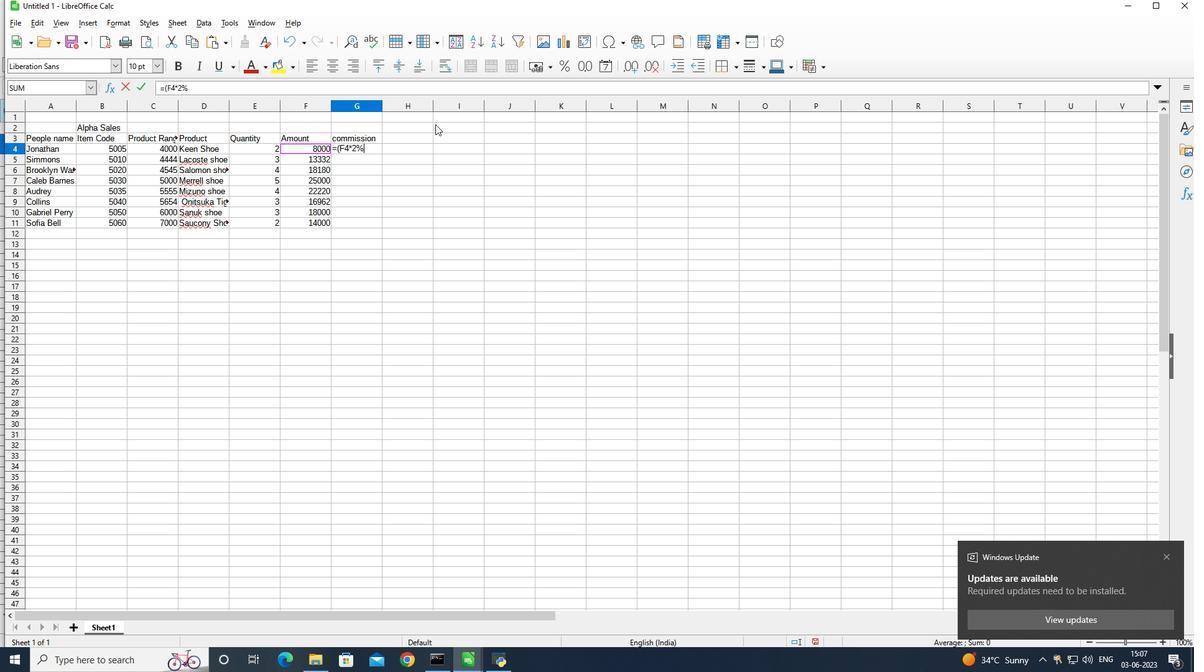
Action: Mouse moved to (365, 146)
Screenshot: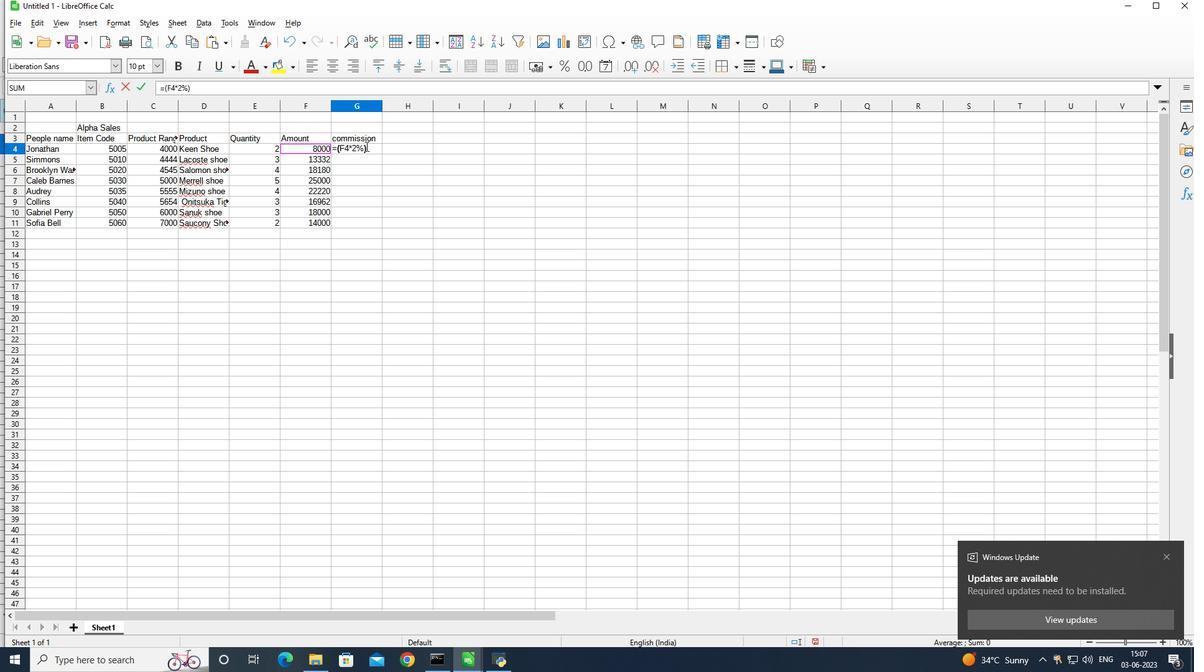 
Action: Mouse pressed left at (365, 146)
Screenshot: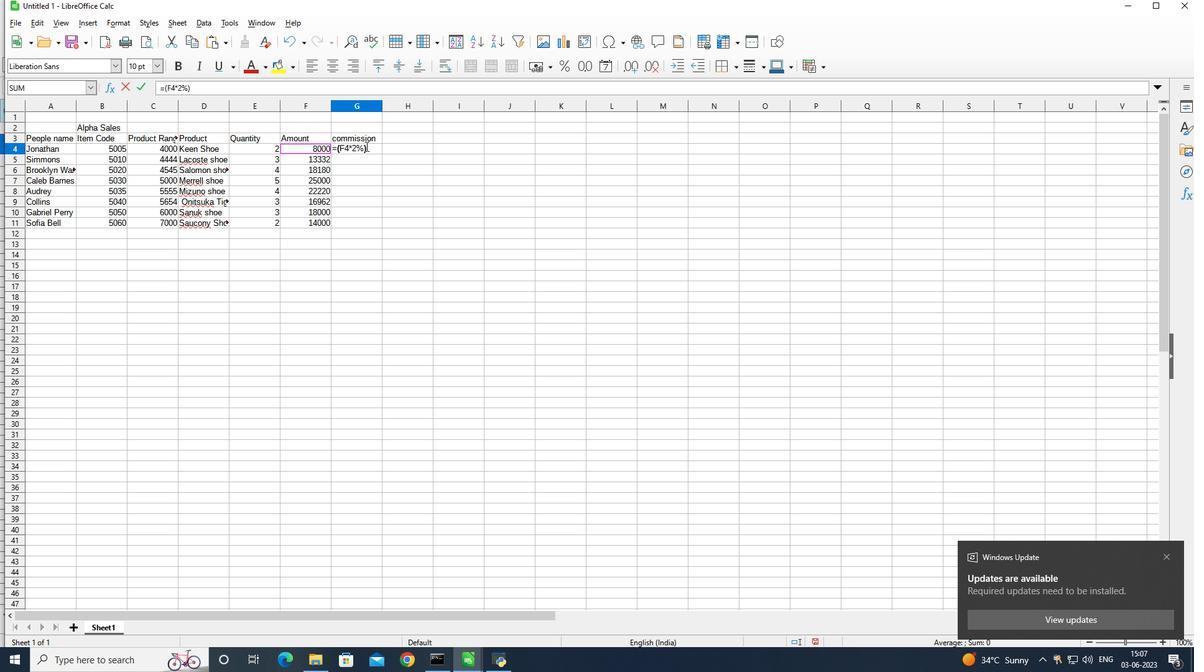 
Action: Mouse moved to (367, 147)
Screenshot: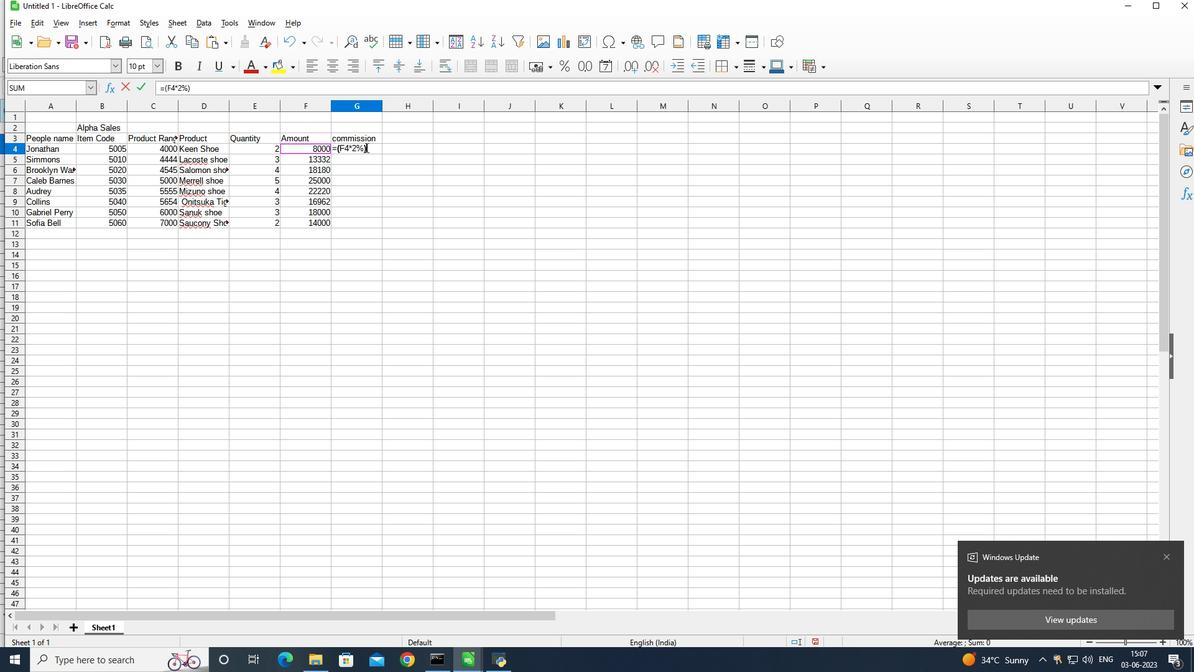 
Action: Key pressed <Key.enter>
Screenshot: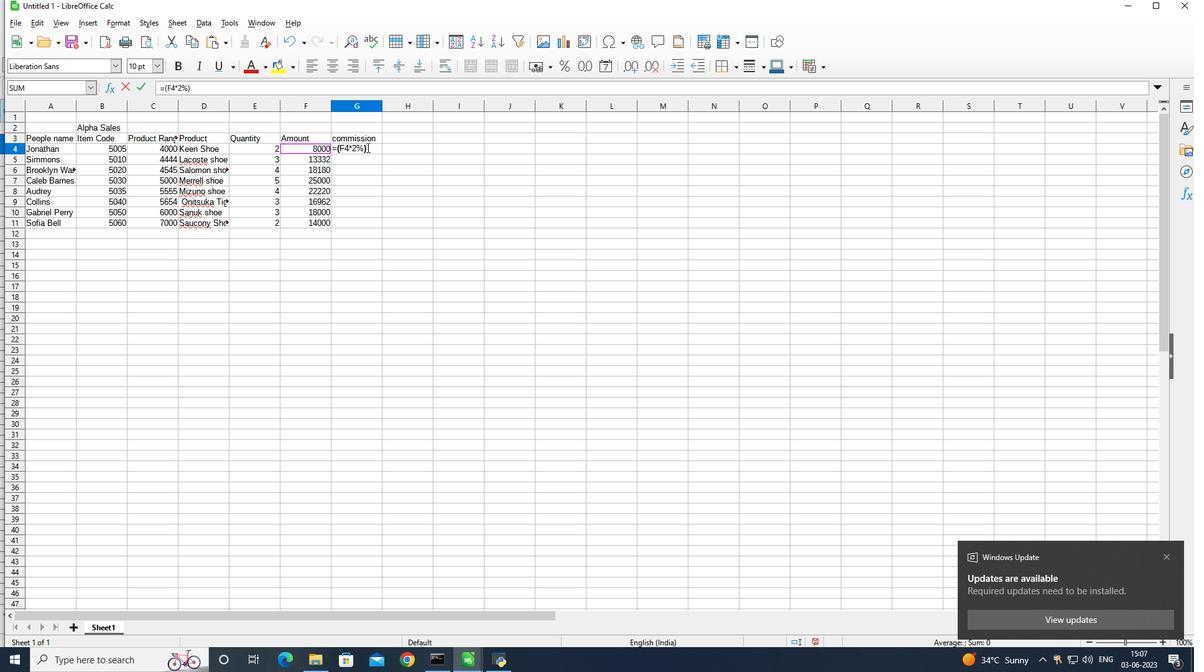 
Action: Mouse moved to (361, 150)
Screenshot: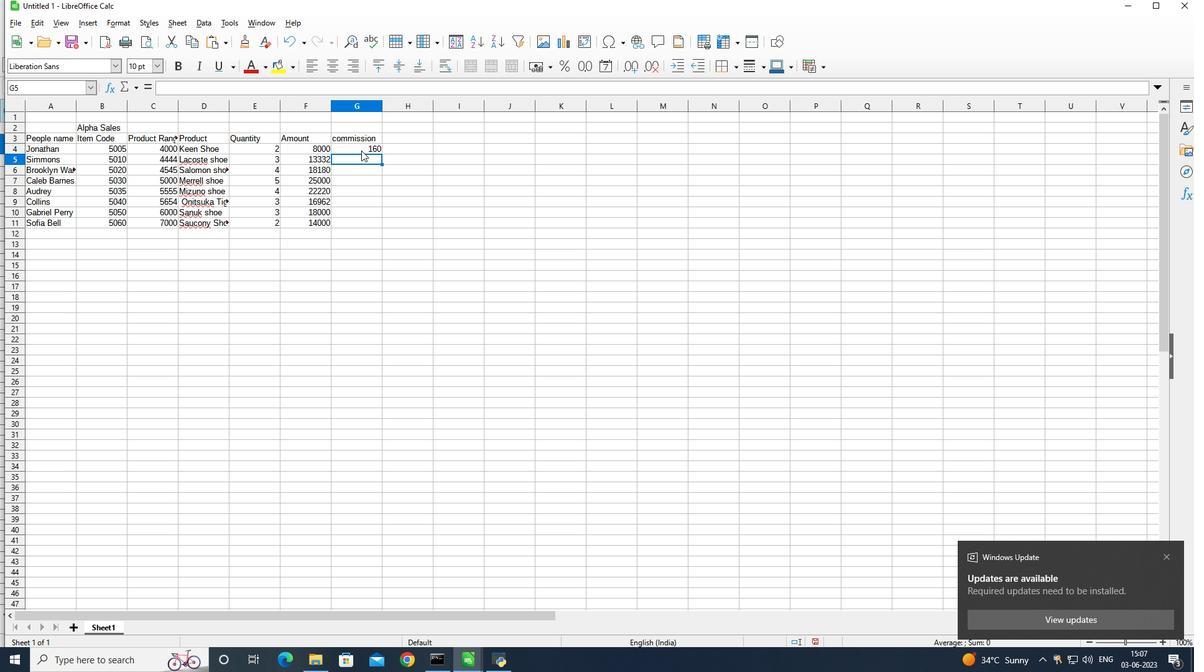 
Action: Mouse pressed left at (361, 150)
Screenshot: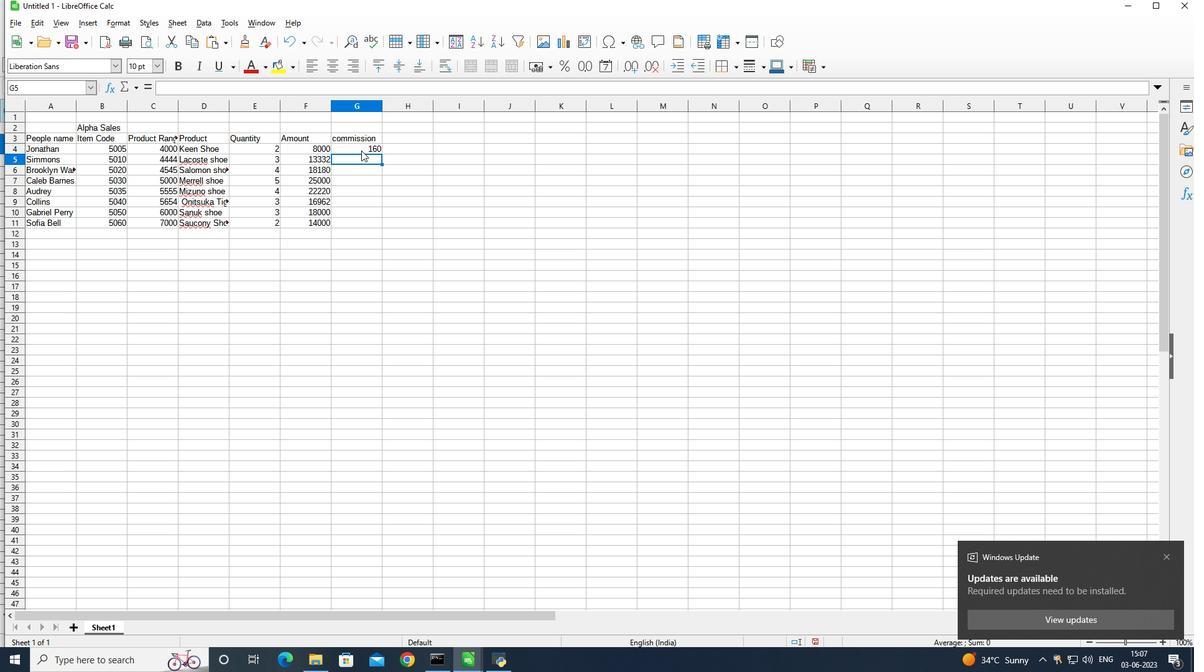 
Action: Mouse moved to (382, 151)
Screenshot: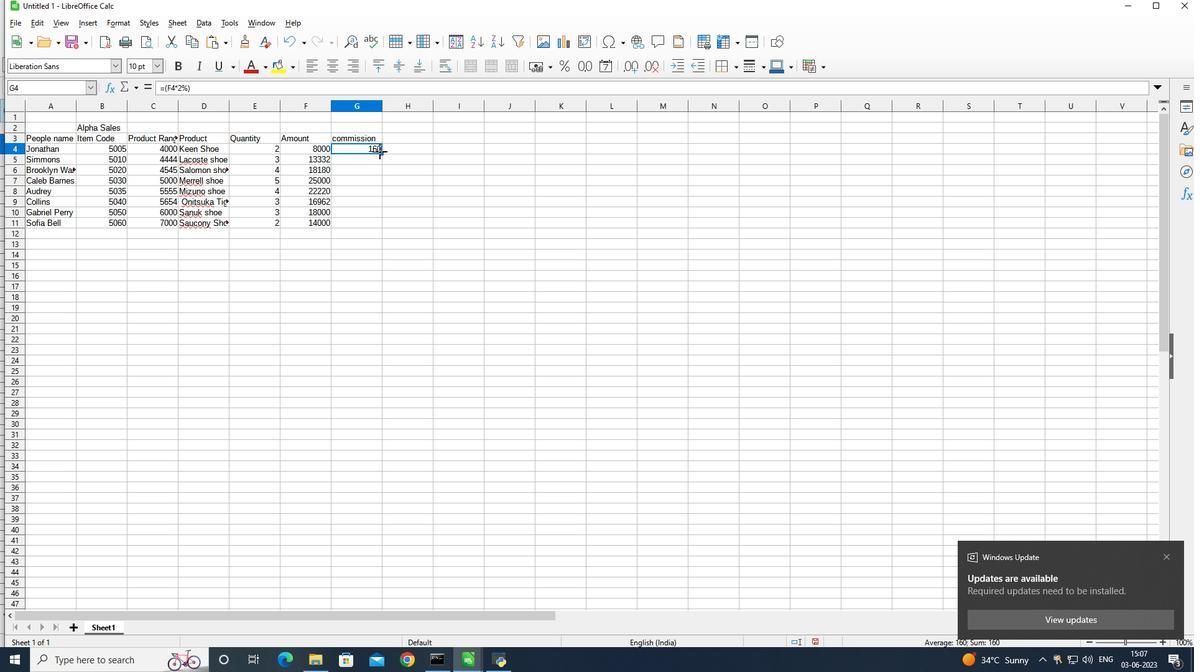 
Action: Mouse pressed left at (382, 151)
Screenshot: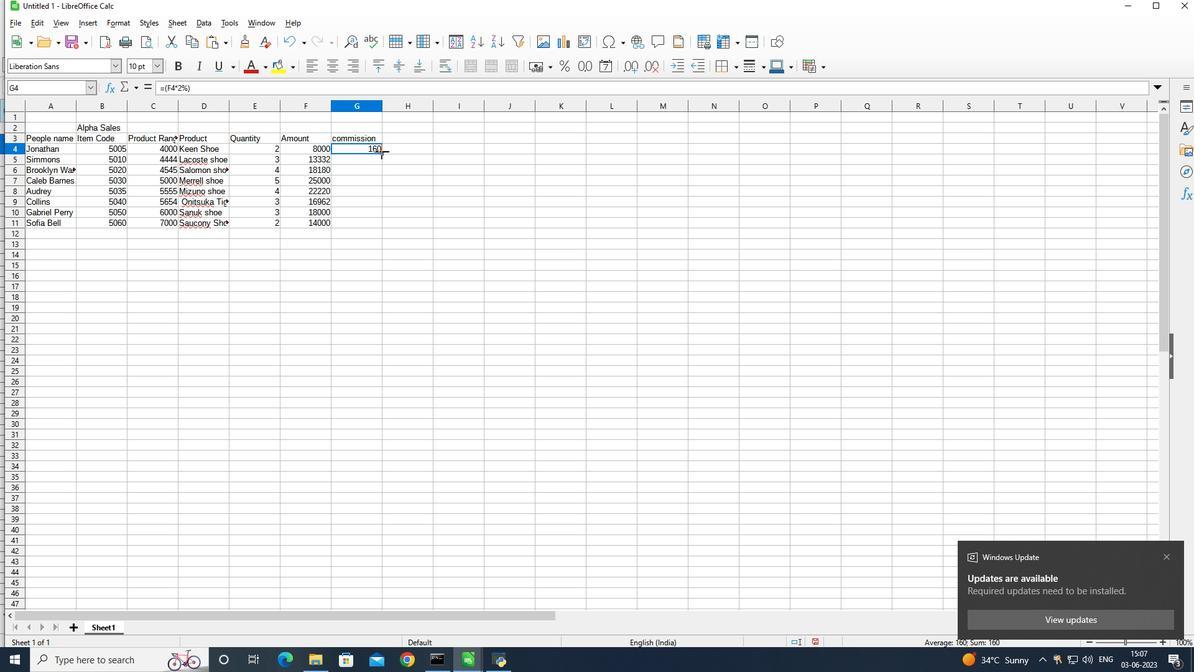 
Action: Mouse moved to (436, 197)
Screenshot: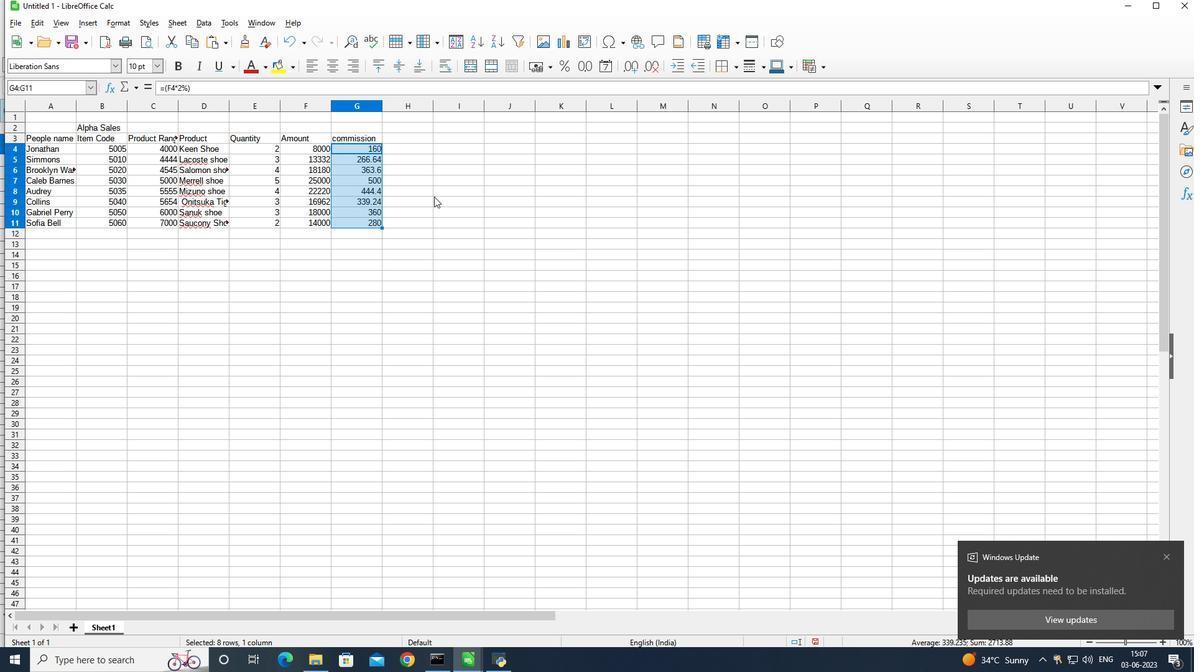 
Action: Mouse pressed left at (436, 197)
Screenshot: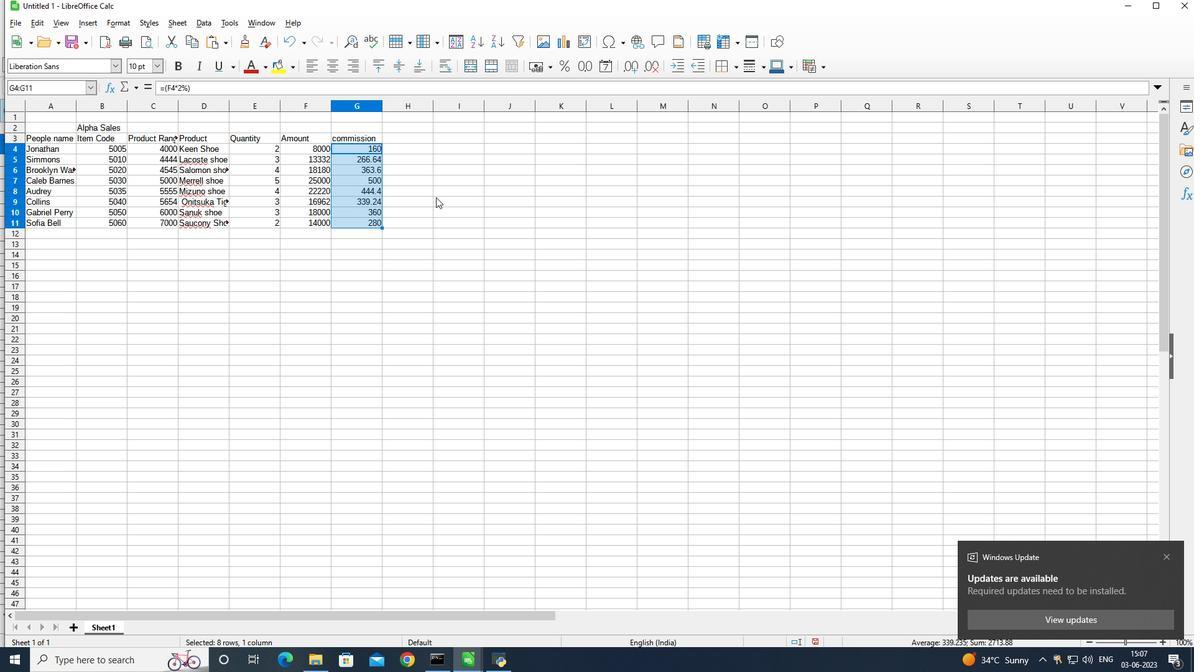 
Action: Mouse moved to (417, 207)
Screenshot: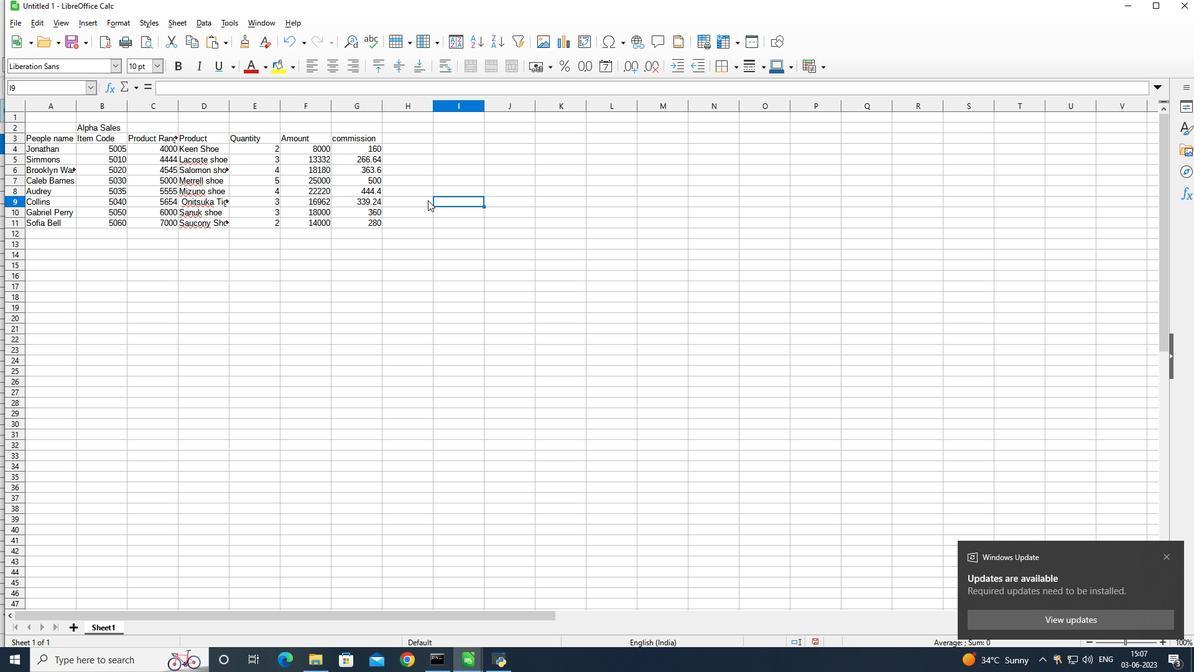 
Action: Key pressed ctrl+S
Screenshot: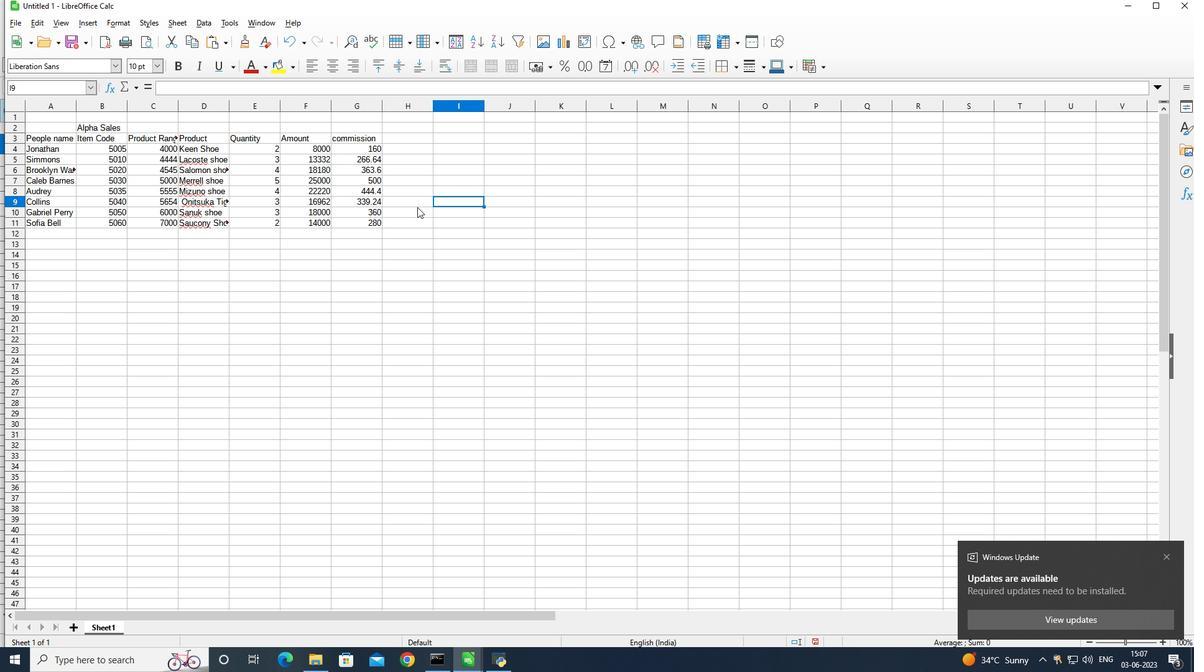 
Action: Mouse moved to (169, 286)
Screenshot: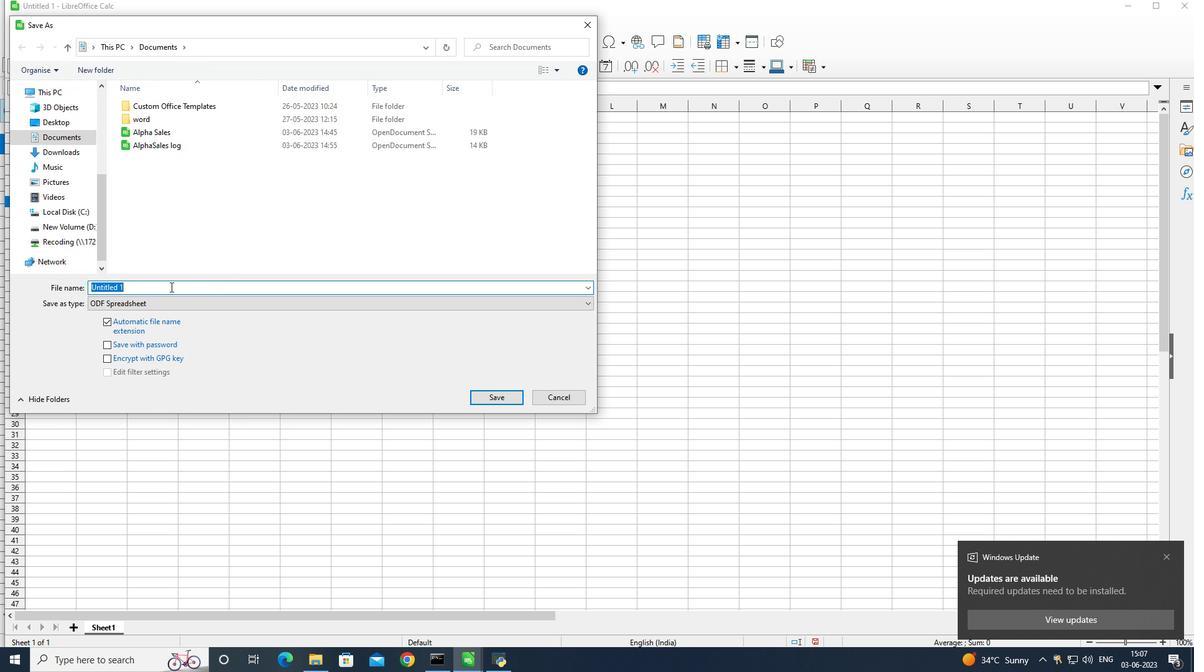 
Action: Mouse pressed left at (169, 286)
Screenshot: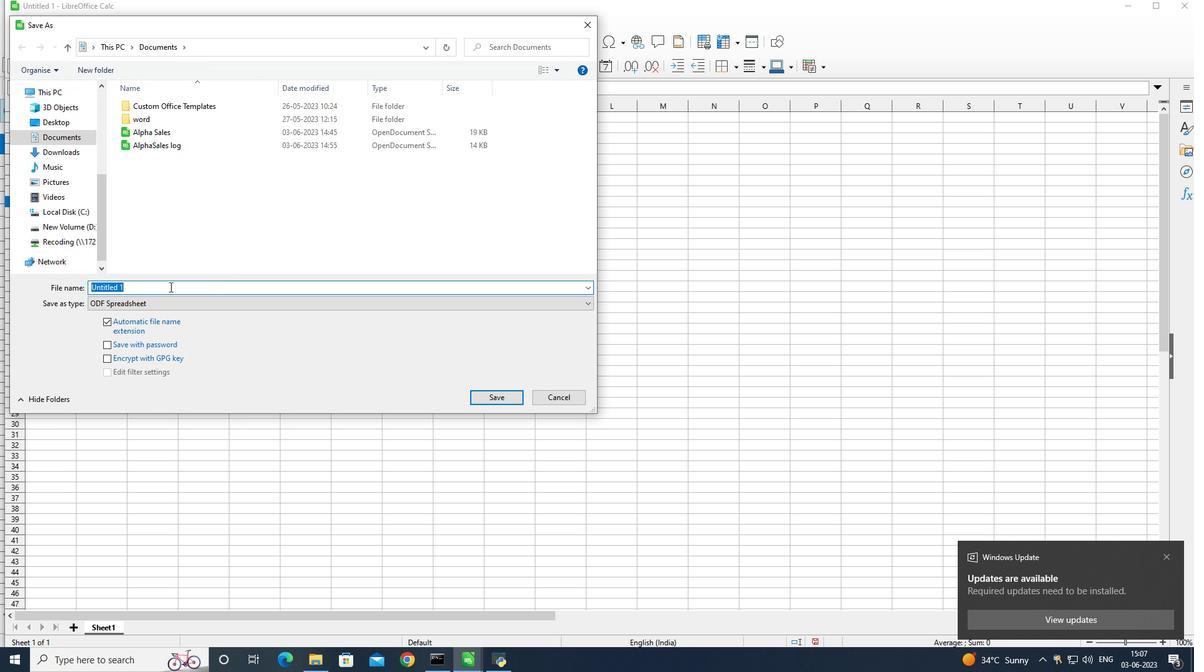 
Action: Mouse moved to (169, 286)
Screenshot: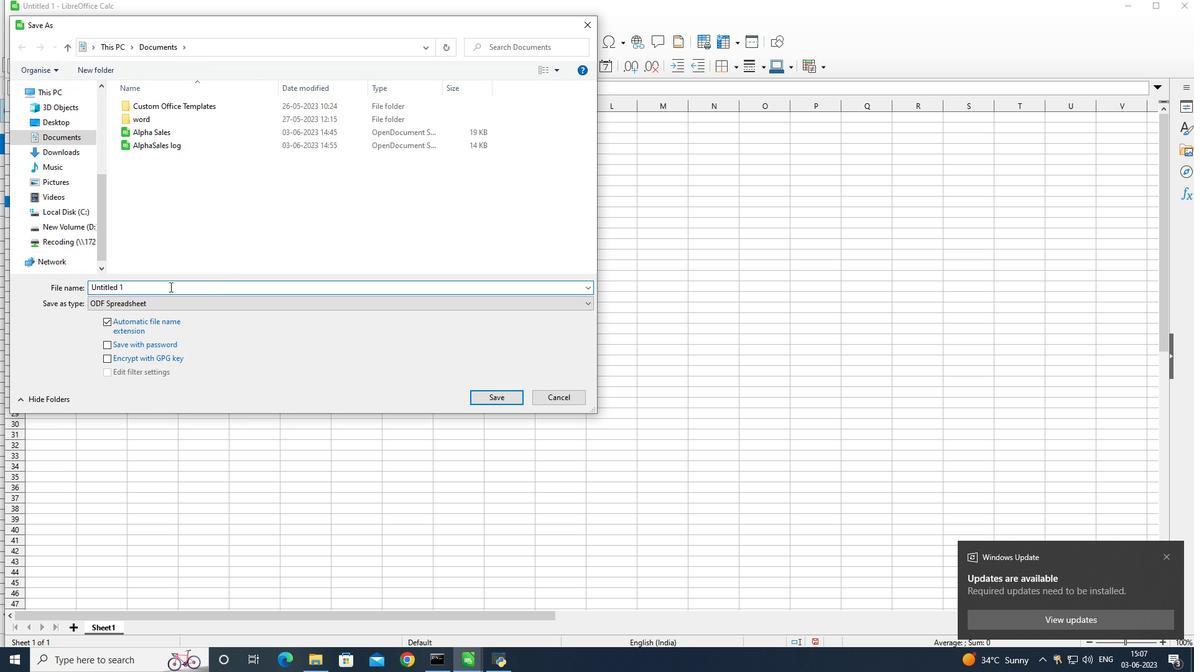 
Action: Mouse pressed left at (169, 286)
Screenshot: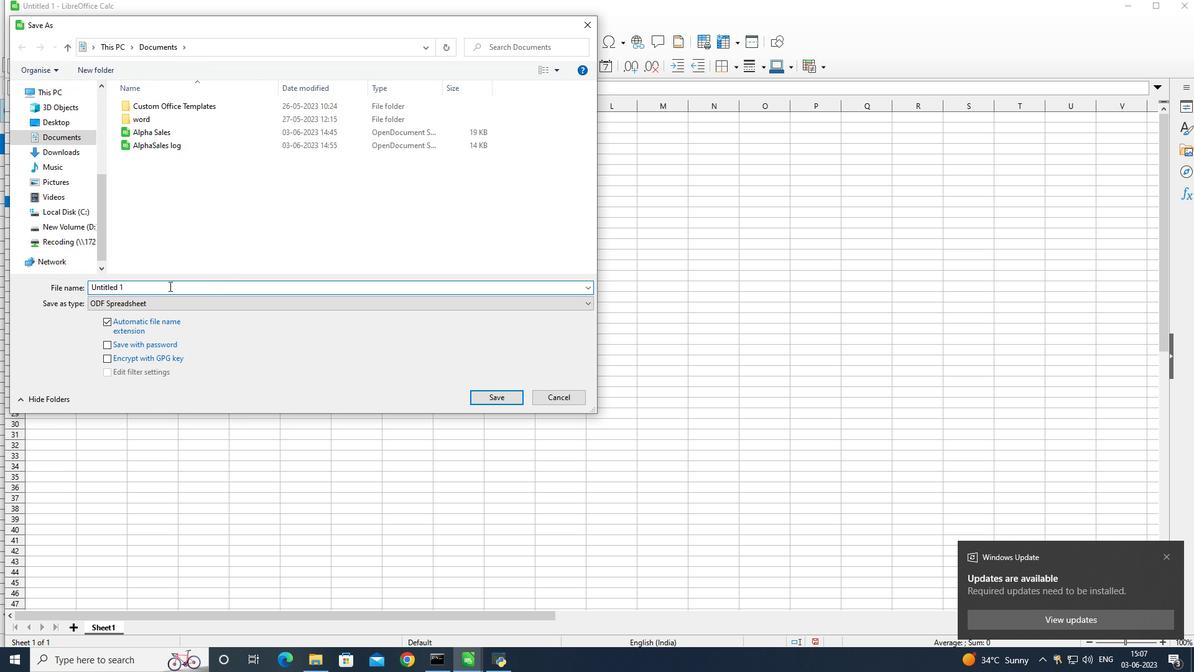
Action: Mouse moved to (185, 284)
Screenshot: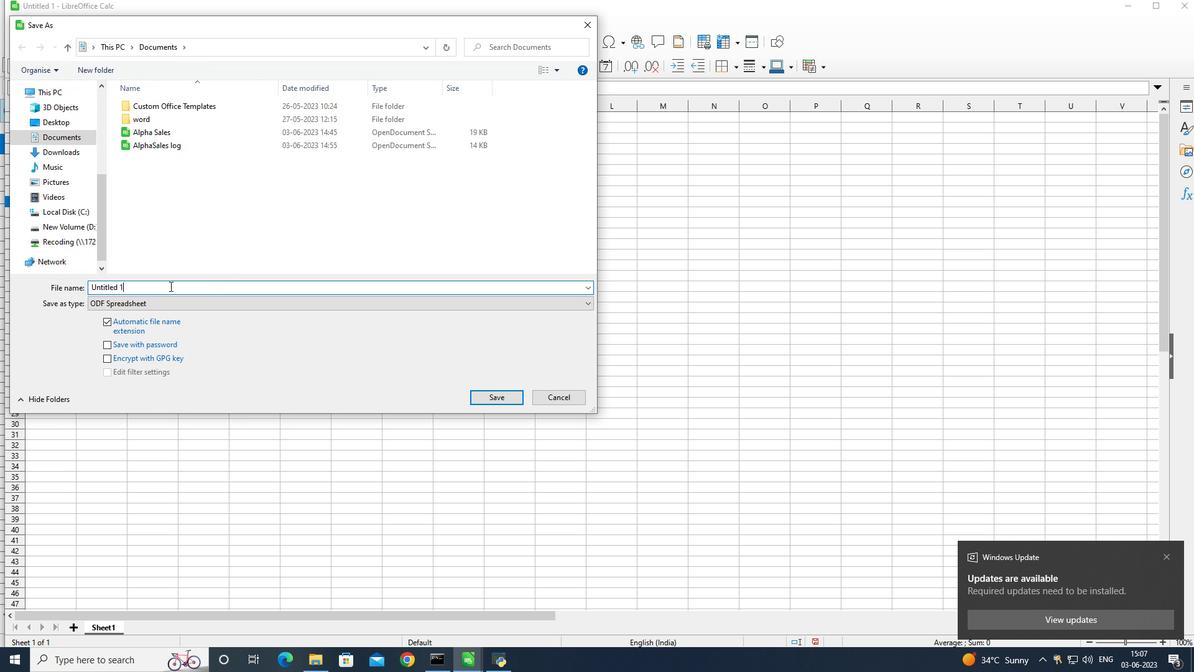 
Action: Key pressed <Key.backspace><Key.backspace><Key.backspace><Key.backspace><Key.backspace><Key.backspace><Key.backspace><Key.backspace><Key.backspace><Key.backspace><Key.backspace><Key.backspace><Key.backspace><Key.backspace><Key.backspace><Key.backspace><Key.backspace><Key.backspace><Key.backspace><Key.backspace><Key.backspace><Key.backspace><Key.backspace><Key.shift>Alpha<Key.space><Key.shift>Sales<Key.space><Key.shift>Log<Key.space><Key.shift>Book<Key.enter>
Screenshot: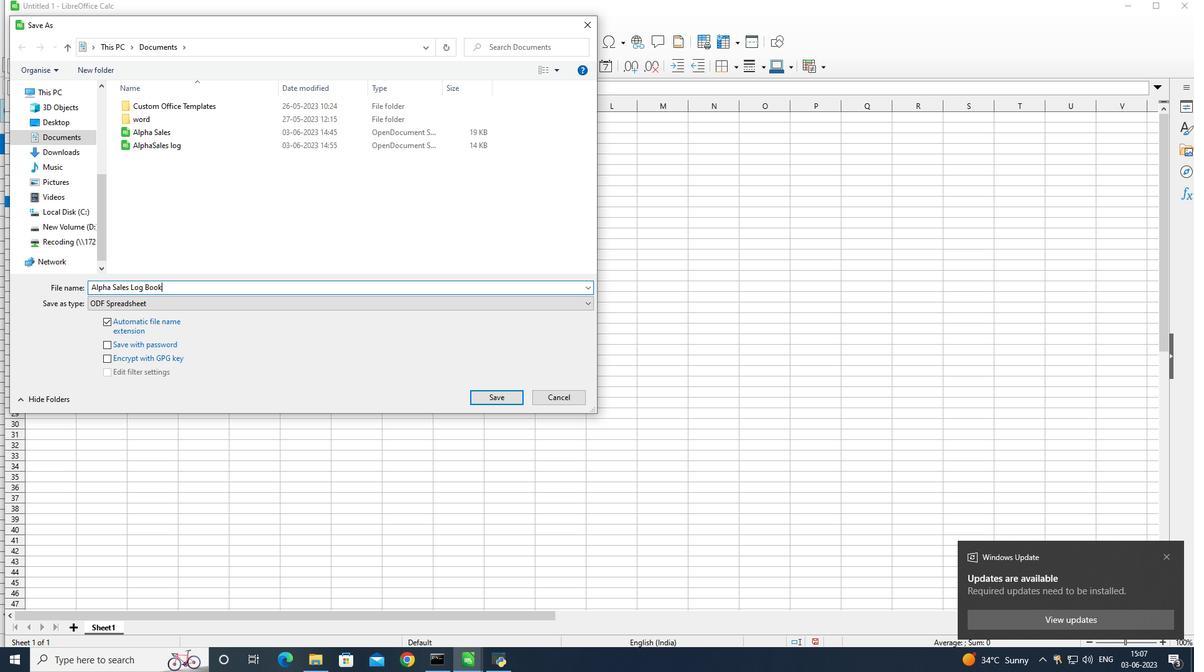 
Action: Mouse moved to (186, 236)
Screenshot: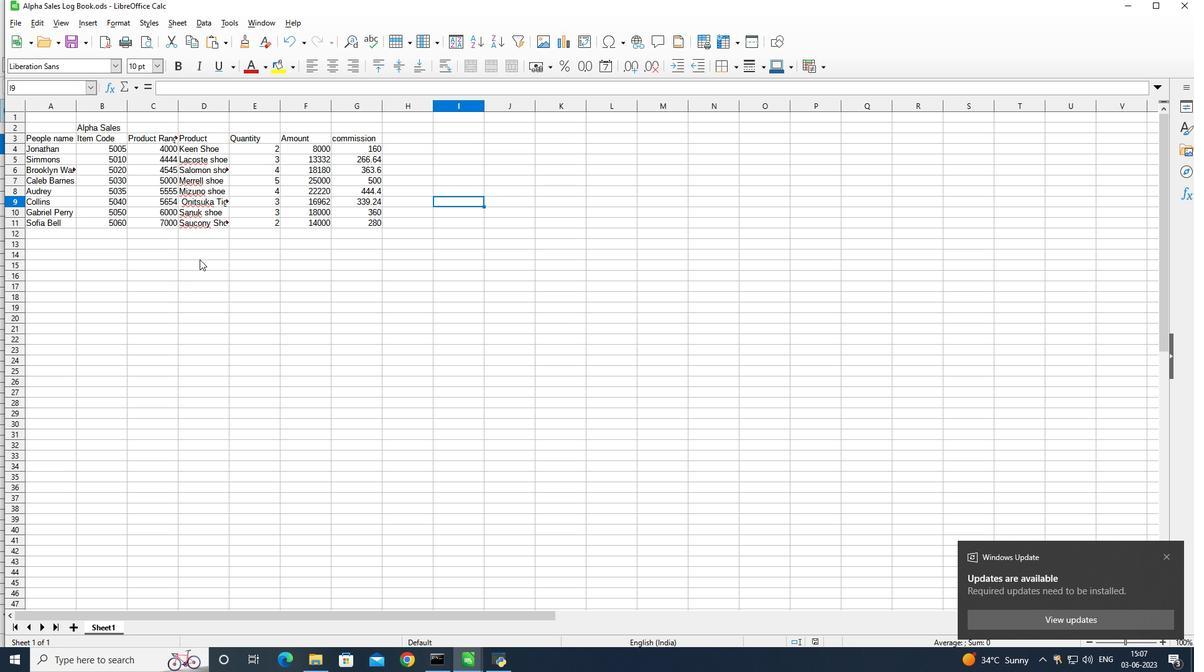
